 Task: Create a due date automation trigger when advanced on, 2 working days before a card is due add fields with custom field "Resume" set to a number greater than 1 and greater than 10 at 11:00 AM.
Action: Mouse moved to (1074, 332)
Screenshot: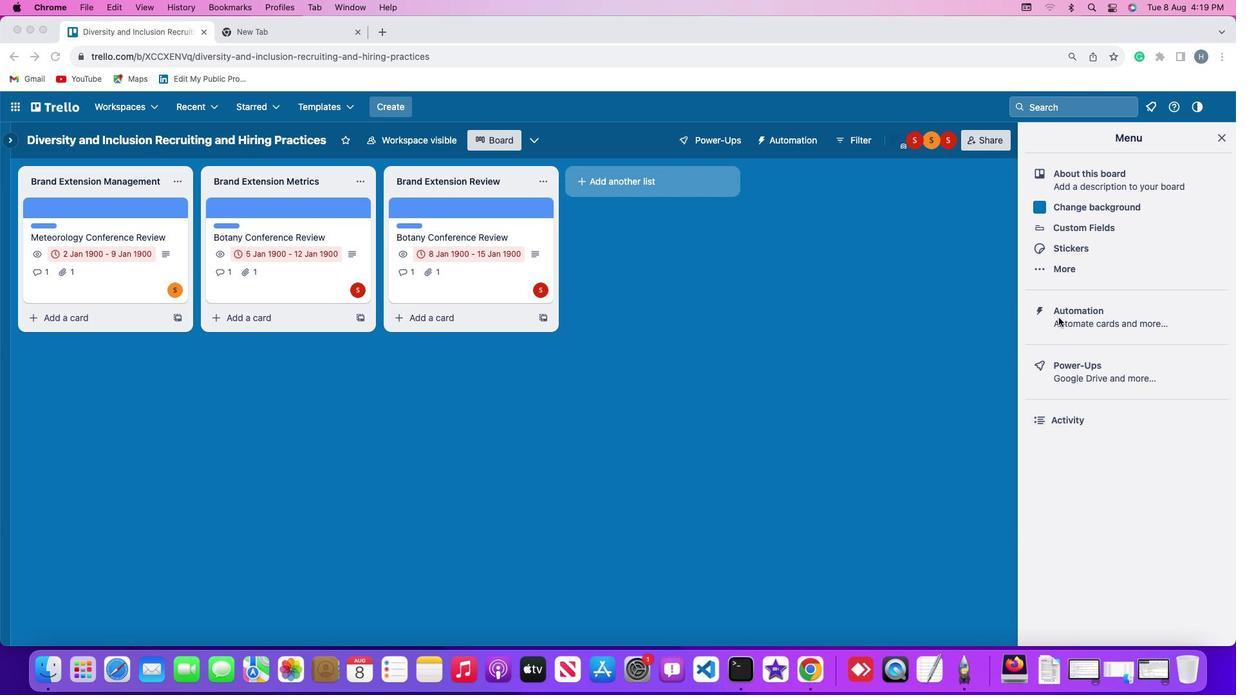 
Action: Mouse pressed left at (1074, 332)
Screenshot: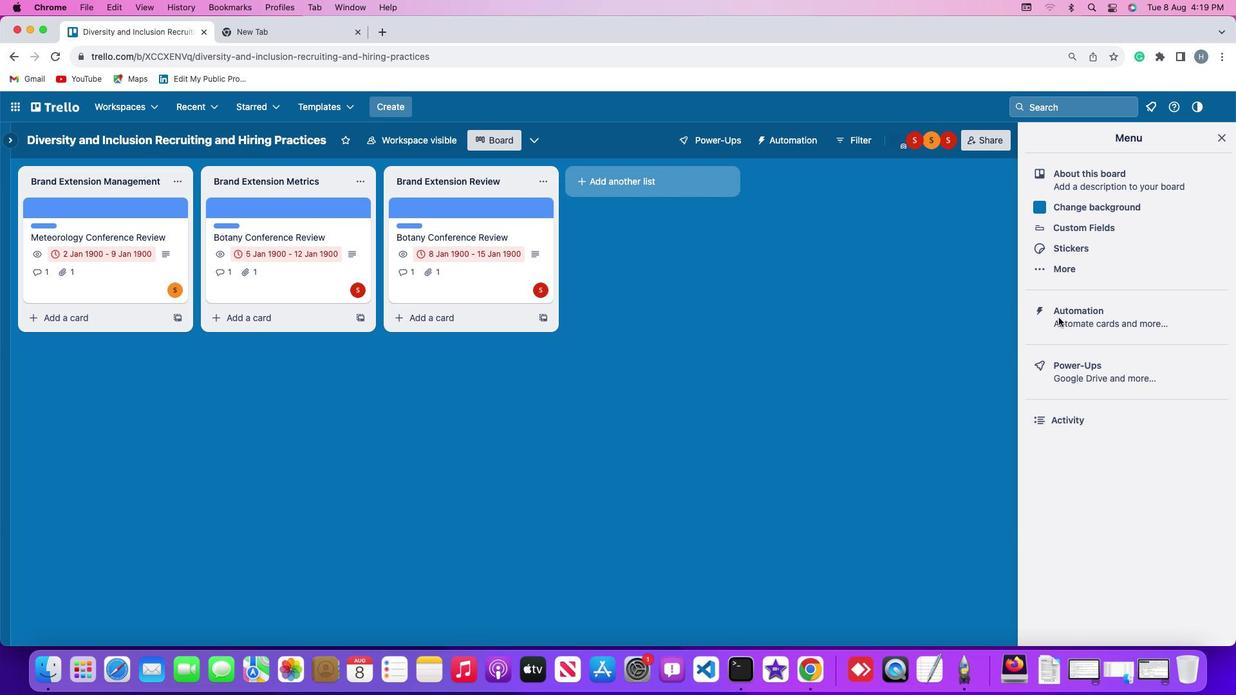 
Action: Mouse pressed left at (1074, 332)
Screenshot: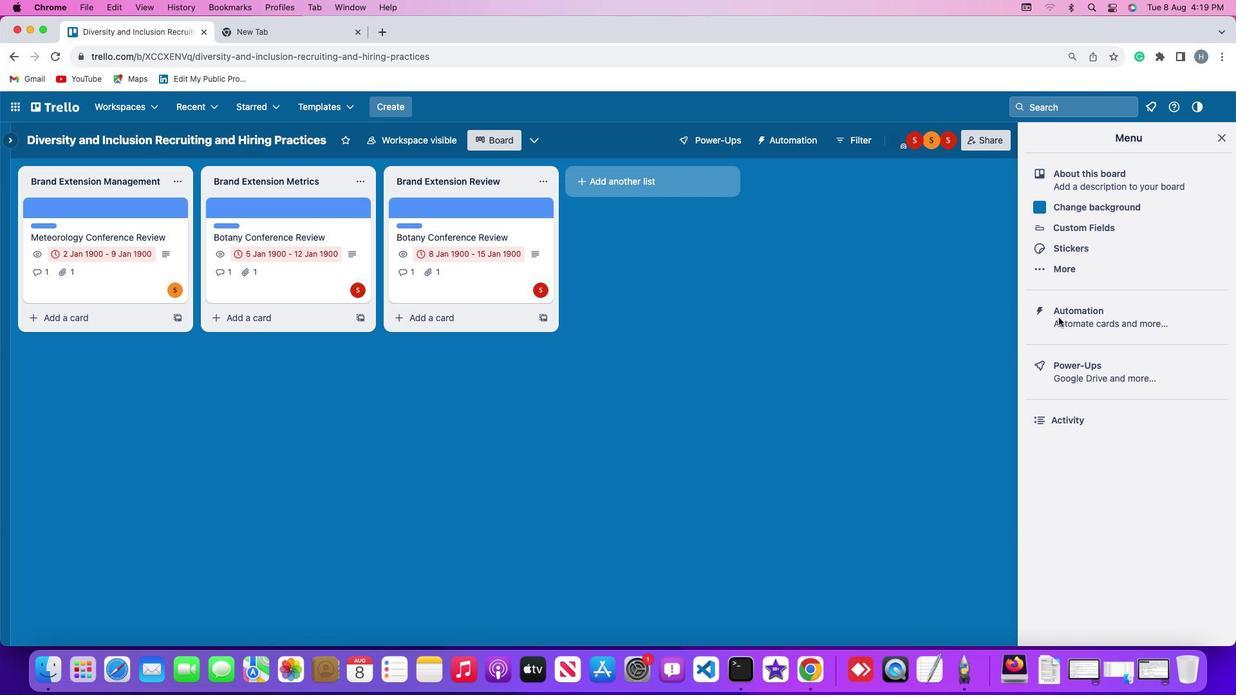 
Action: Mouse moved to (94, 322)
Screenshot: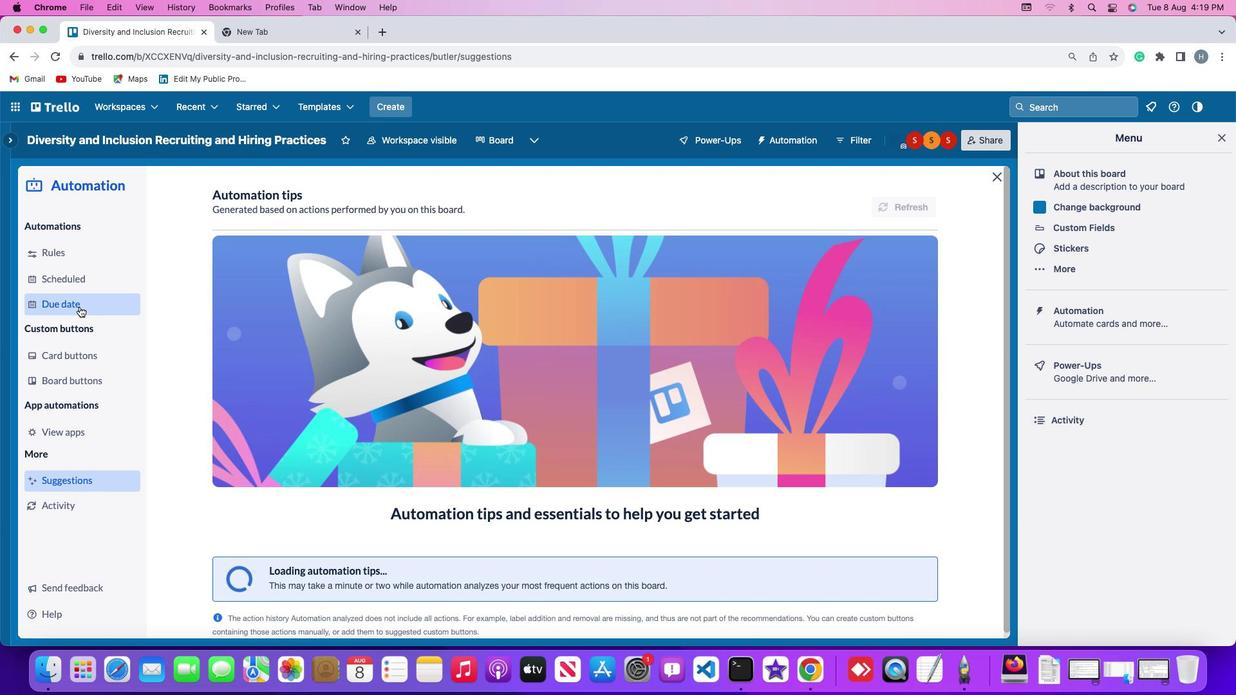 
Action: Mouse pressed left at (94, 322)
Screenshot: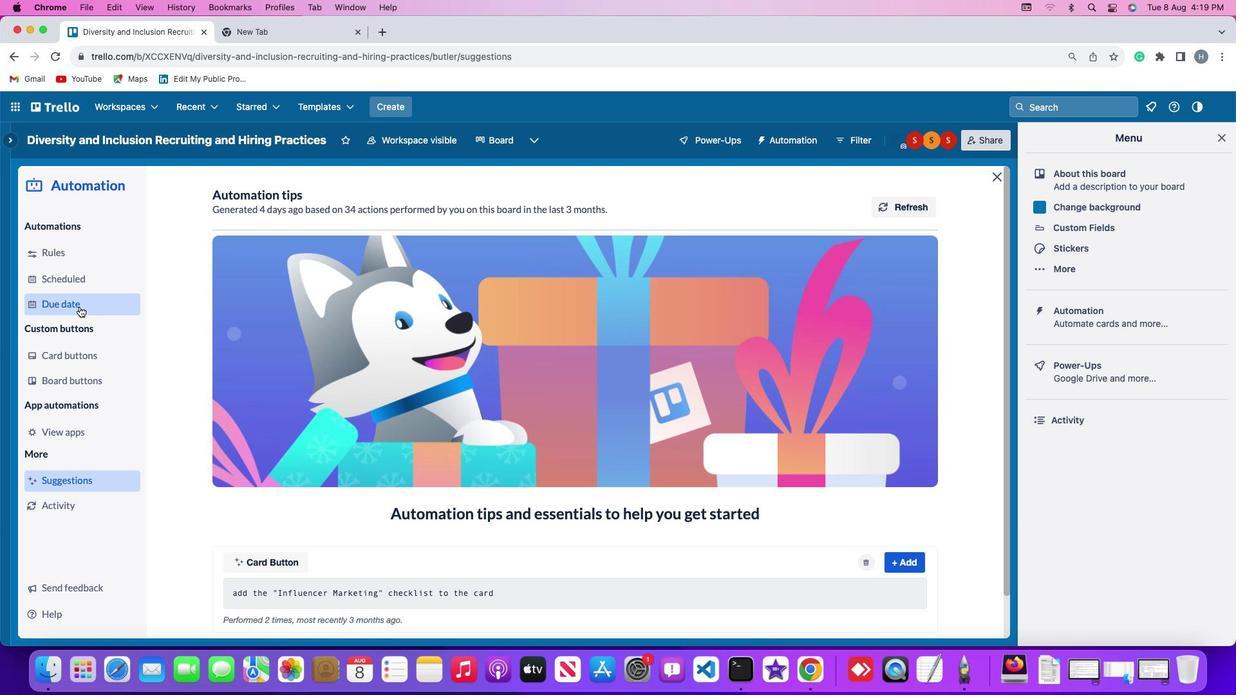 
Action: Mouse moved to (860, 216)
Screenshot: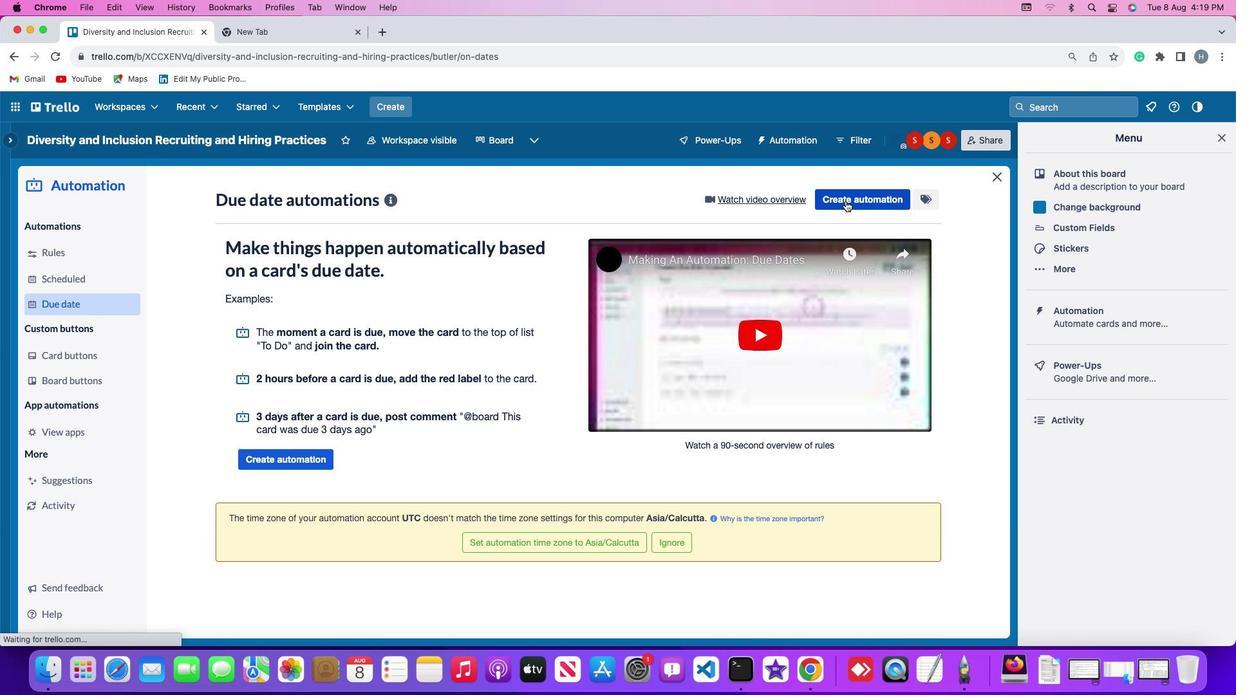 
Action: Mouse pressed left at (860, 216)
Screenshot: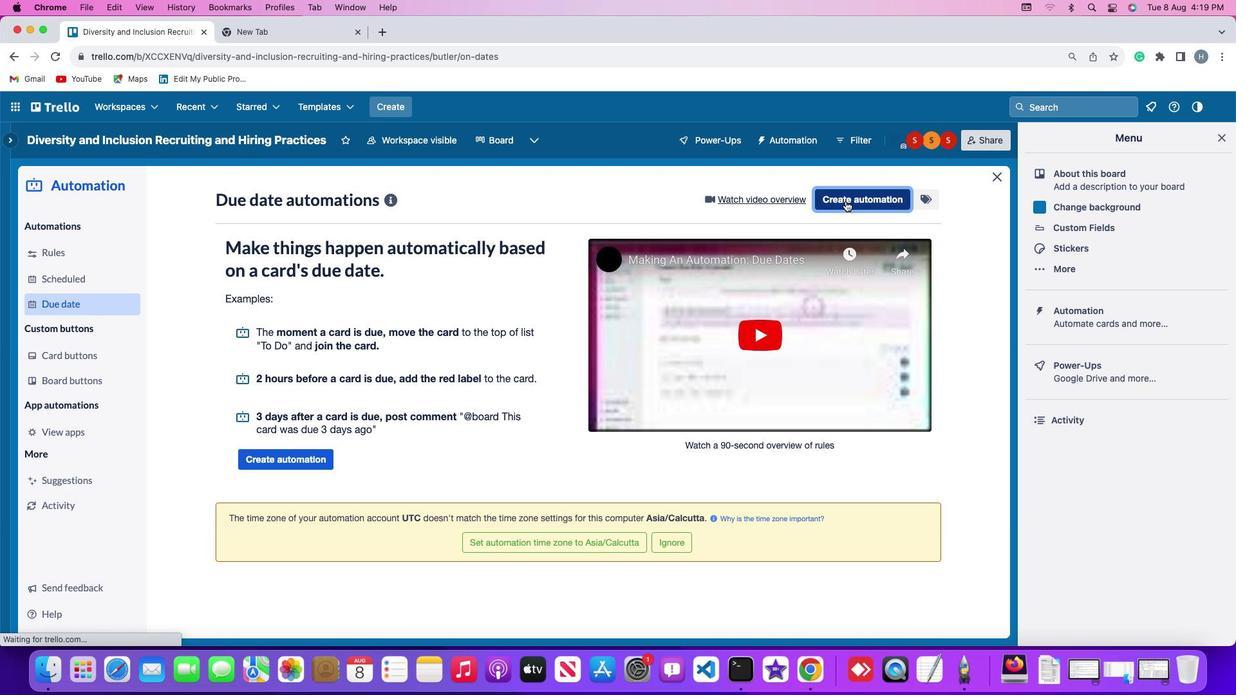 
Action: Mouse moved to (258, 336)
Screenshot: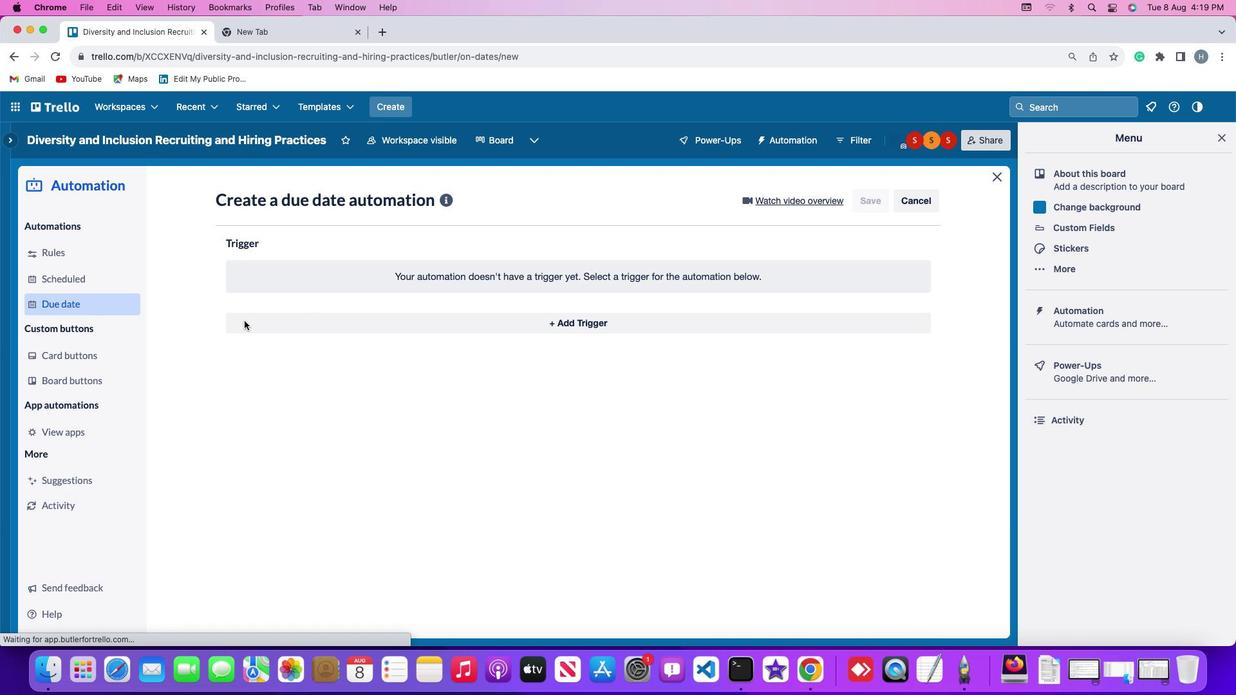 
Action: Mouse pressed left at (258, 336)
Screenshot: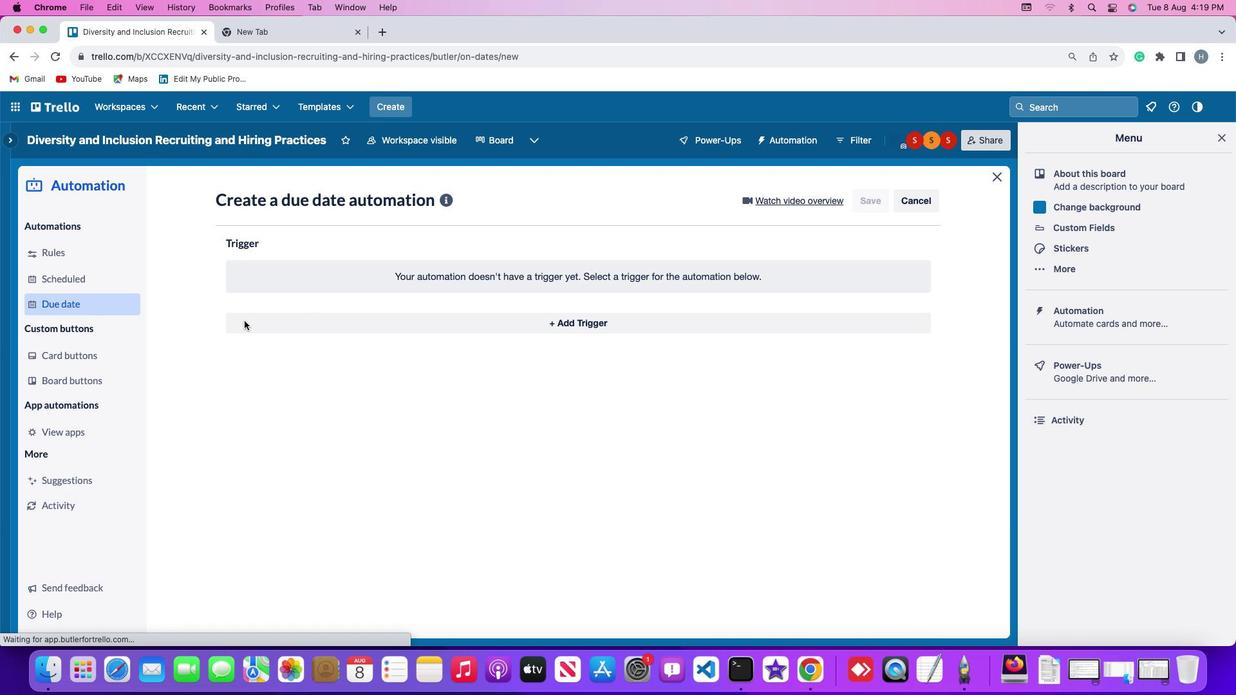 
Action: Mouse moved to (268, 535)
Screenshot: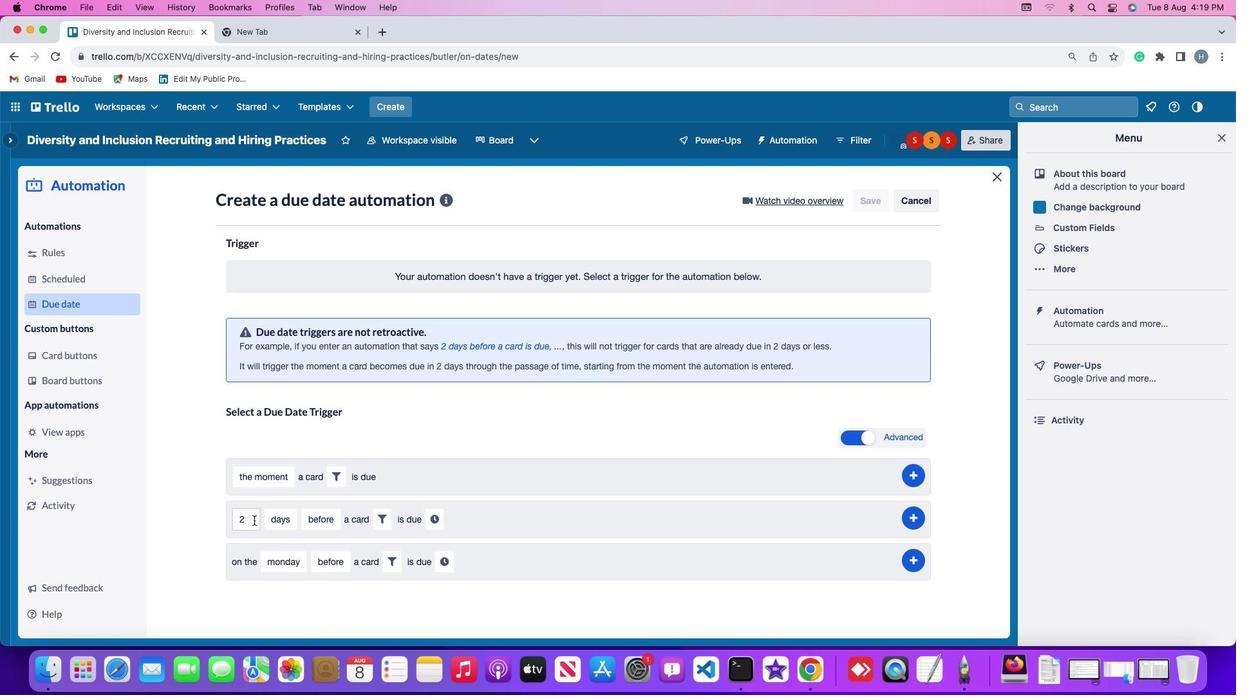 
Action: Mouse pressed left at (268, 535)
Screenshot: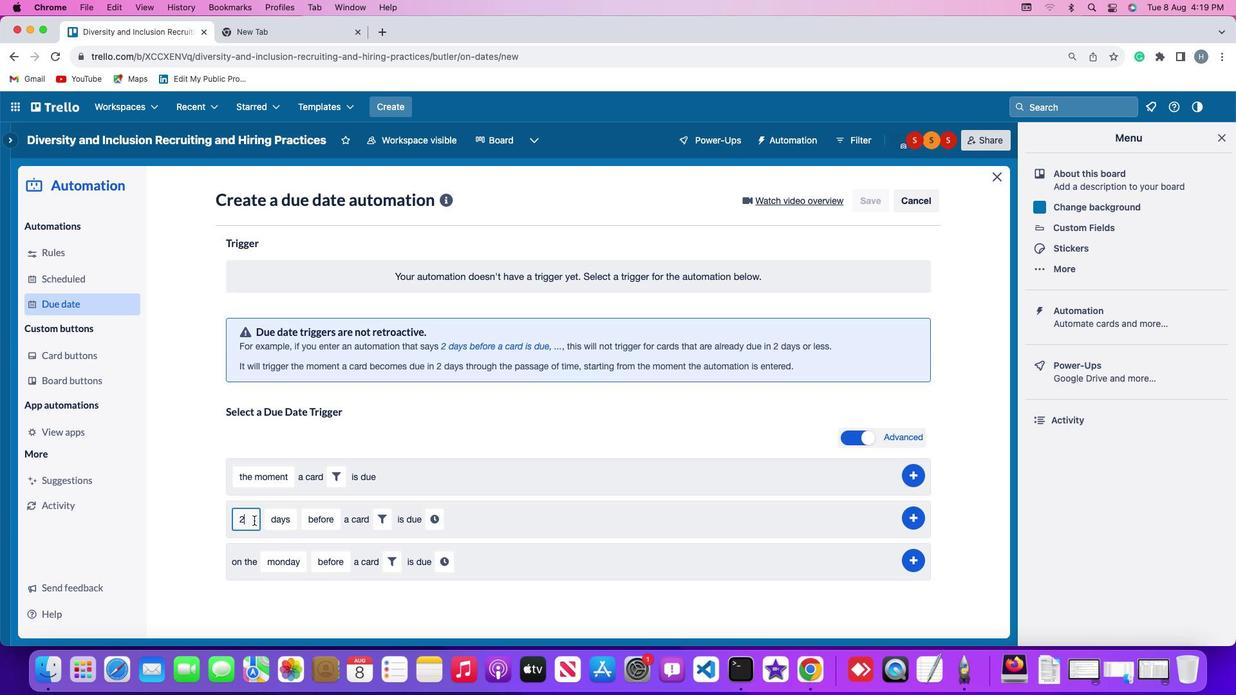 
Action: Key pressed Key.backspace
Screenshot: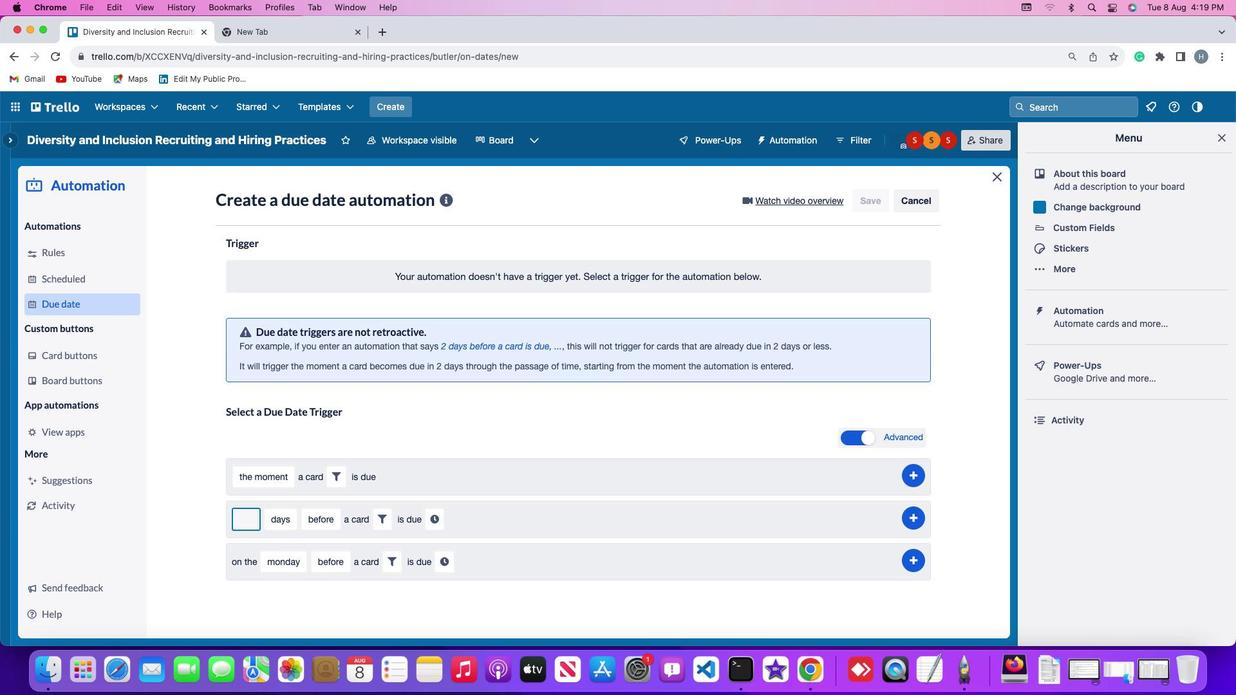 
Action: Mouse moved to (268, 535)
Screenshot: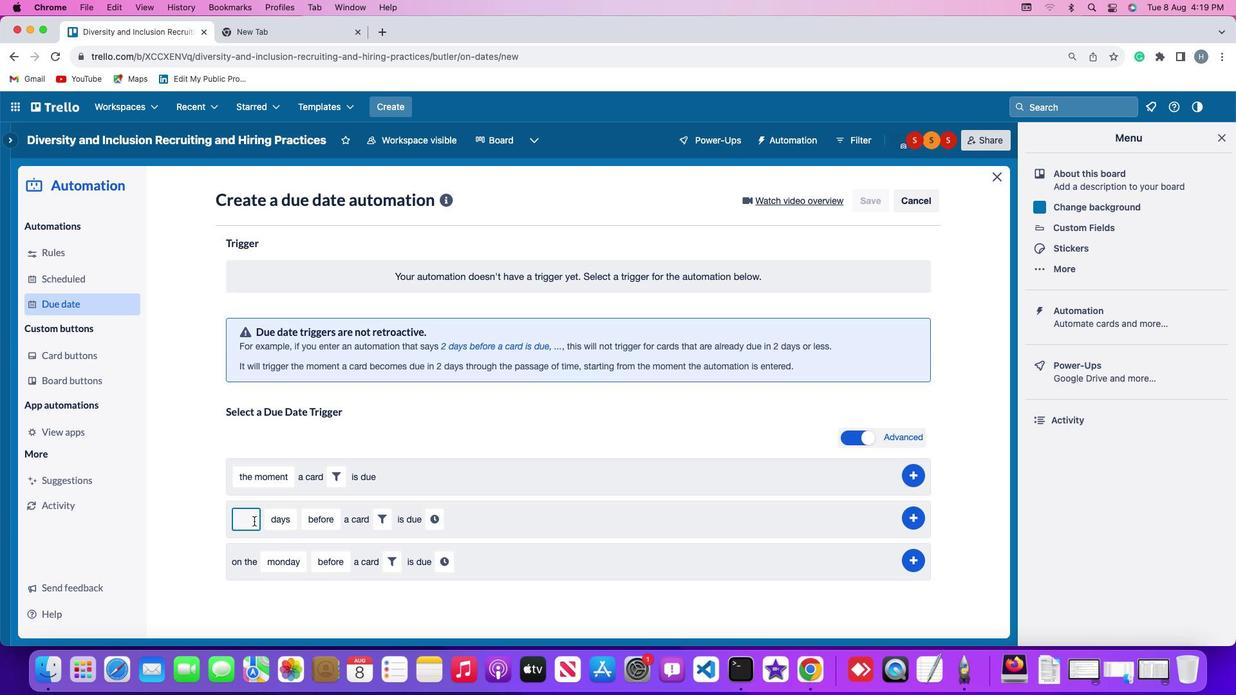 
Action: Key pressed '2'
Screenshot: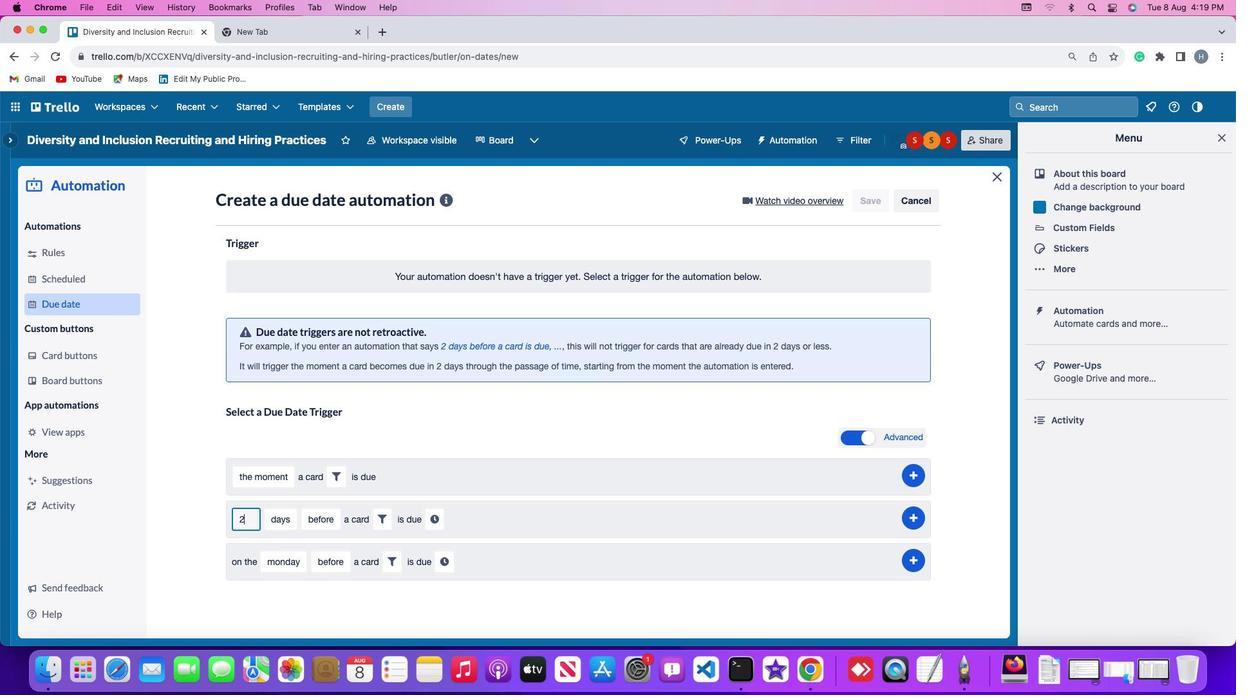 
Action: Mouse moved to (297, 533)
Screenshot: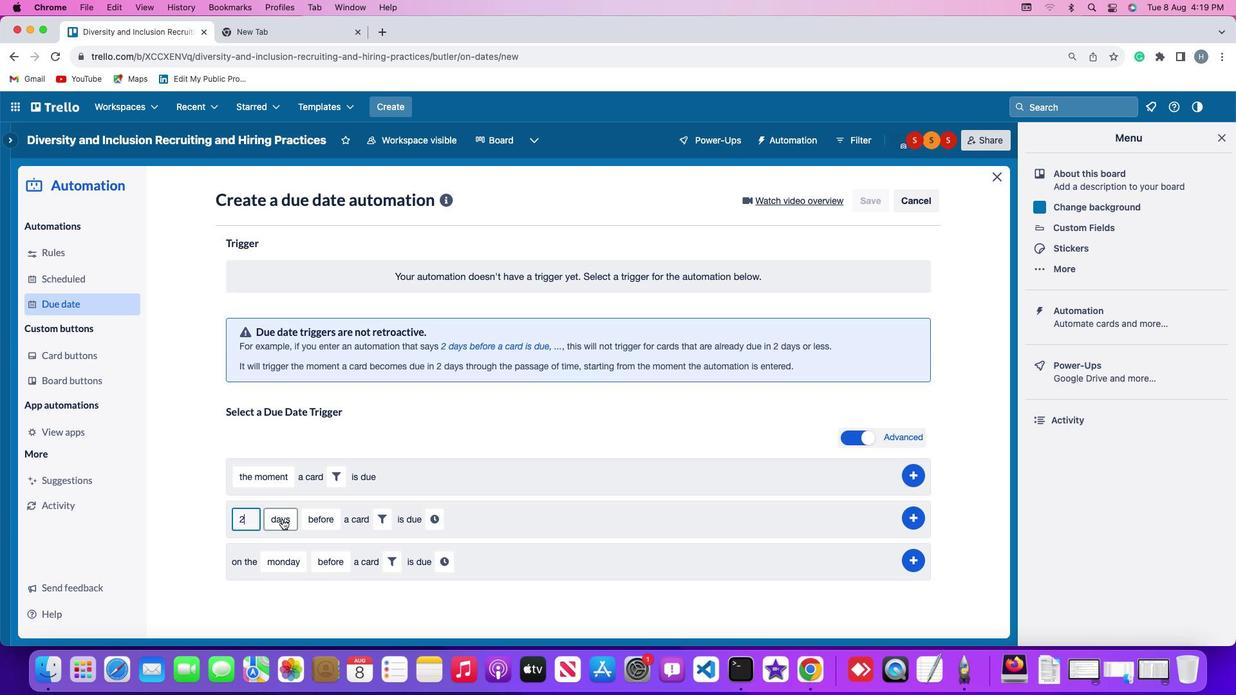 
Action: Mouse pressed left at (297, 533)
Screenshot: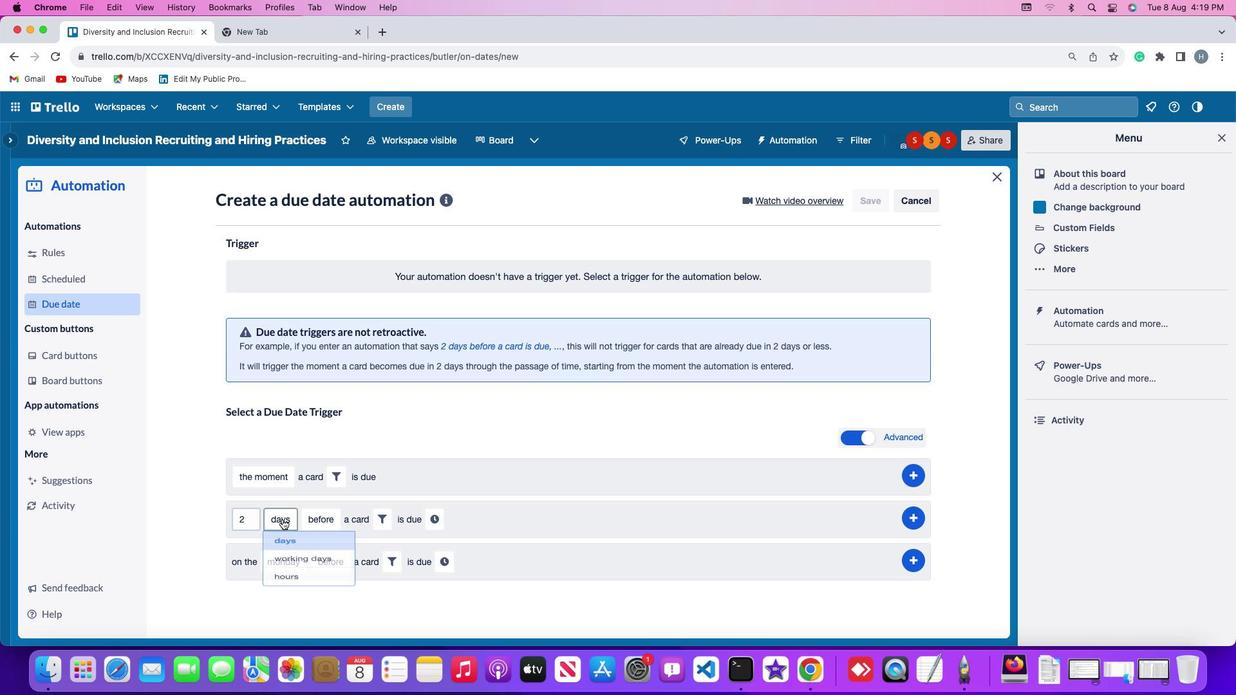 
Action: Mouse moved to (311, 584)
Screenshot: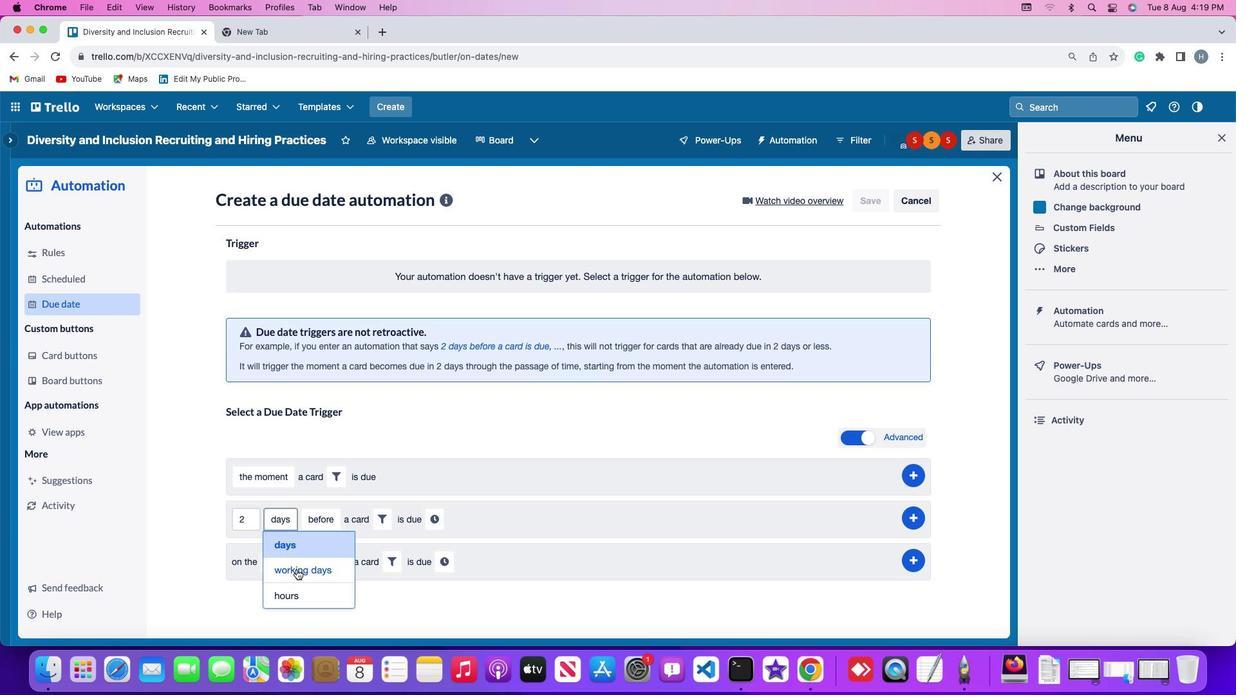 
Action: Mouse pressed left at (311, 584)
Screenshot: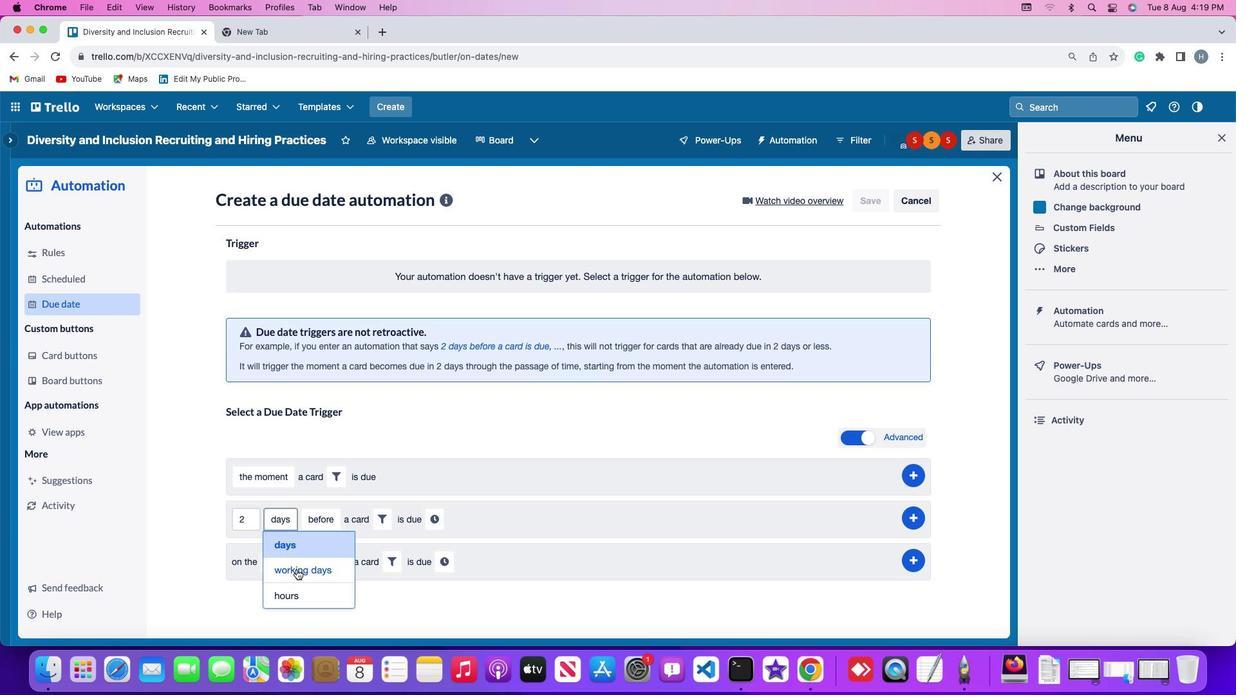 
Action: Mouse moved to (360, 534)
Screenshot: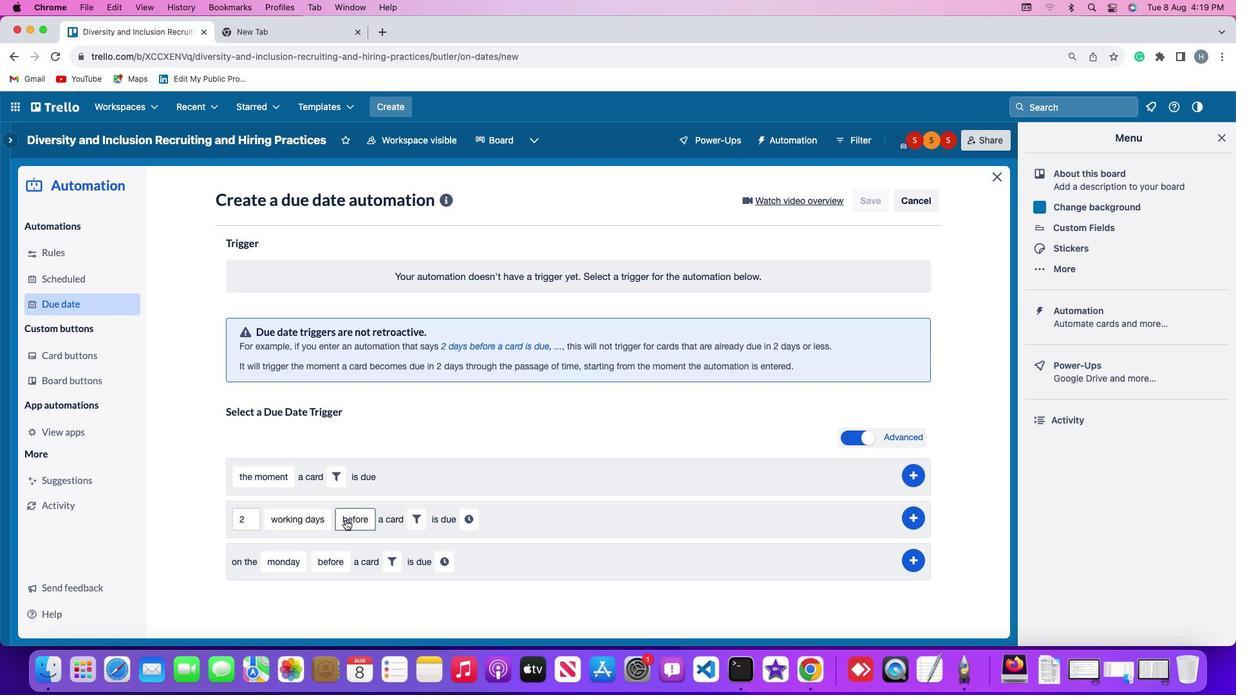 
Action: Mouse pressed left at (360, 534)
Screenshot: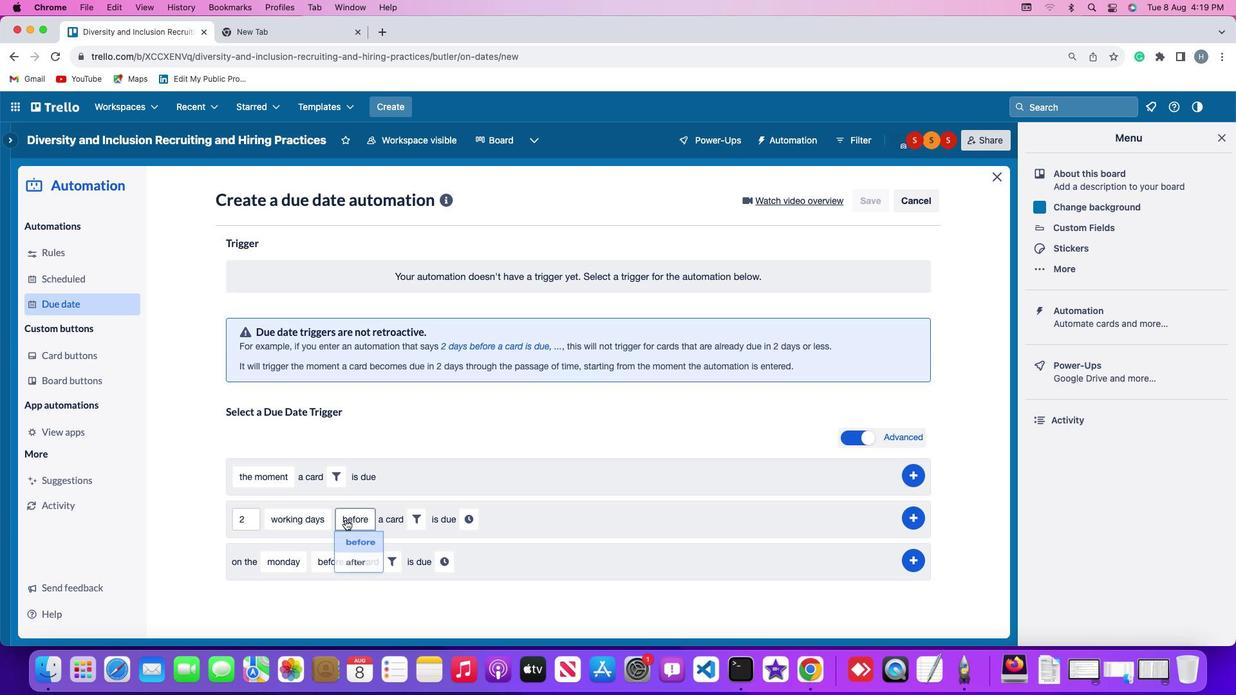 
Action: Mouse moved to (366, 561)
Screenshot: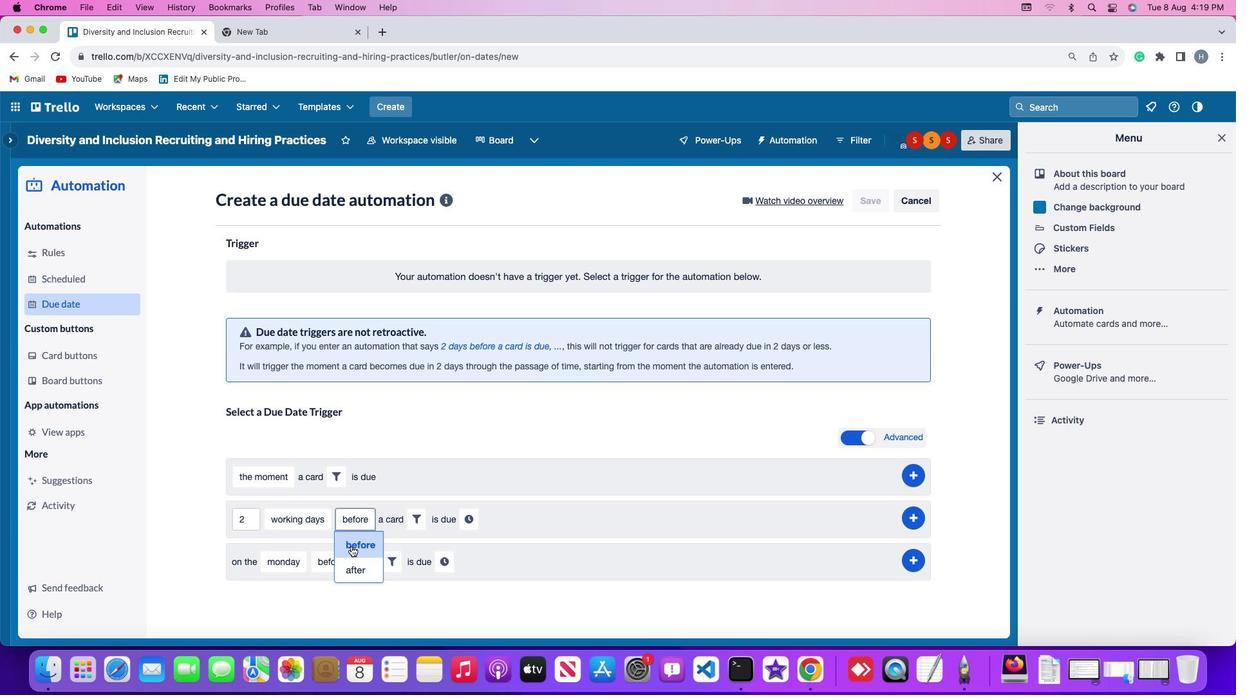 
Action: Mouse pressed left at (366, 561)
Screenshot: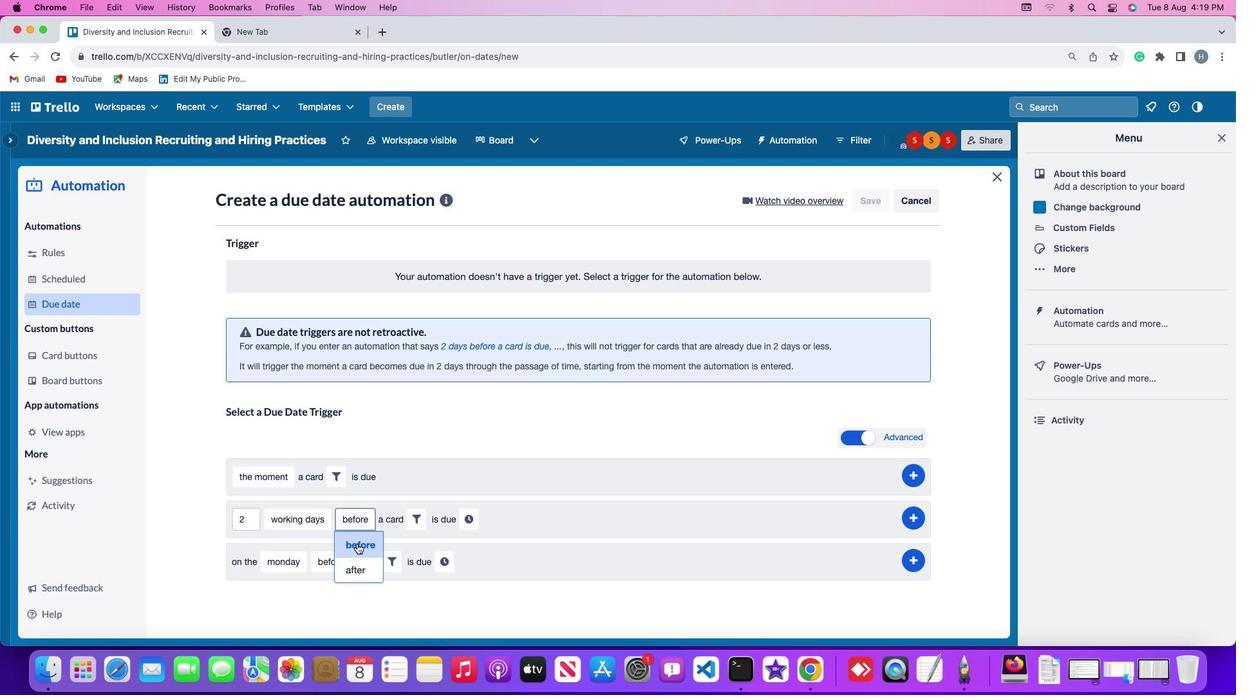 
Action: Mouse moved to (432, 536)
Screenshot: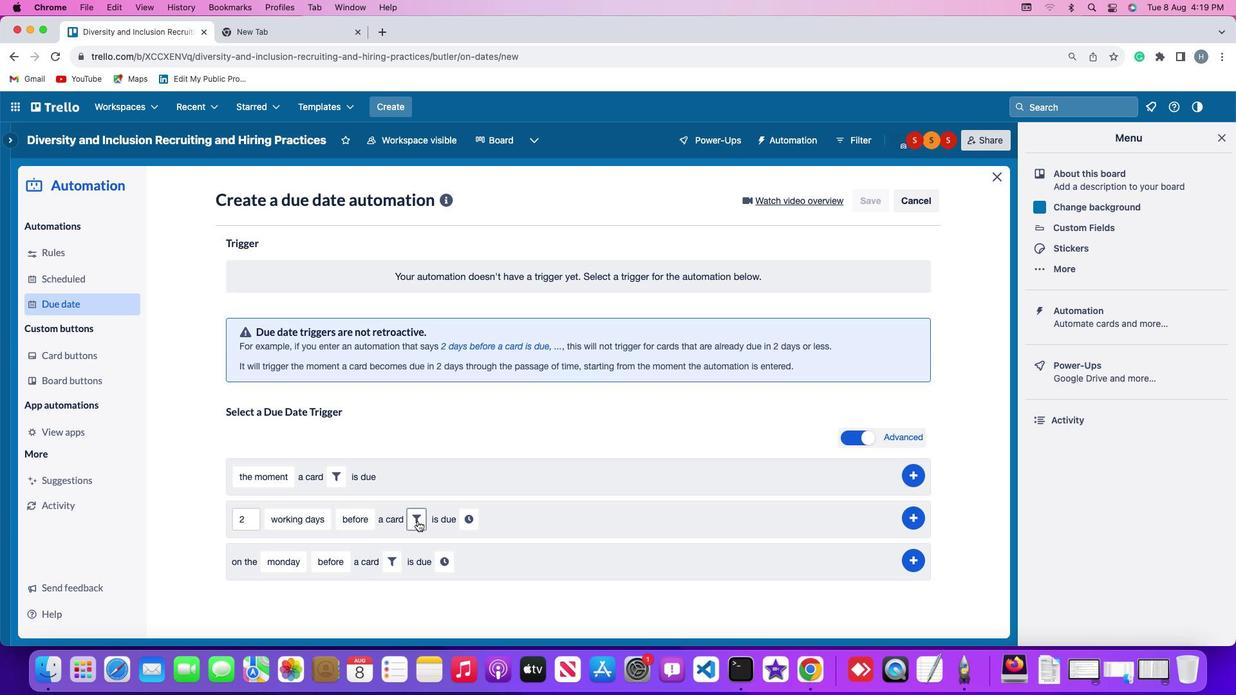 
Action: Mouse pressed left at (432, 536)
Screenshot: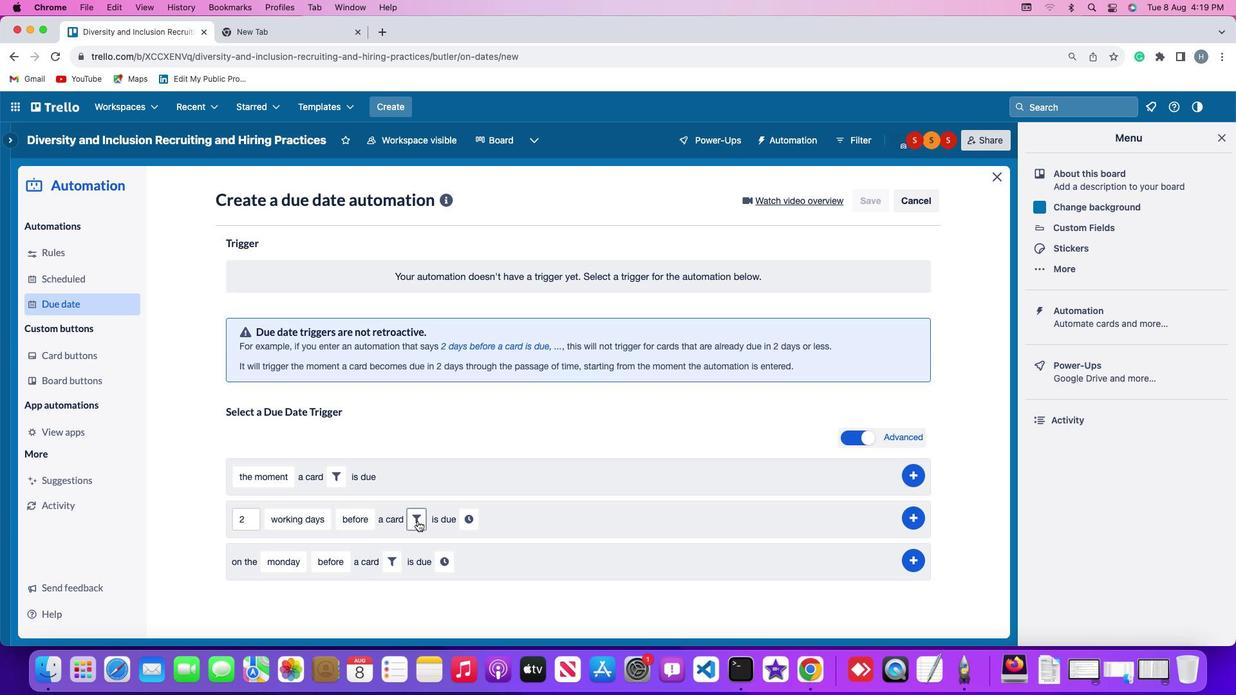 
Action: Mouse moved to (651, 571)
Screenshot: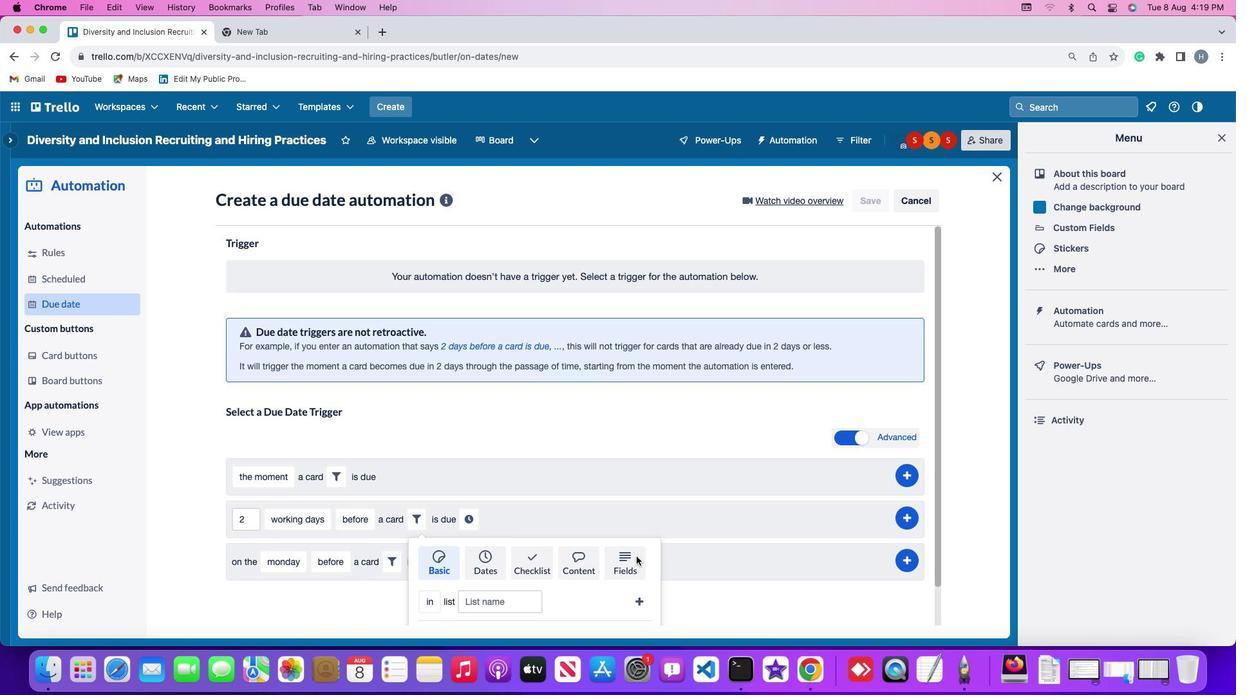 
Action: Mouse pressed left at (651, 571)
Screenshot: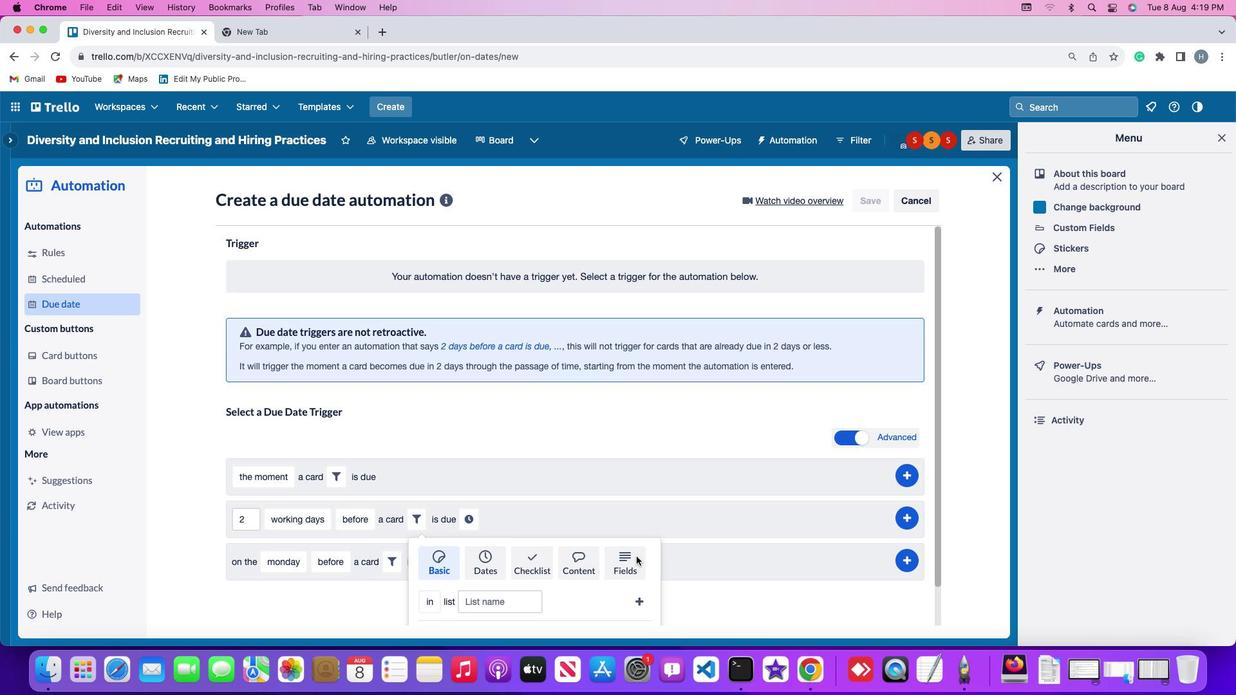 
Action: Mouse moved to (352, 609)
Screenshot: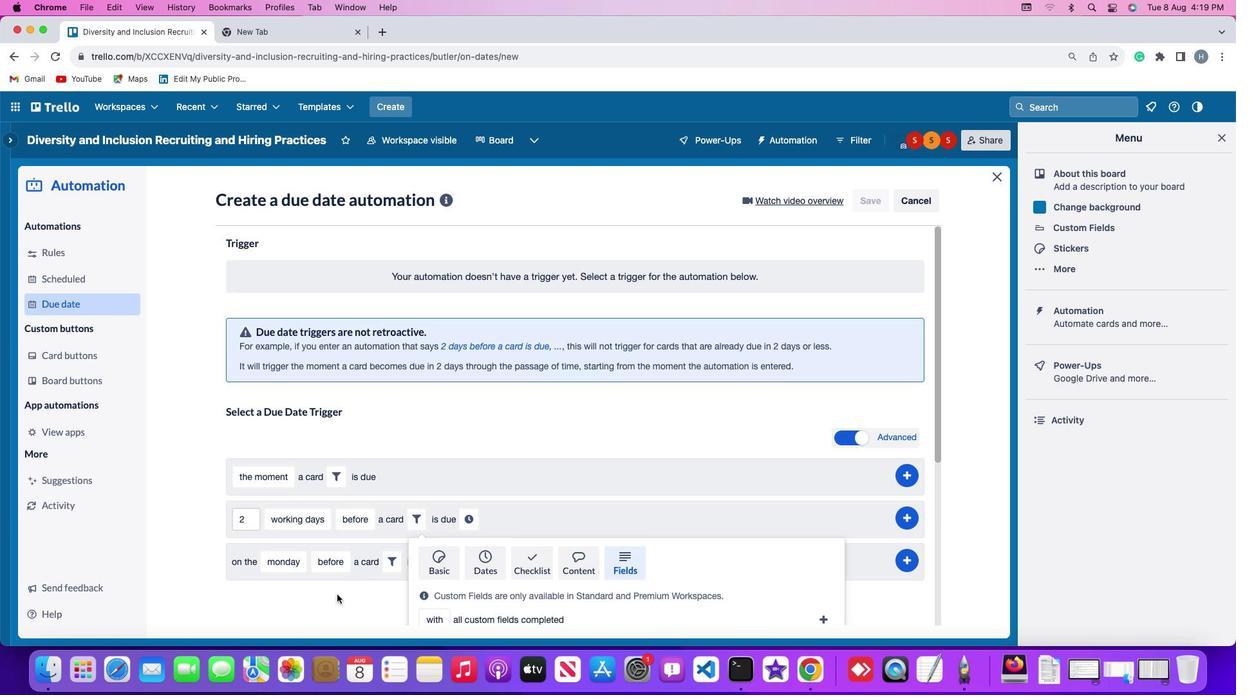 
Action: Mouse scrolled (352, 609) with delta (14, 14)
Screenshot: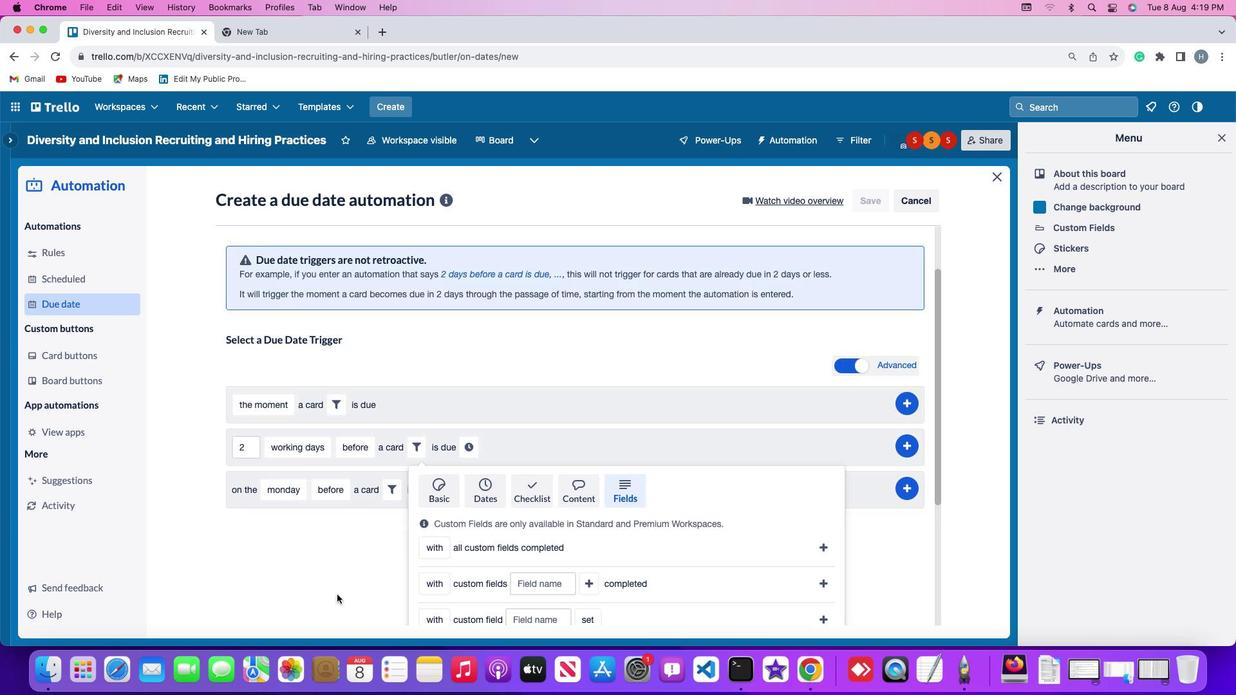 
Action: Mouse scrolled (352, 609) with delta (14, 14)
Screenshot: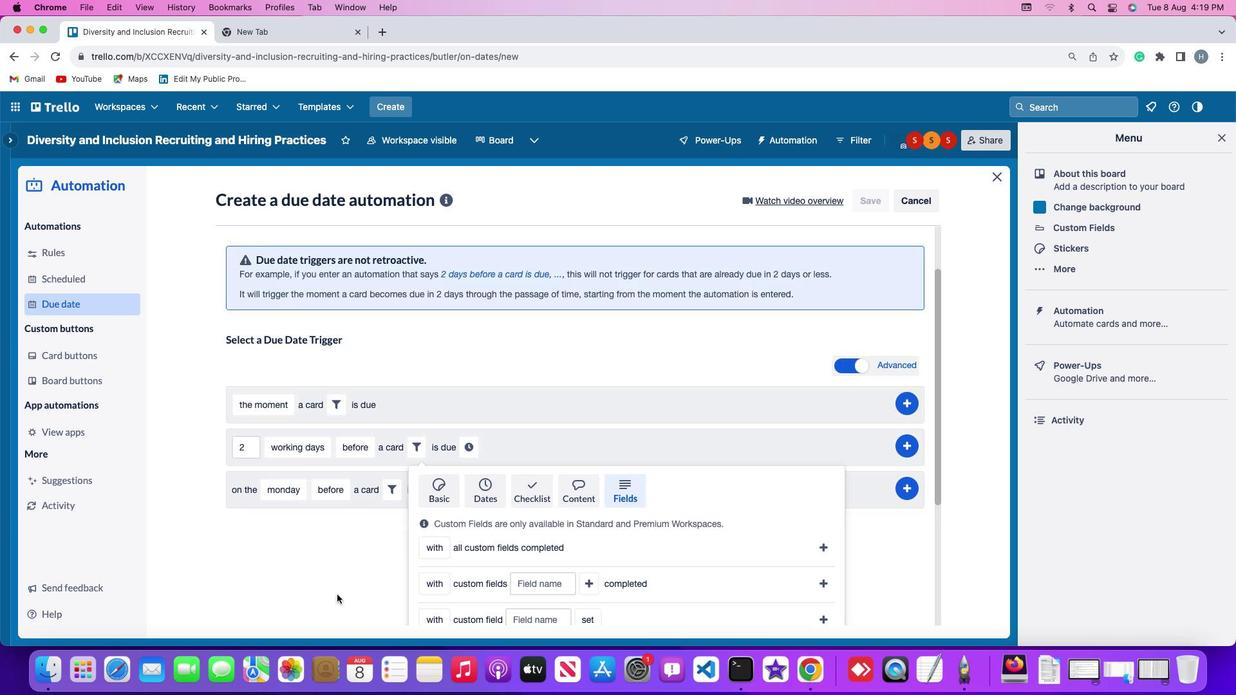 
Action: Mouse scrolled (352, 609) with delta (14, 12)
Screenshot: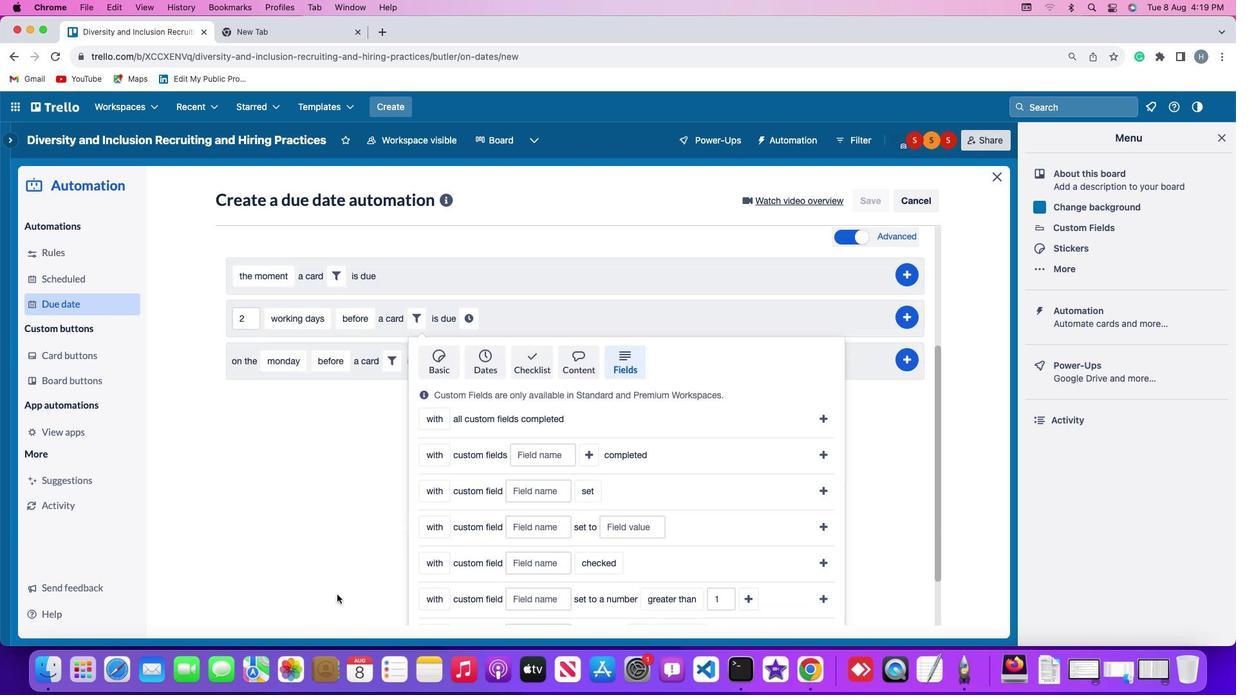 
Action: Mouse scrolled (352, 609) with delta (14, 11)
Screenshot: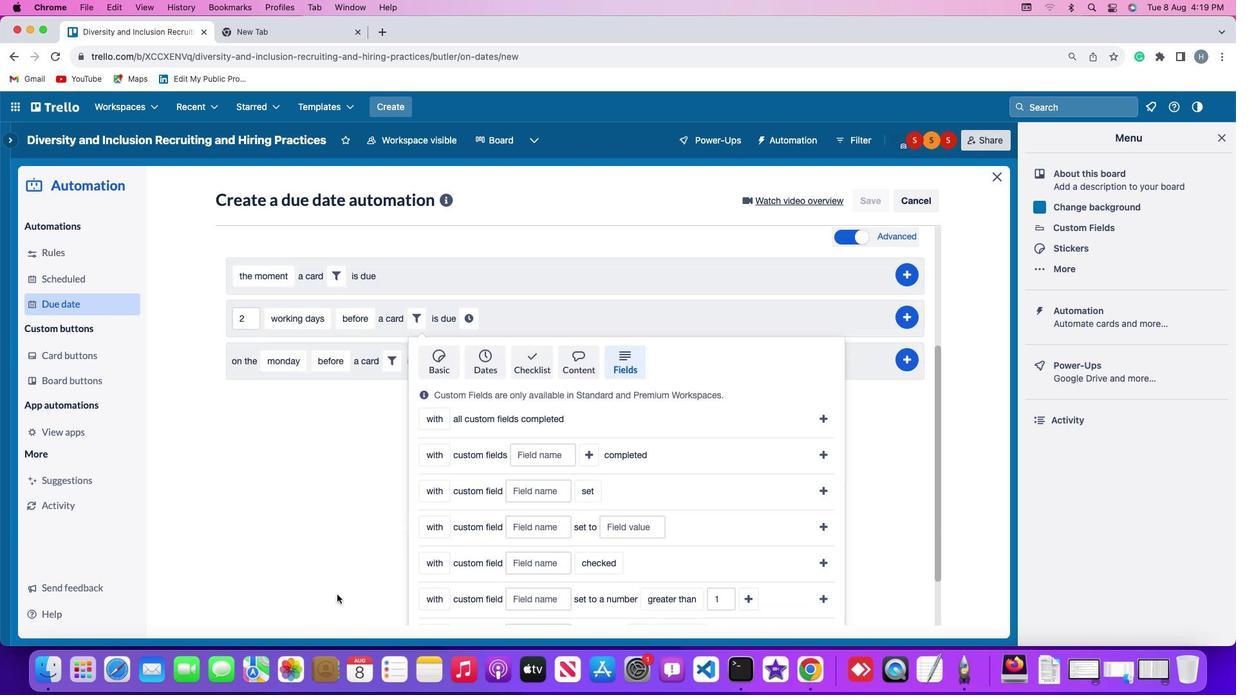 
Action: Mouse scrolled (352, 609) with delta (14, 10)
Screenshot: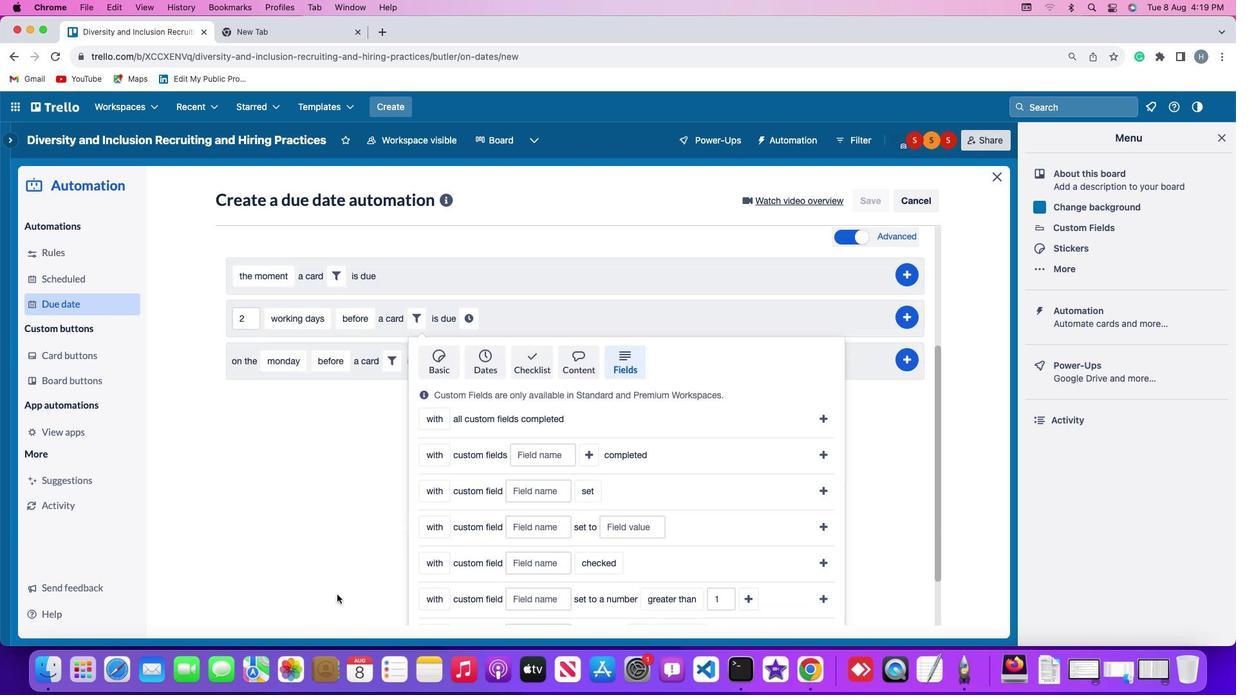 
Action: Mouse scrolled (352, 609) with delta (14, 10)
Screenshot: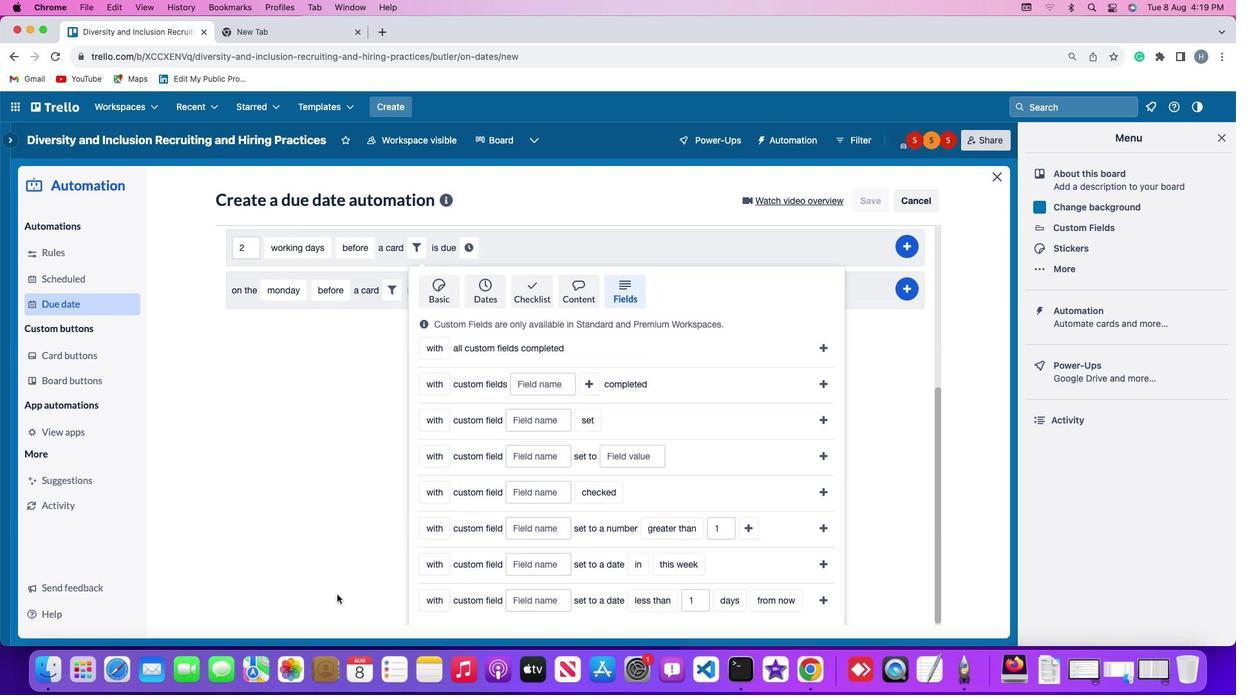 
Action: Mouse scrolled (352, 609) with delta (14, 10)
Screenshot: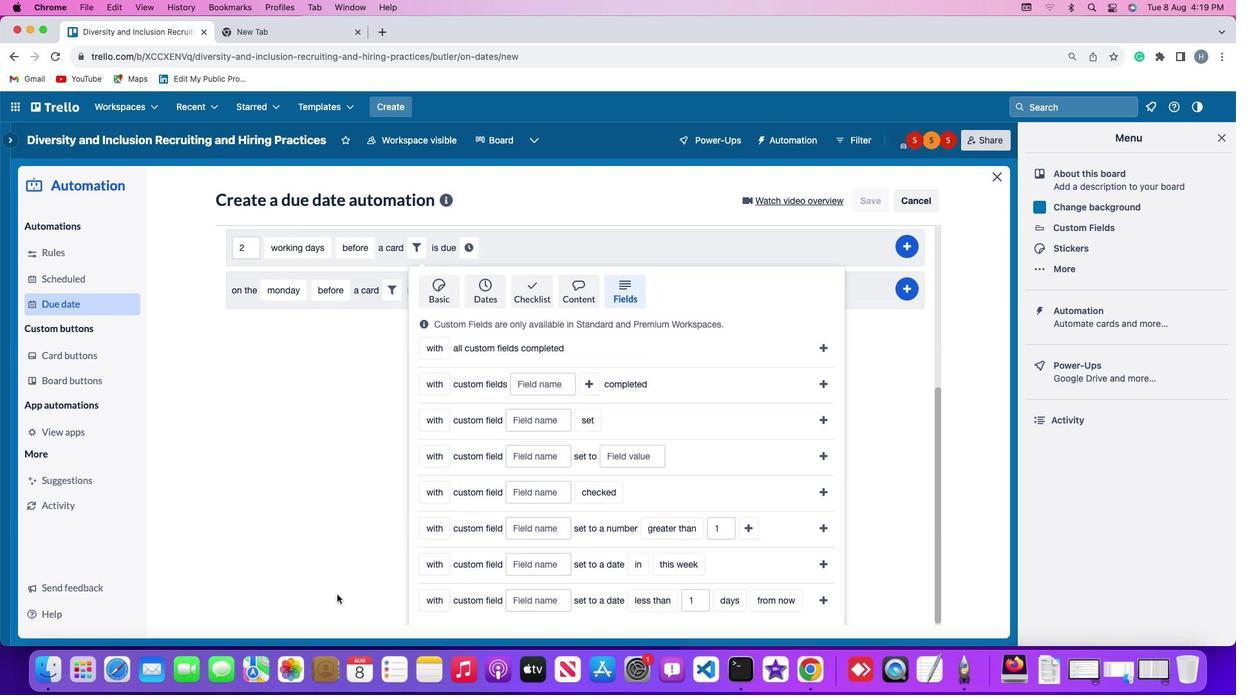 
Action: Mouse scrolled (352, 609) with delta (14, 14)
Screenshot: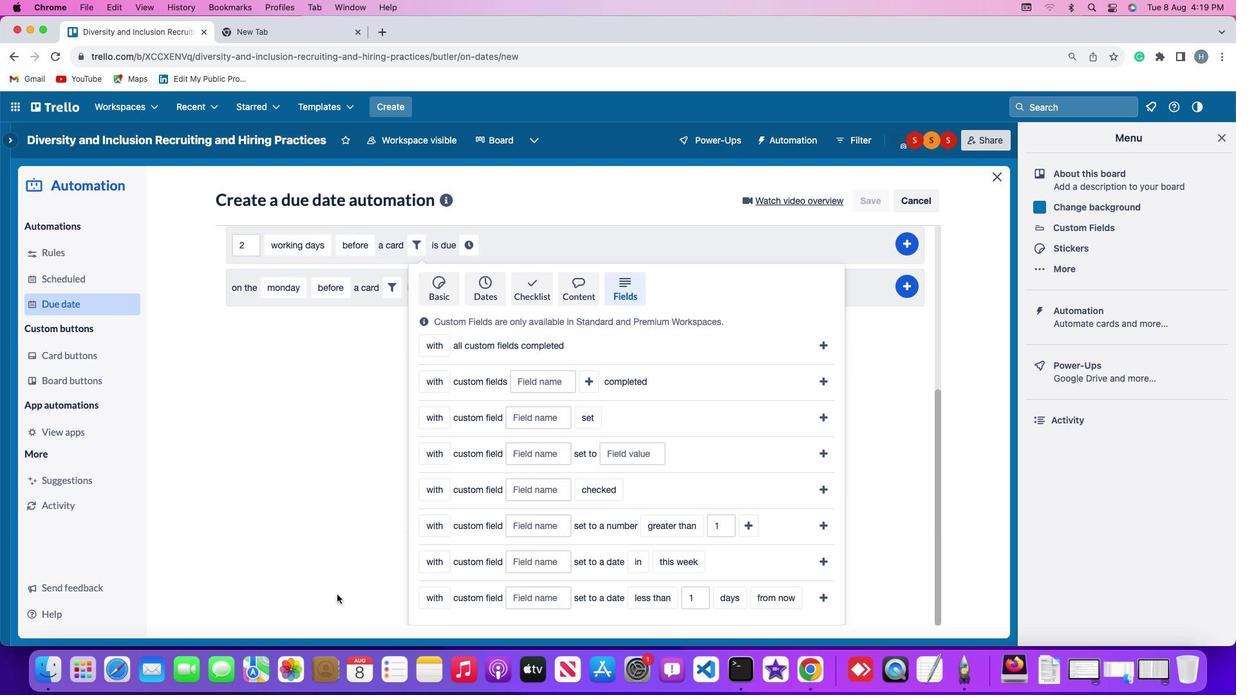 
Action: Mouse scrolled (352, 609) with delta (14, 14)
Screenshot: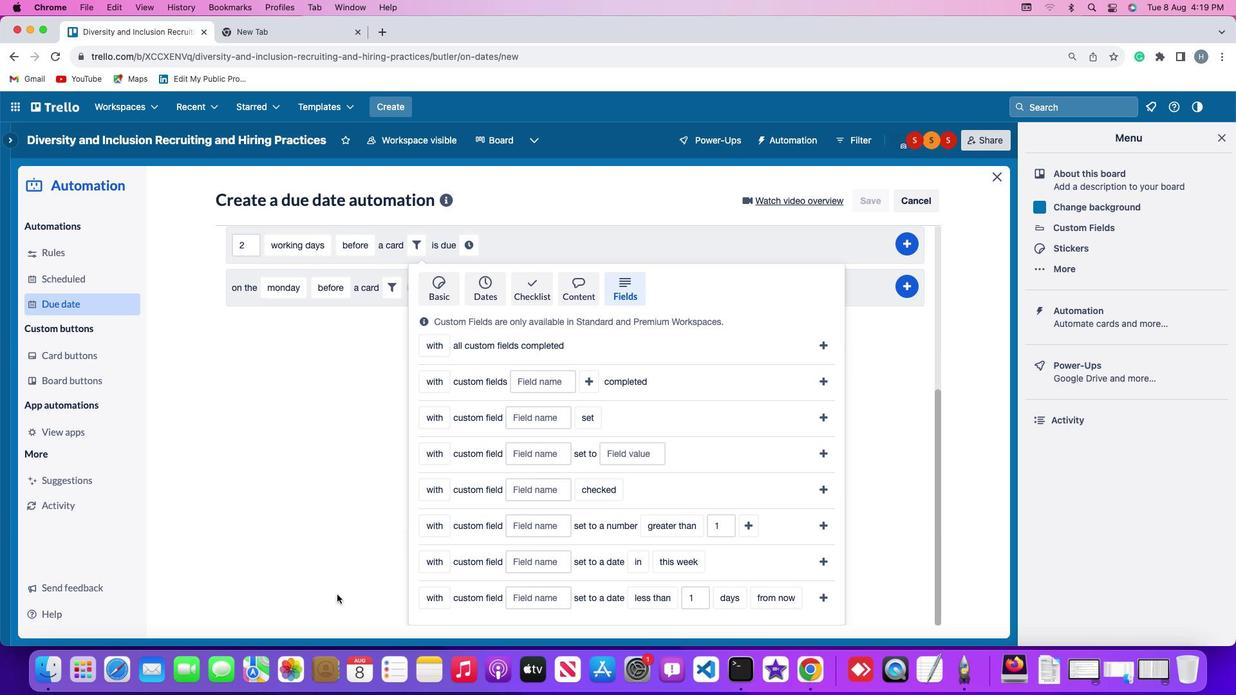 
Action: Mouse scrolled (352, 609) with delta (14, 12)
Screenshot: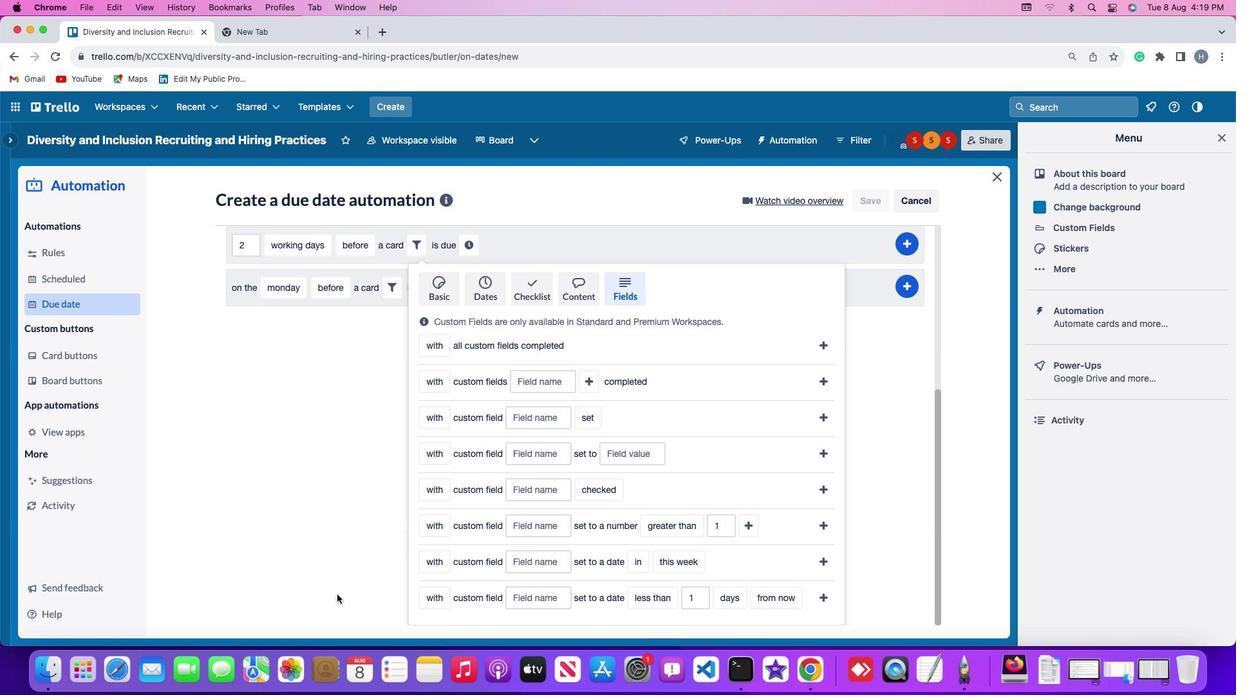 
Action: Mouse scrolled (352, 609) with delta (14, 11)
Screenshot: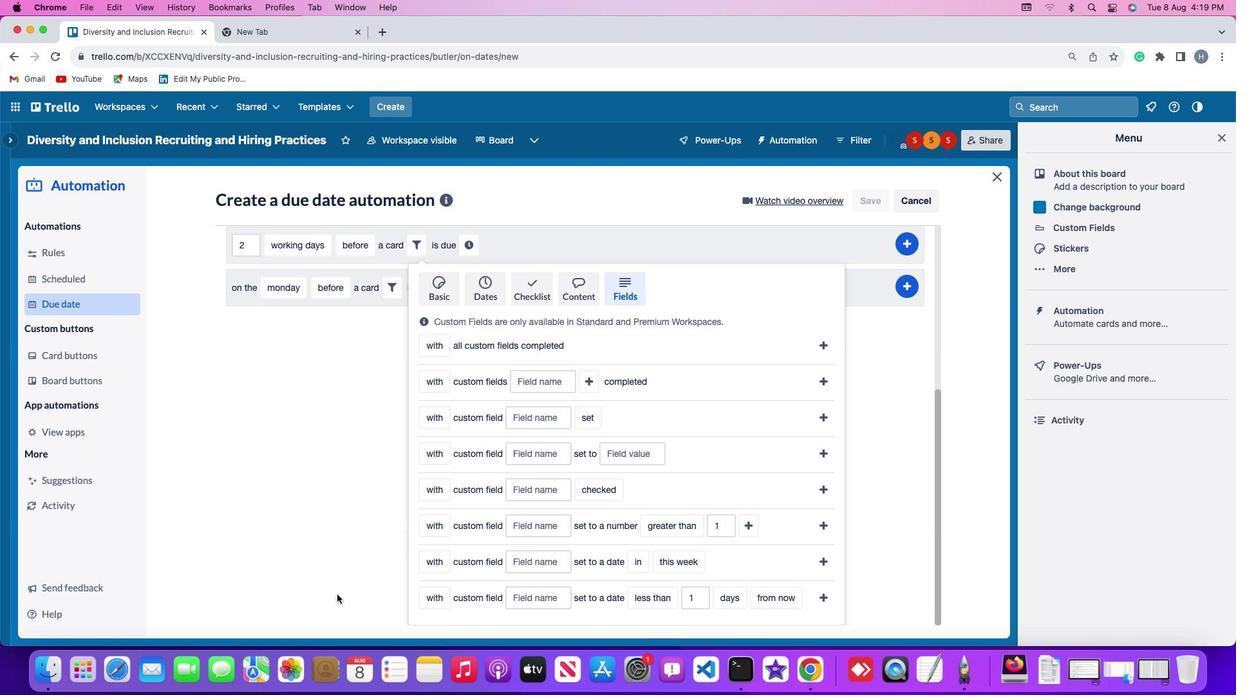 
Action: Mouse scrolled (352, 609) with delta (14, 10)
Screenshot: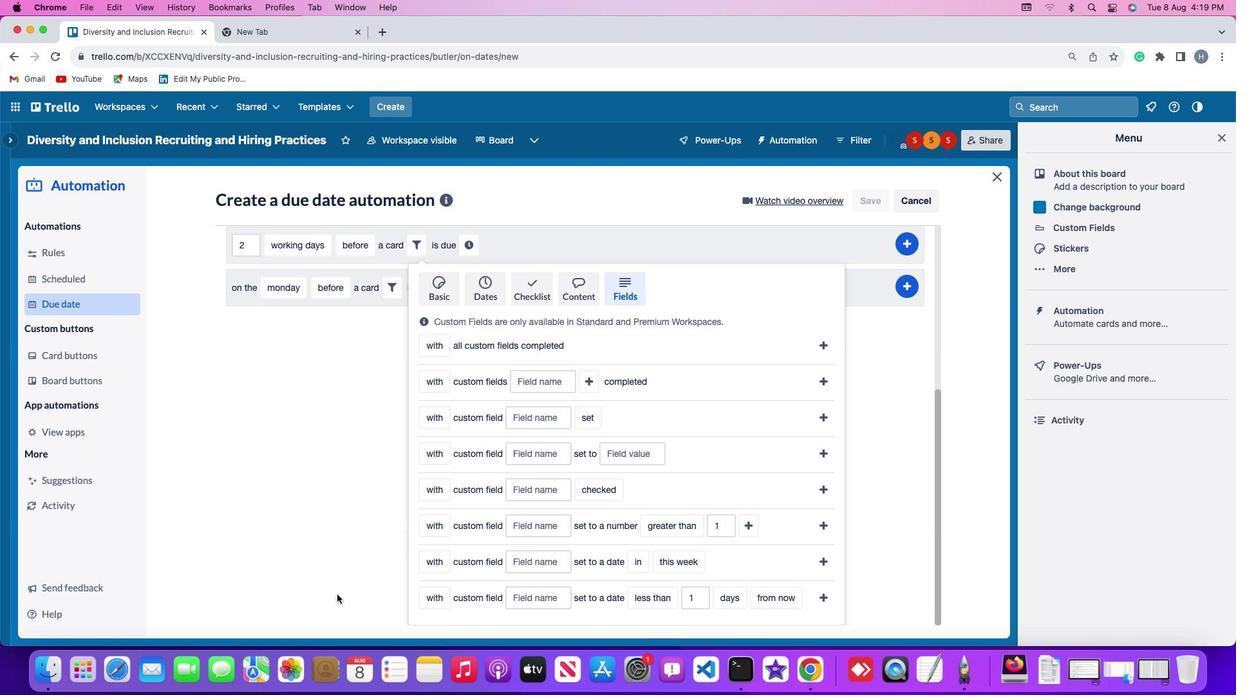 
Action: Mouse scrolled (352, 609) with delta (14, 10)
Screenshot: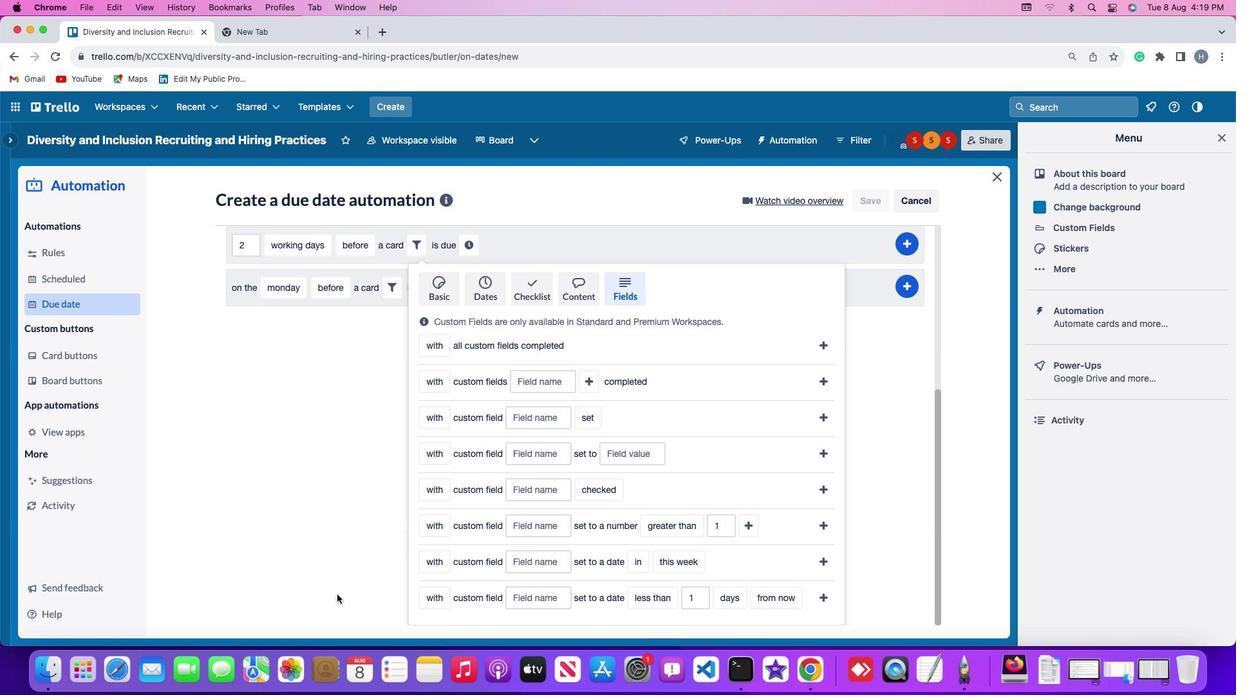 
Action: Mouse moved to (441, 547)
Screenshot: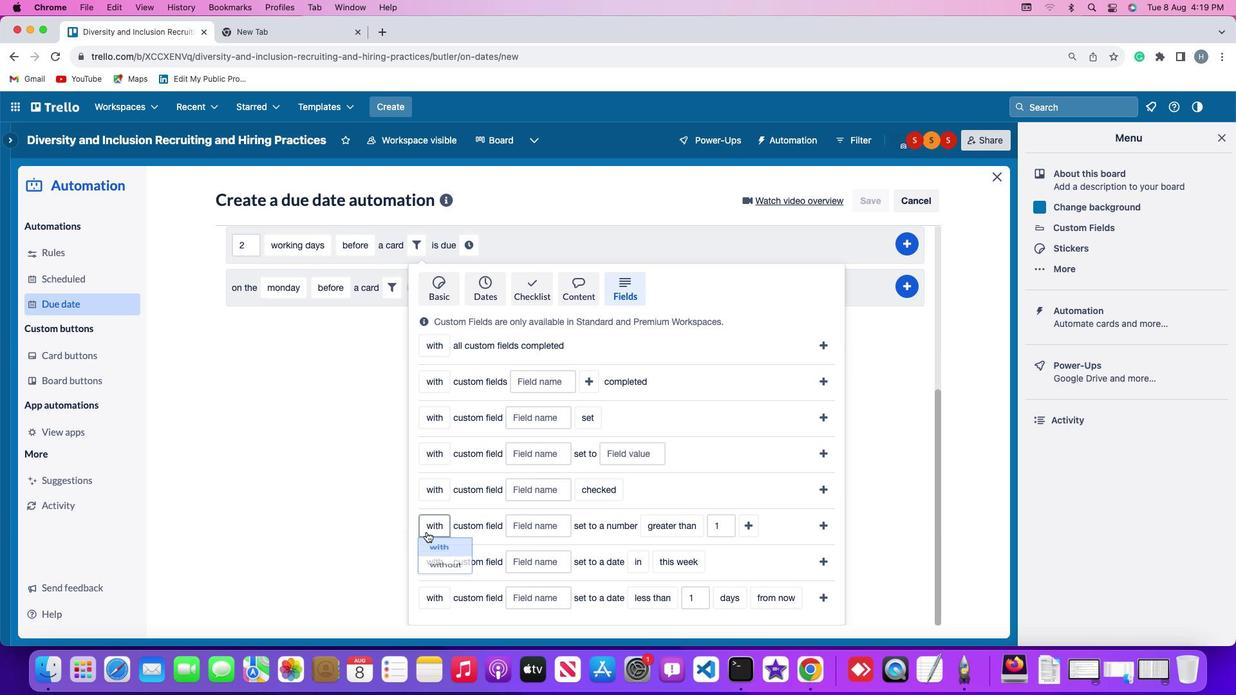 
Action: Mouse pressed left at (441, 547)
Screenshot: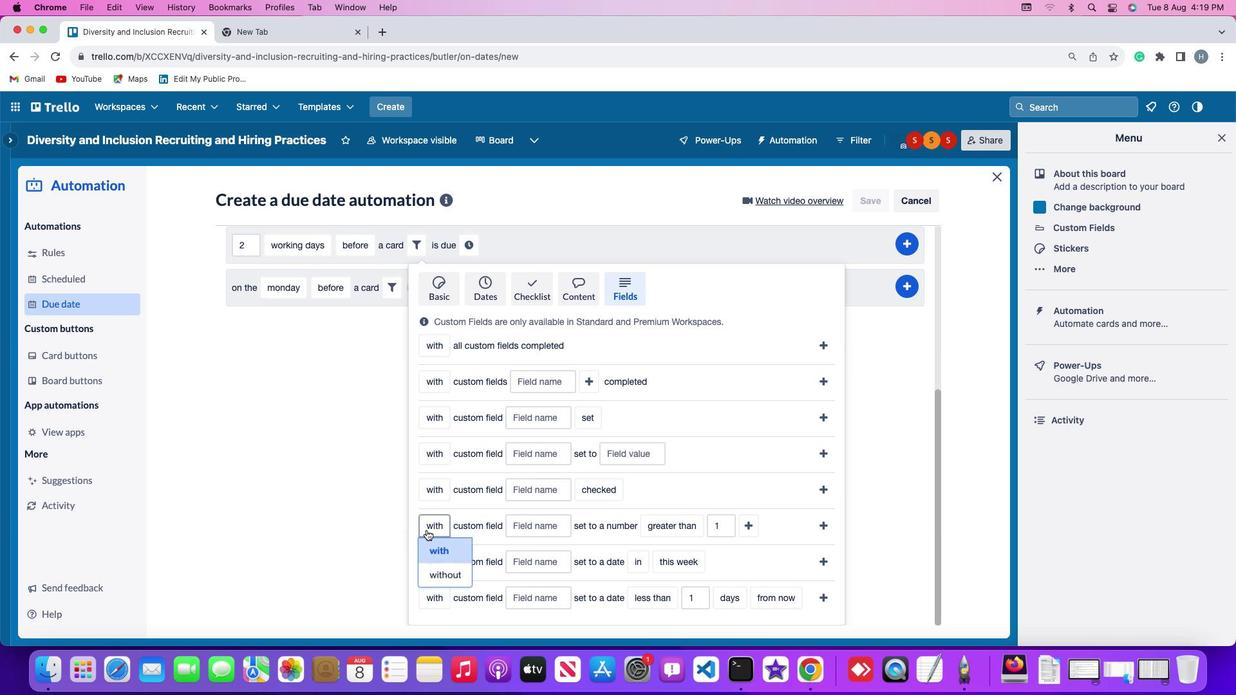 
Action: Mouse moved to (454, 570)
Screenshot: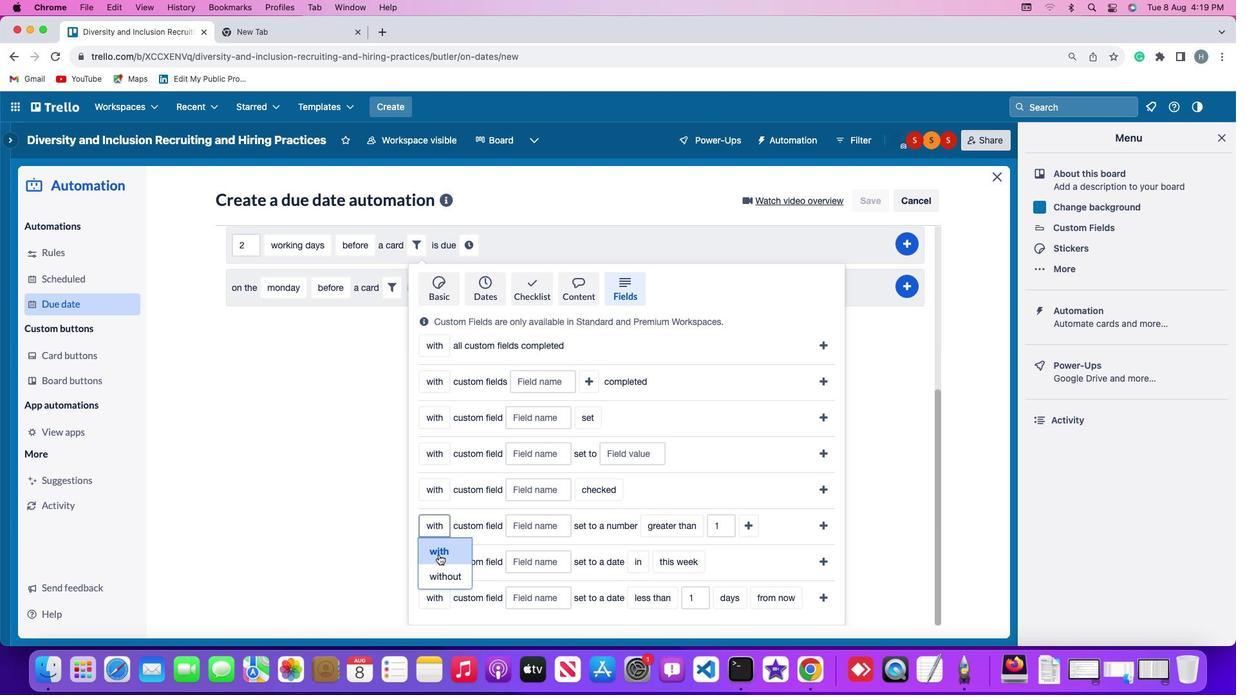 
Action: Mouse pressed left at (454, 570)
Screenshot: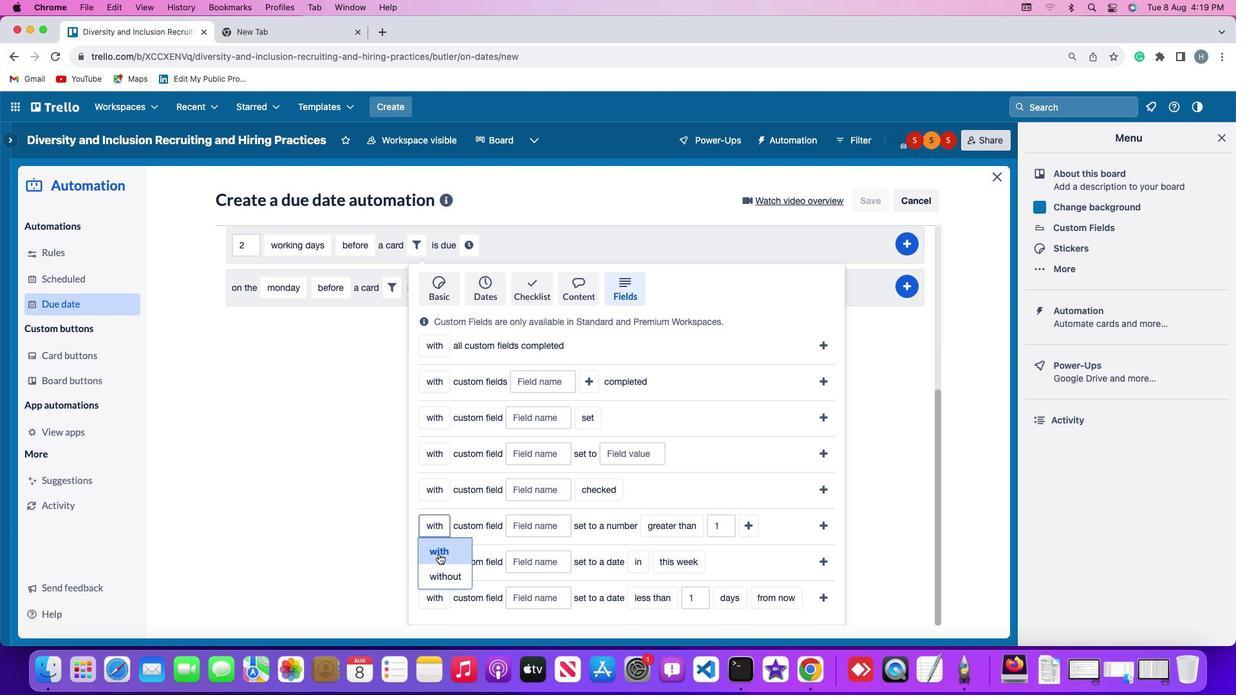 
Action: Mouse moved to (559, 540)
Screenshot: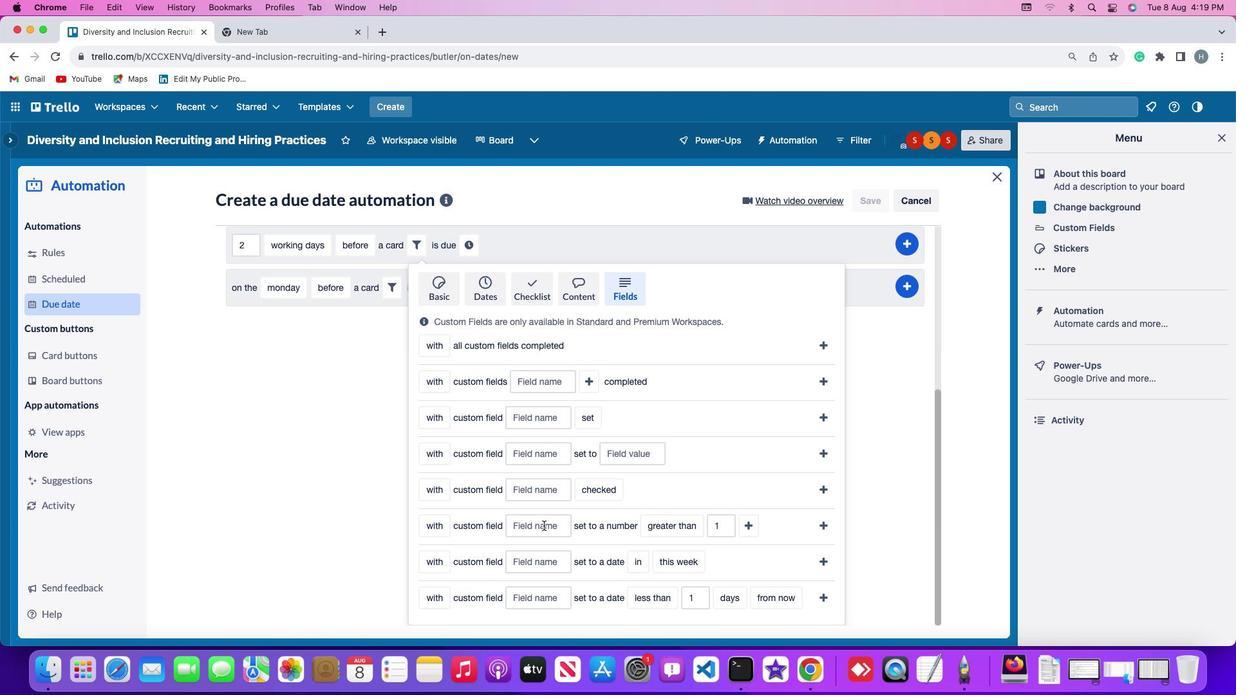 
Action: Mouse pressed left at (559, 540)
Screenshot: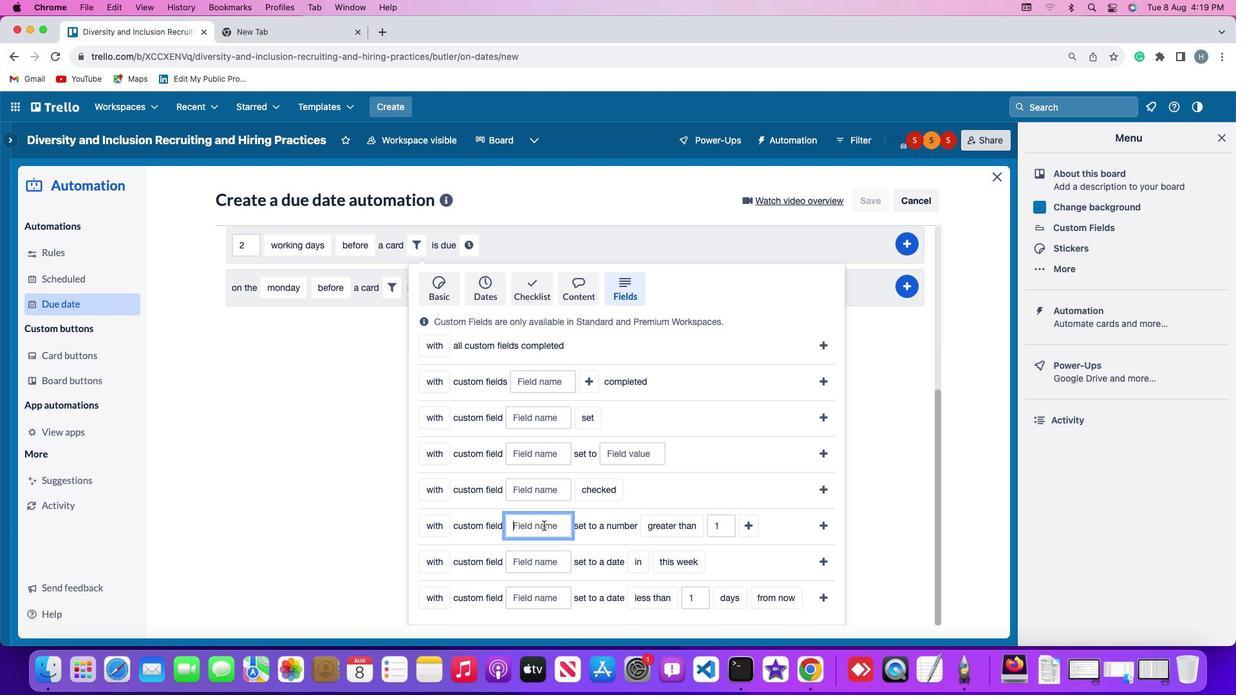 
Action: Mouse moved to (559, 540)
Screenshot: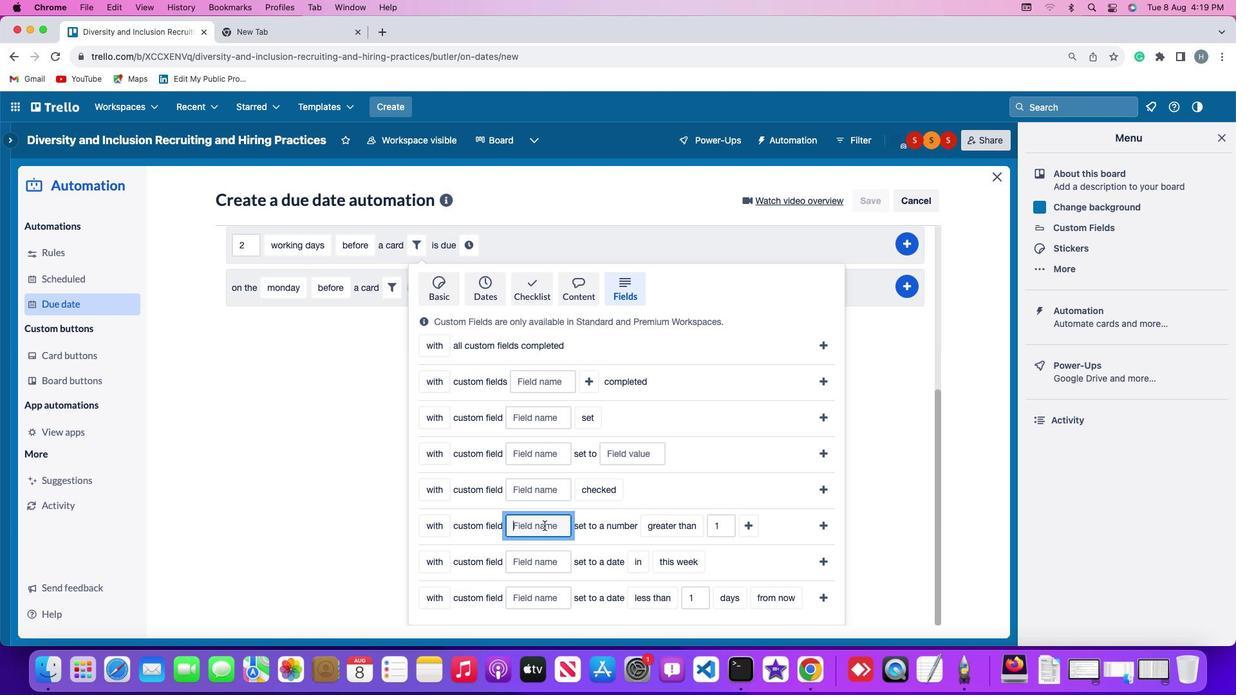 
Action: Key pressed Key.shift'R''e''s''u''m''e'
Screenshot: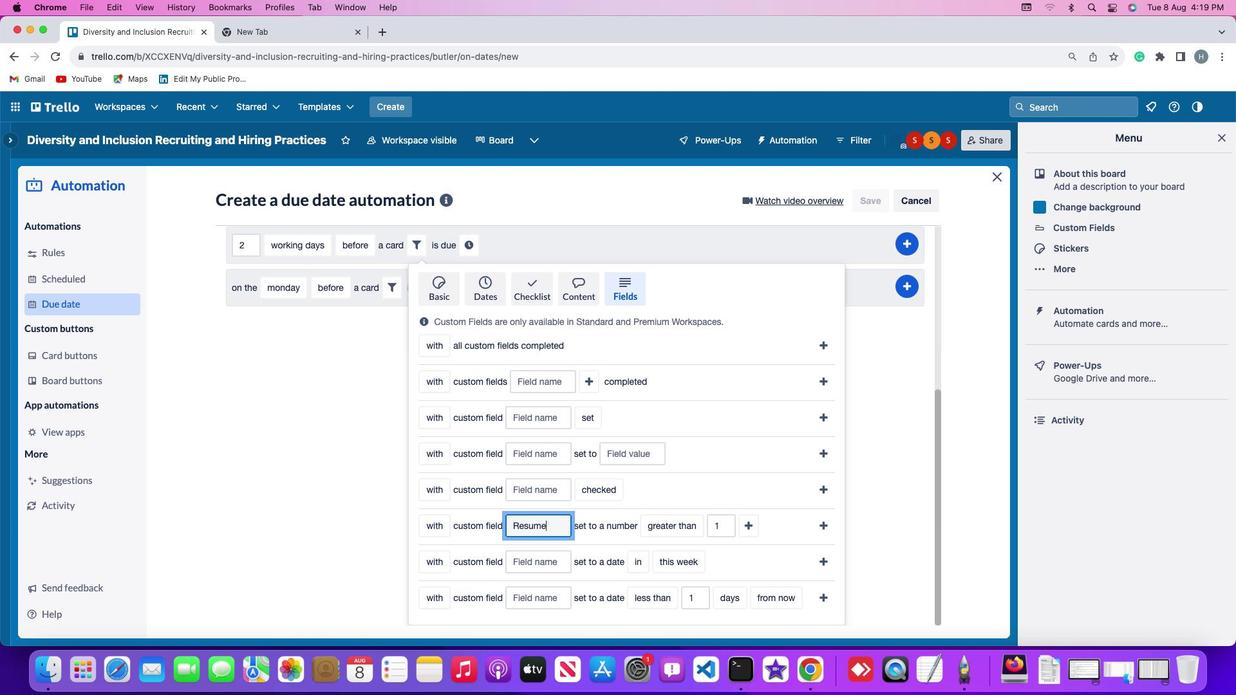 
Action: Mouse moved to (681, 544)
Screenshot: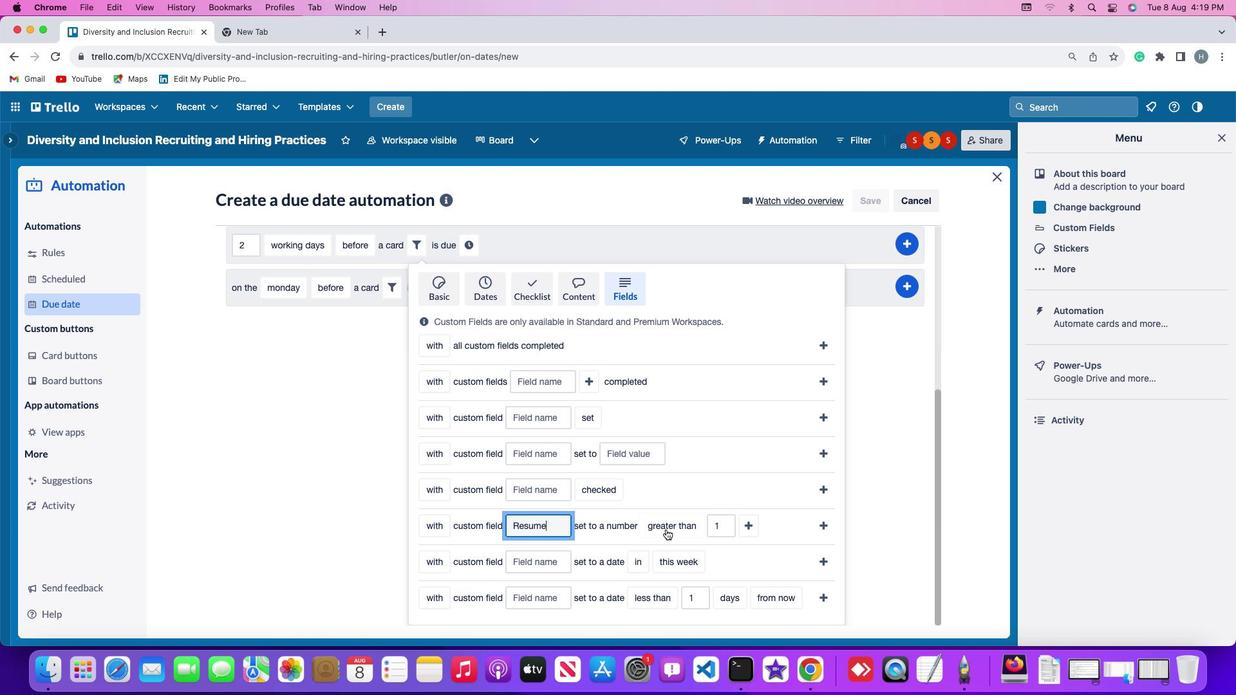 
Action: Mouse pressed left at (681, 544)
Screenshot: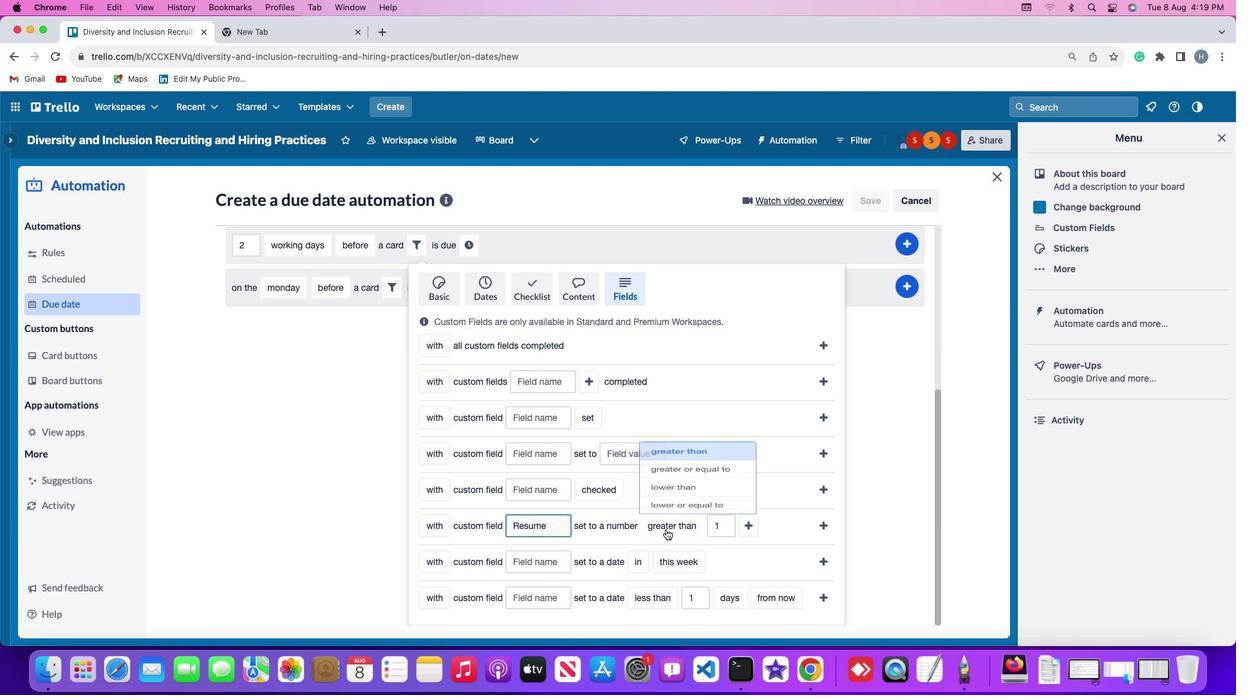 
Action: Mouse moved to (697, 443)
Screenshot: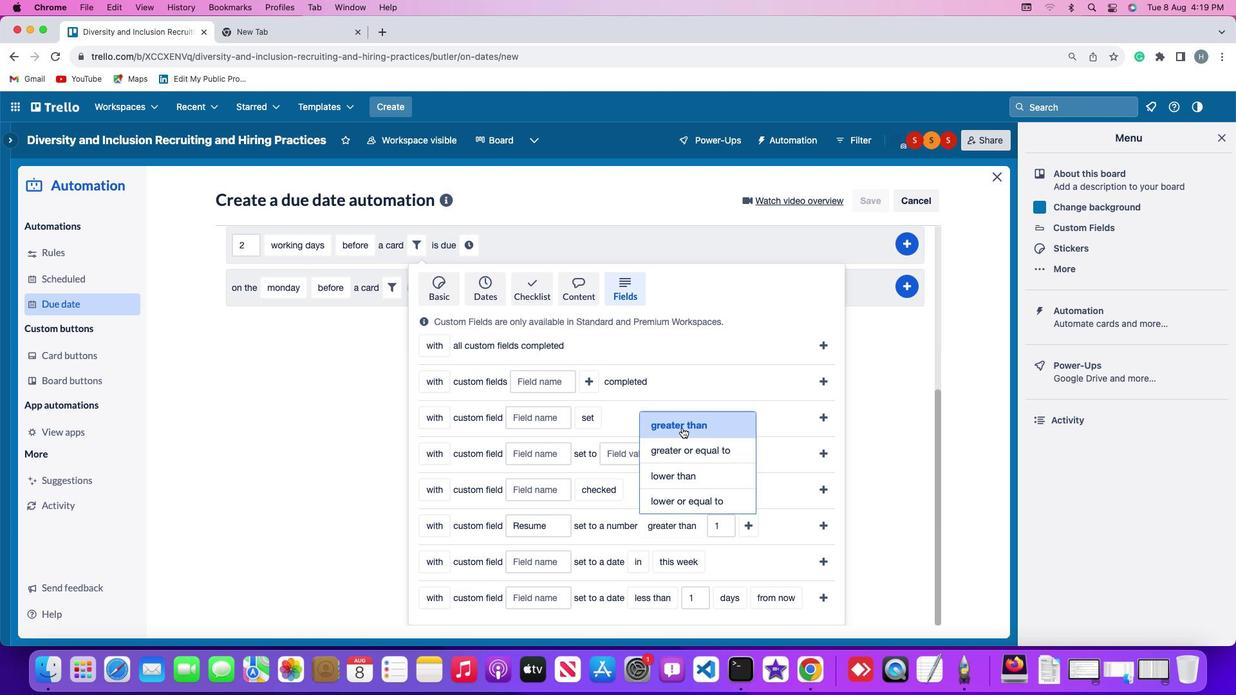 
Action: Mouse pressed left at (697, 443)
Screenshot: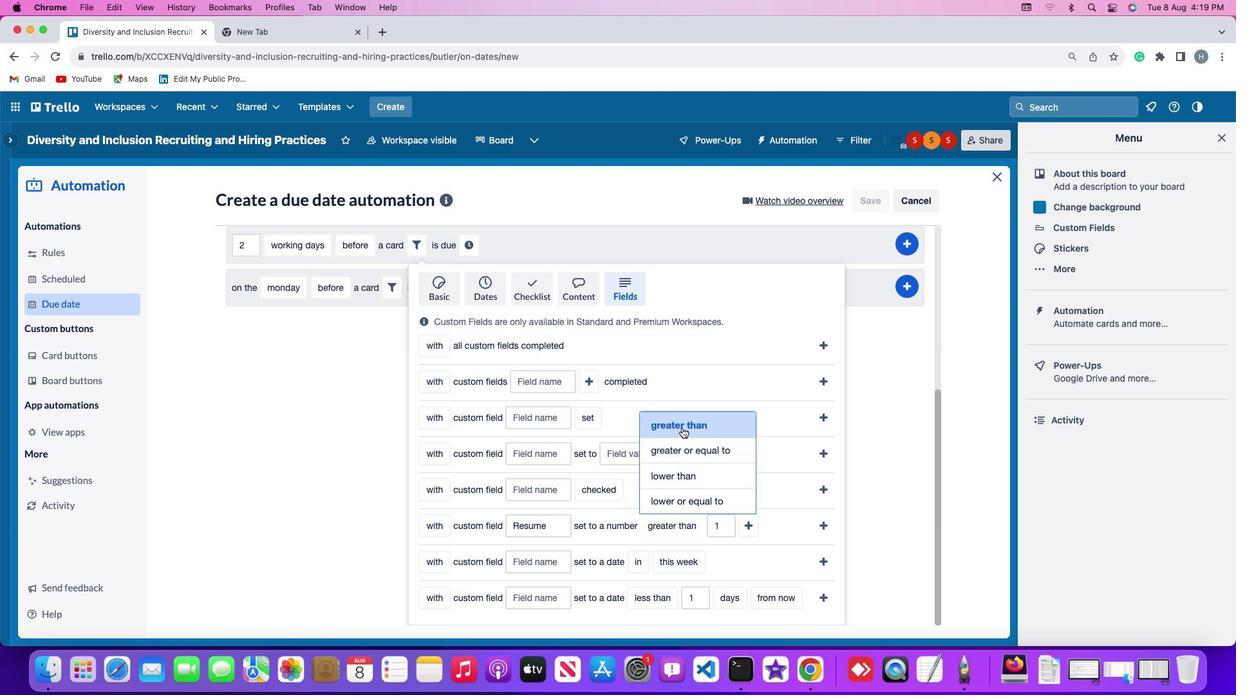 
Action: Mouse moved to (745, 542)
Screenshot: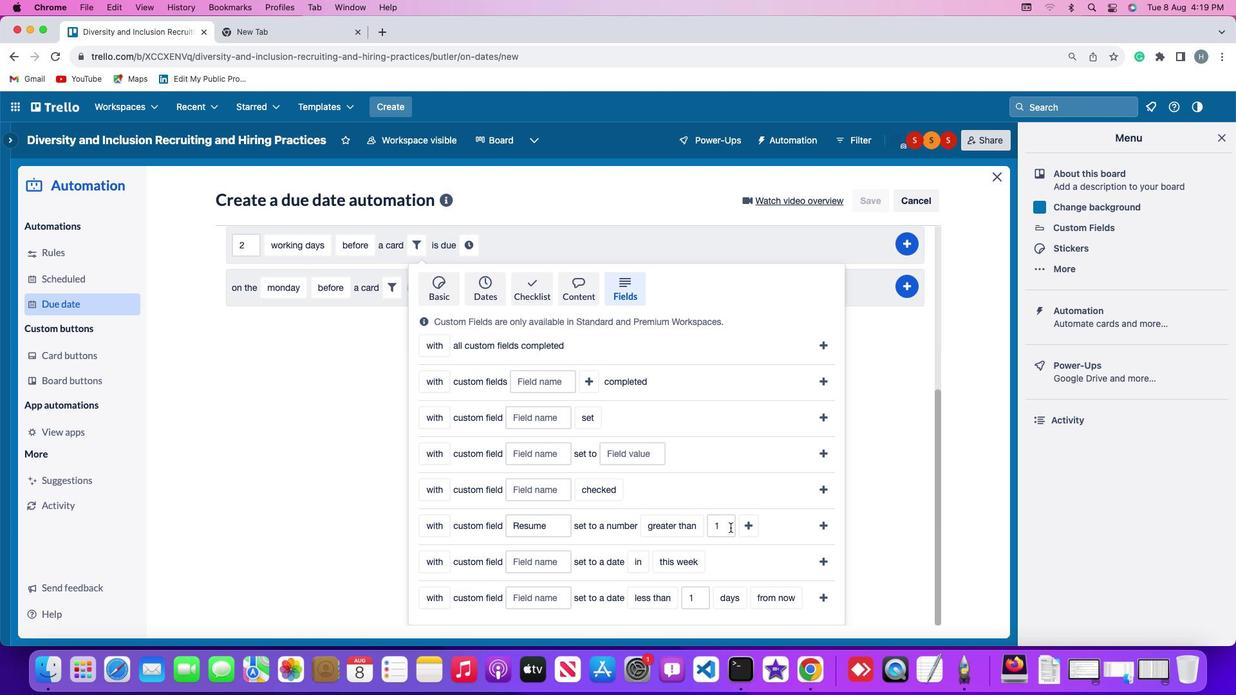 
Action: Mouse pressed left at (745, 542)
Screenshot: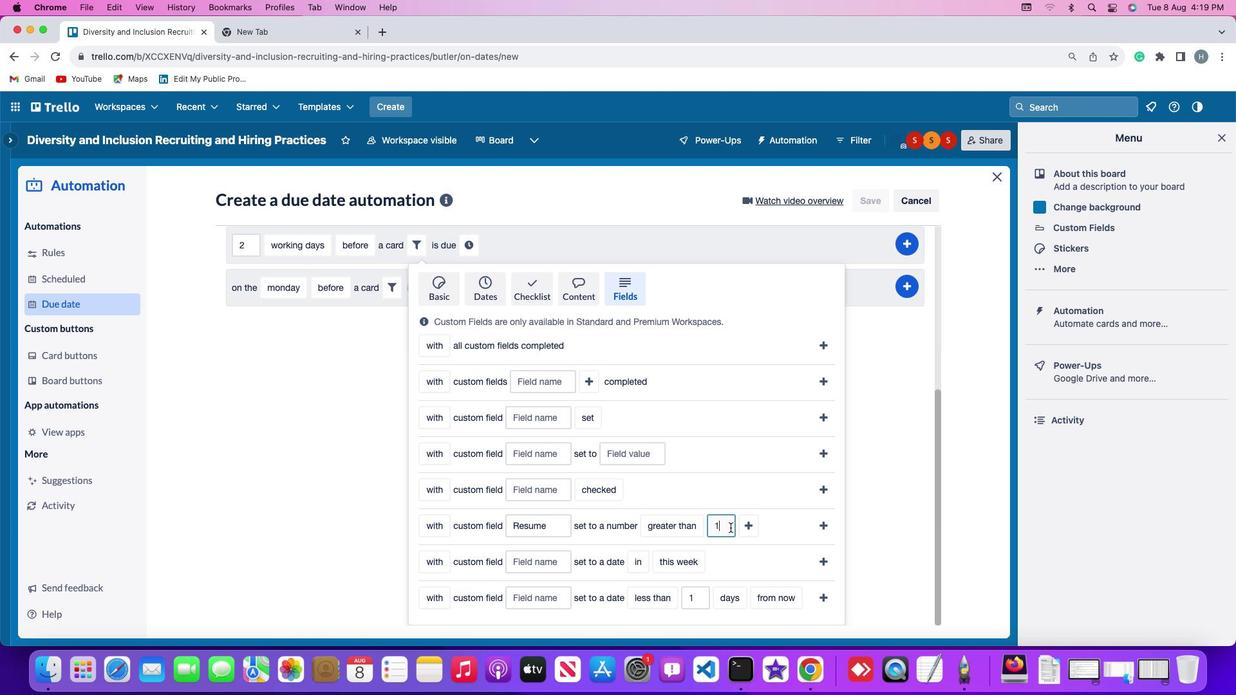 
Action: Key pressed Key.backspace'1'
Screenshot: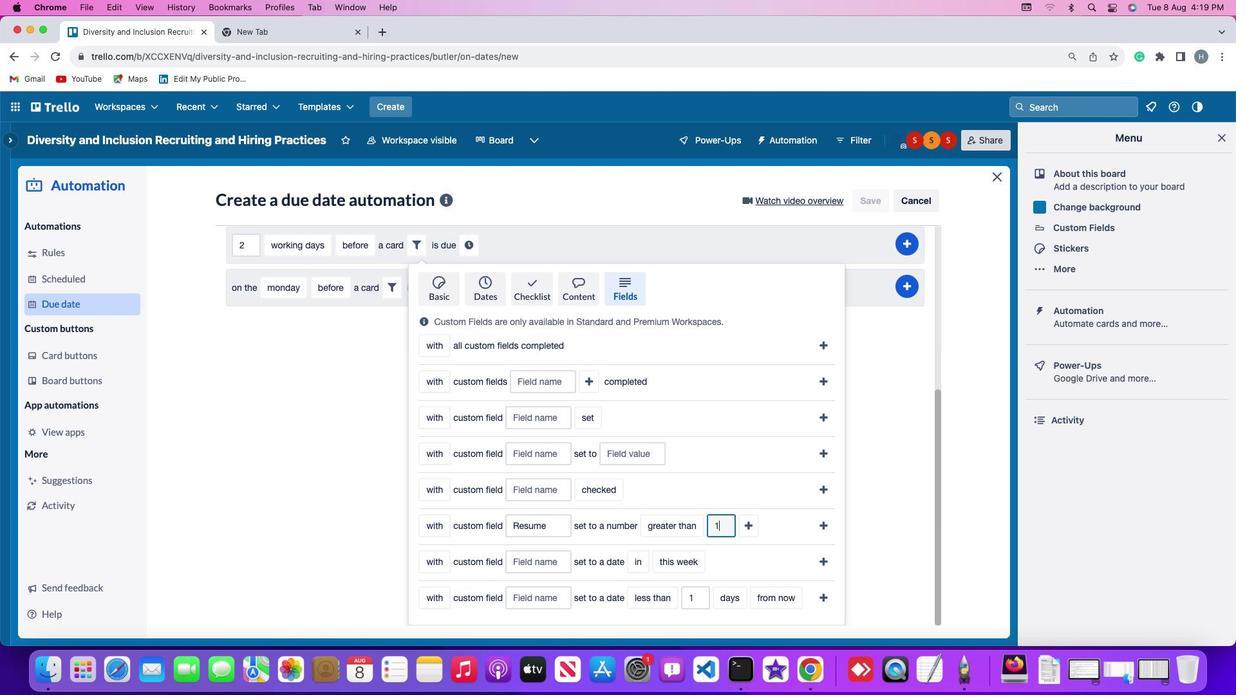 
Action: Mouse moved to (769, 542)
Screenshot: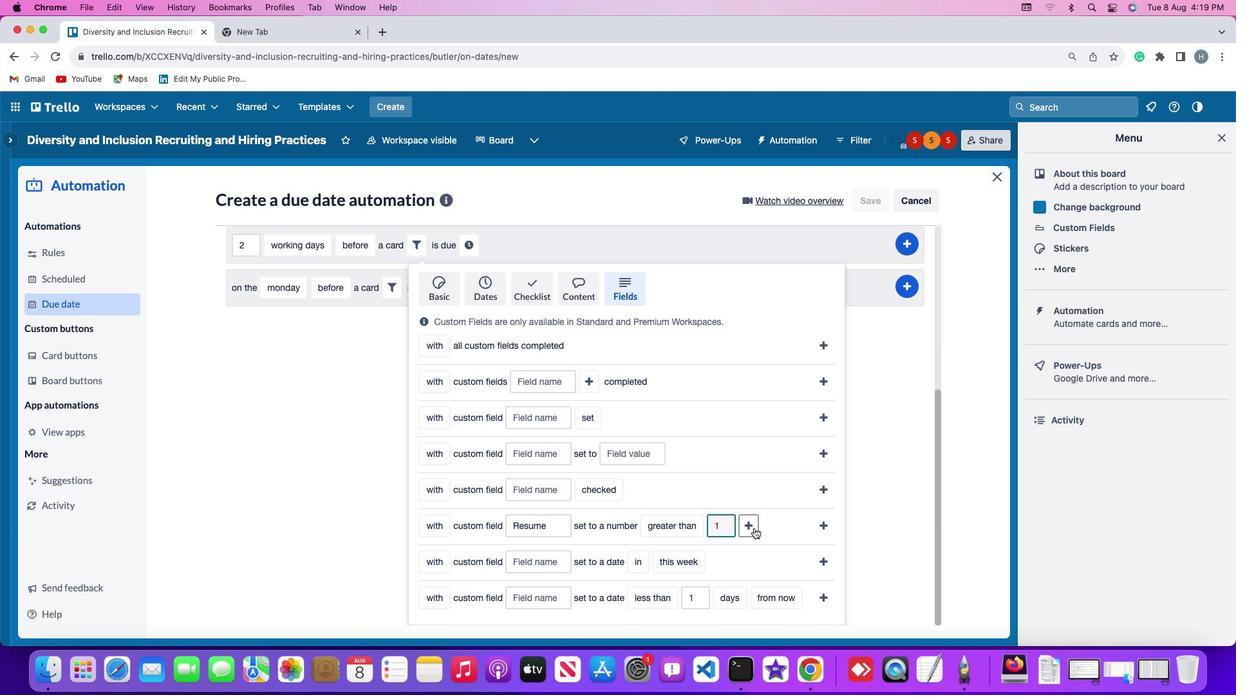 
Action: Mouse pressed left at (769, 542)
Screenshot: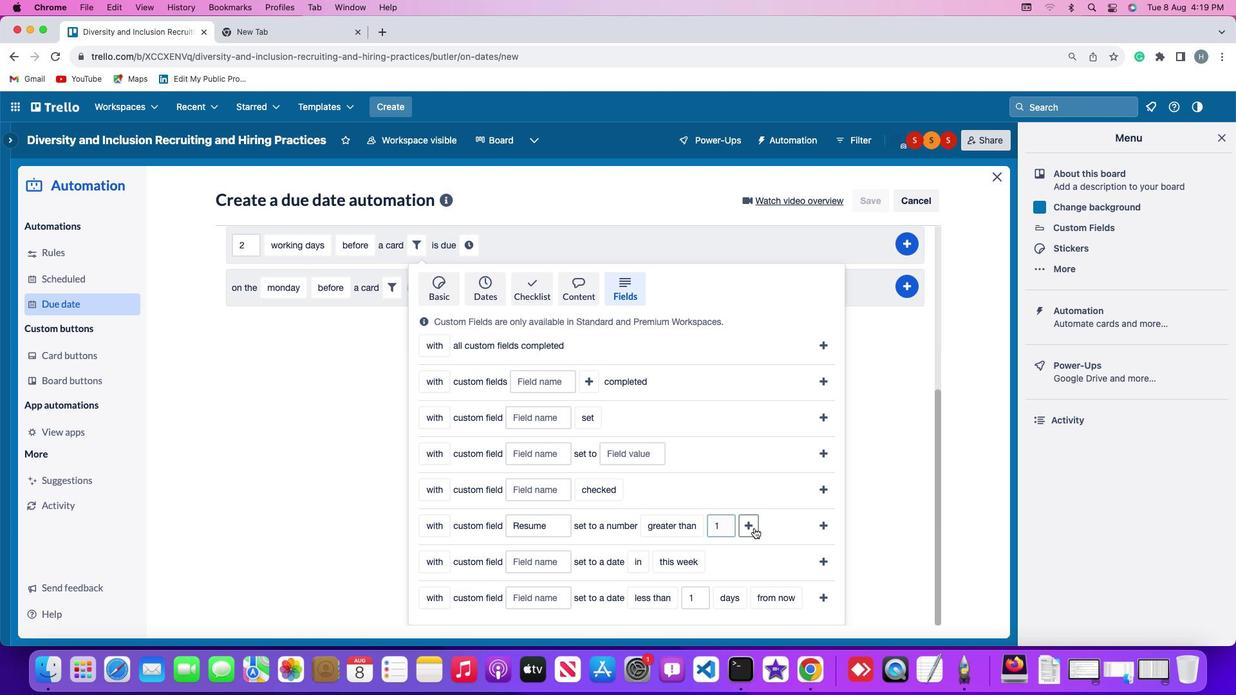 
Action: Mouse moved to (801, 545)
Screenshot: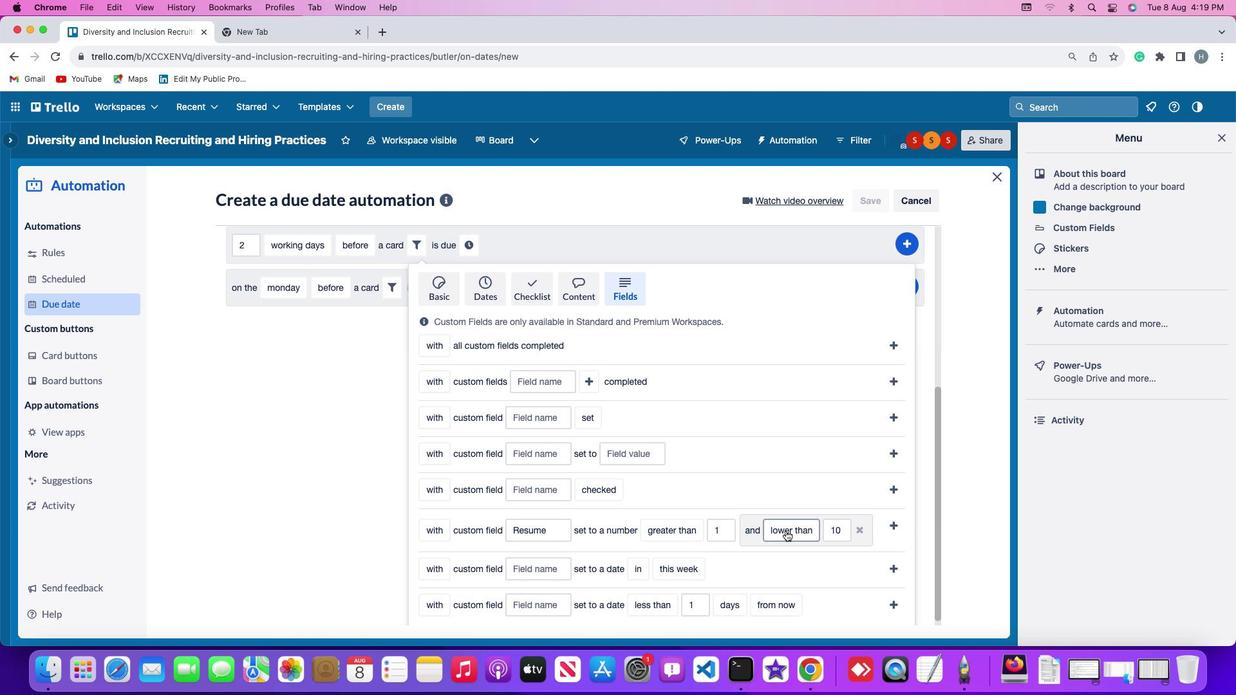 
Action: Mouse pressed left at (801, 545)
Screenshot: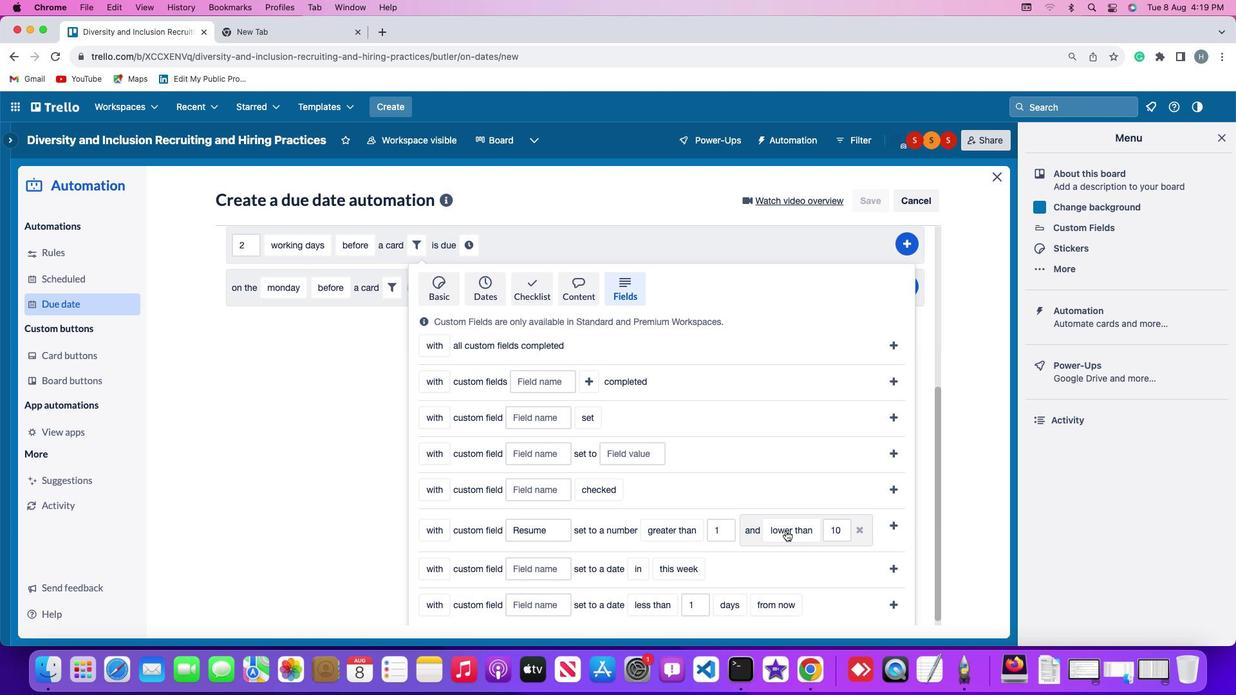 
Action: Mouse moved to (809, 493)
Screenshot: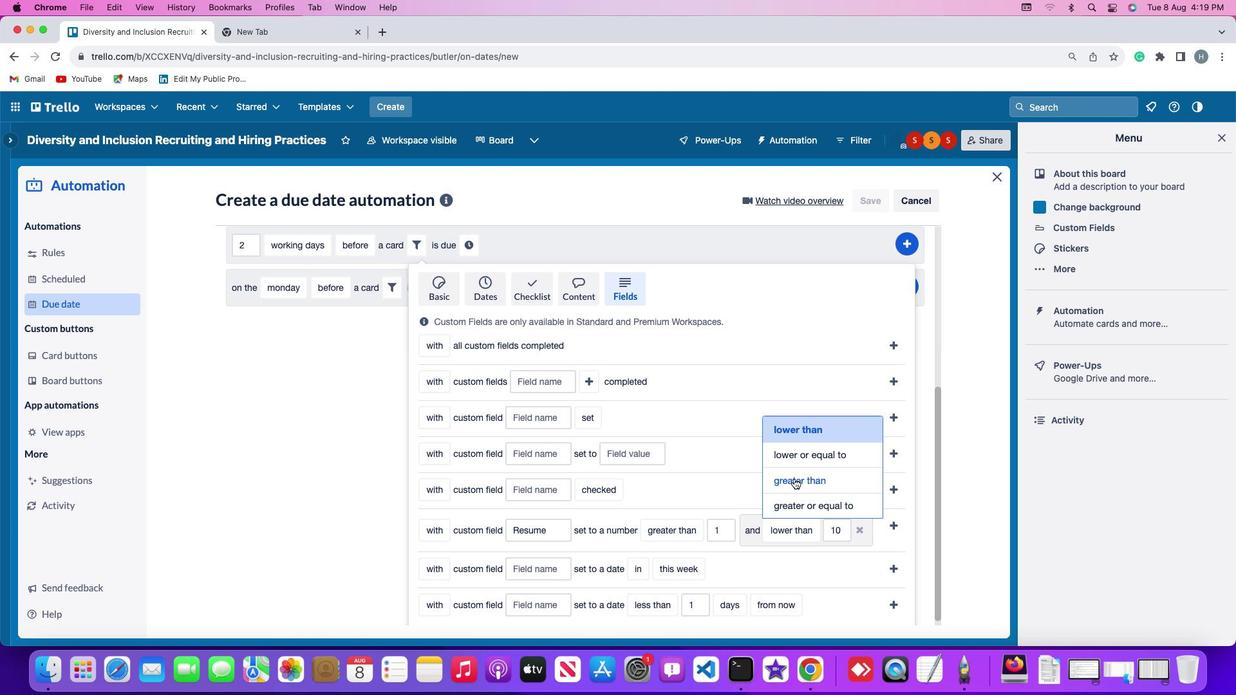 
Action: Mouse pressed left at (809, 493)
Screenshot: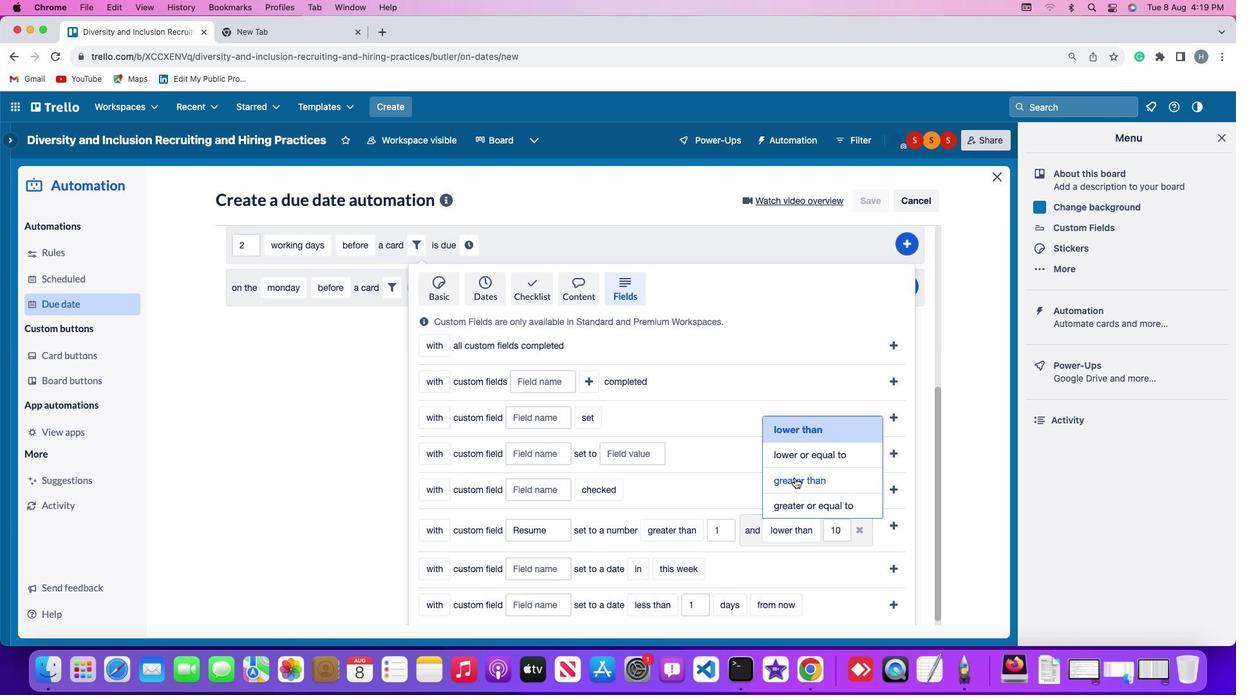 
Action: Mouse moved to (866, 546)
Screenshot: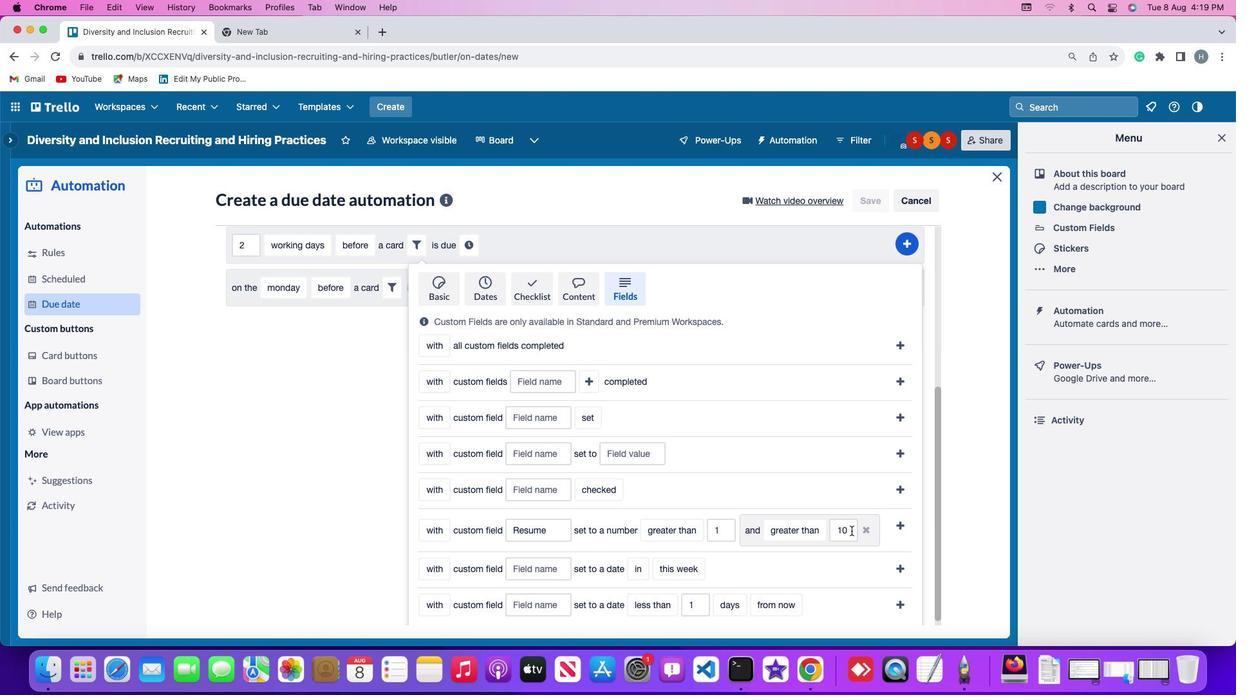 
Action: Mouse pressed left at (866, 546)
Screenshot: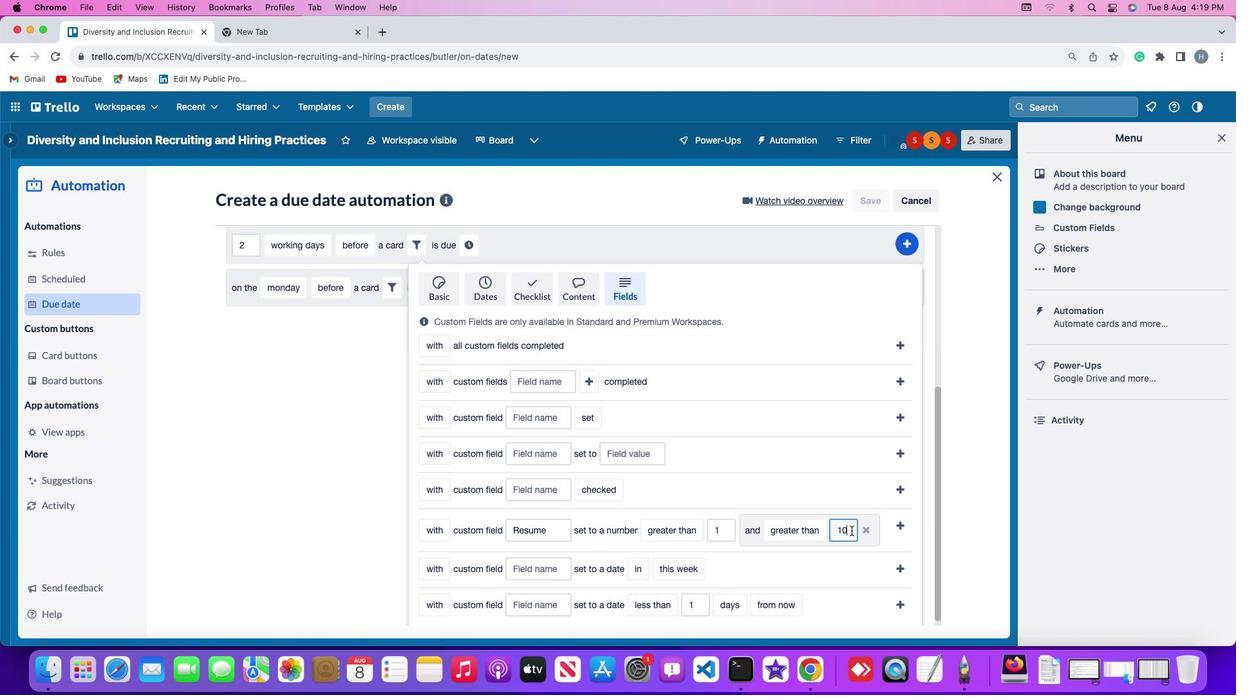 
Action: Key pressed Key.backspaceKey.backspace'1''0'
Screenshot: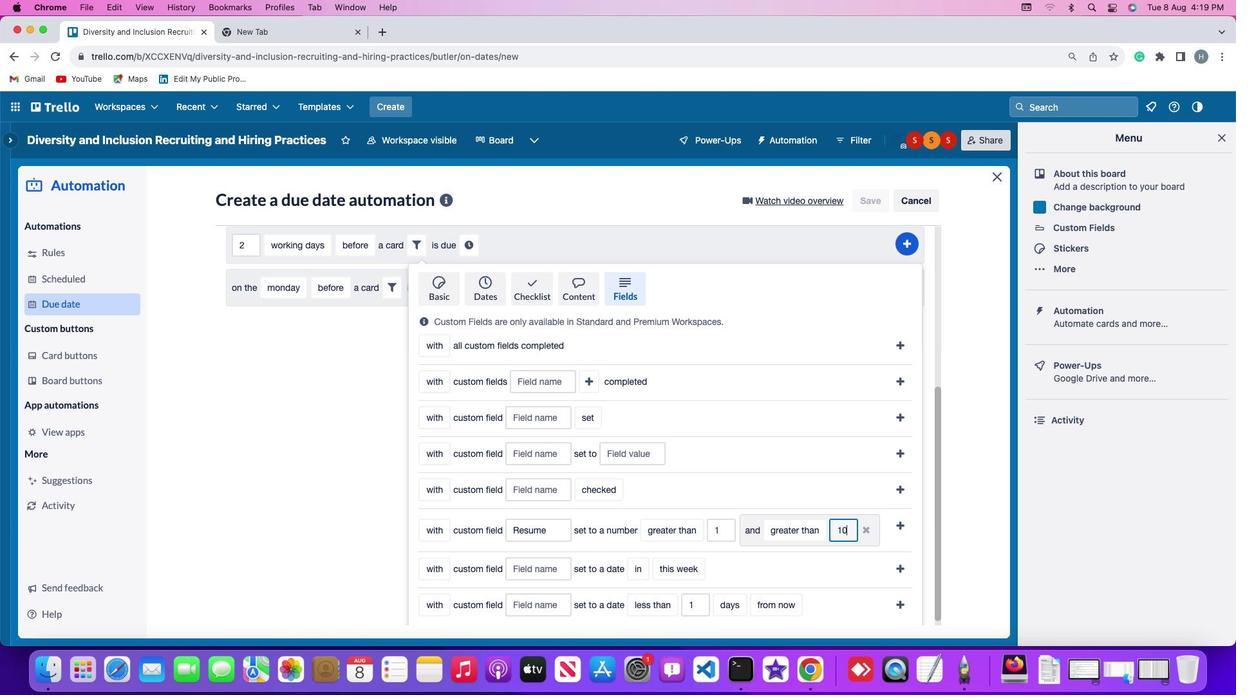
Action: Mouse moved to (917, 535)
Screenshot: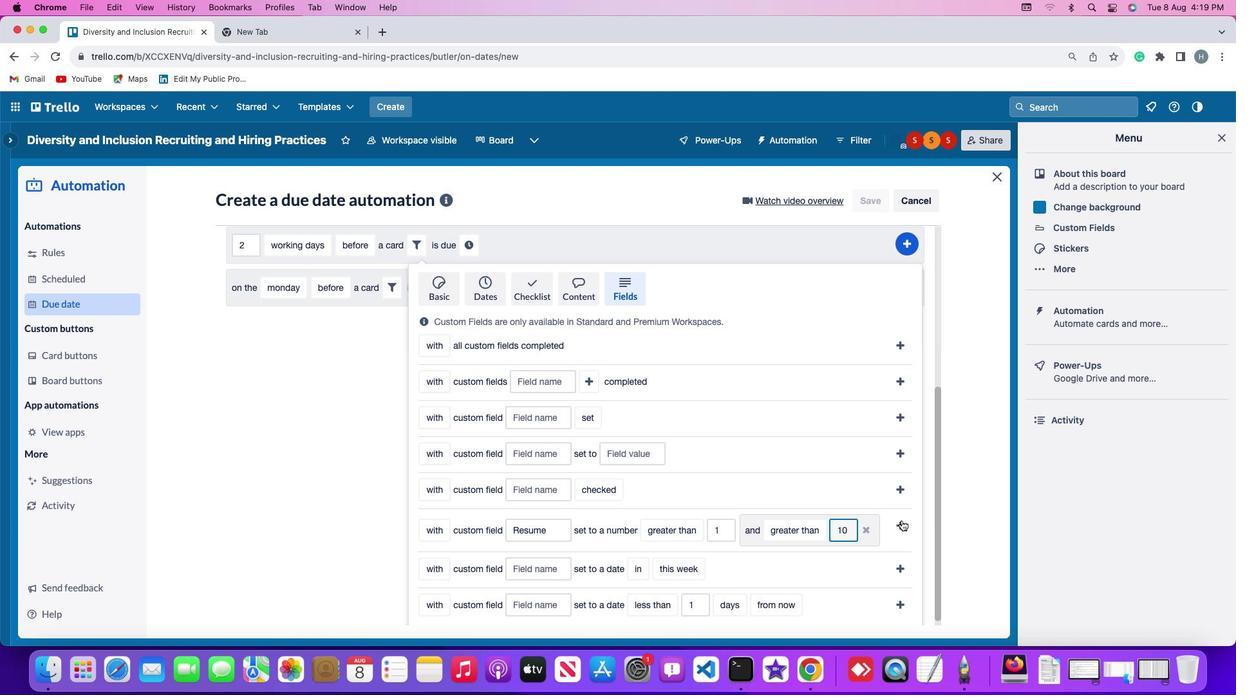 
Action: Mouse pressed left at (917, 535)
Screenshot: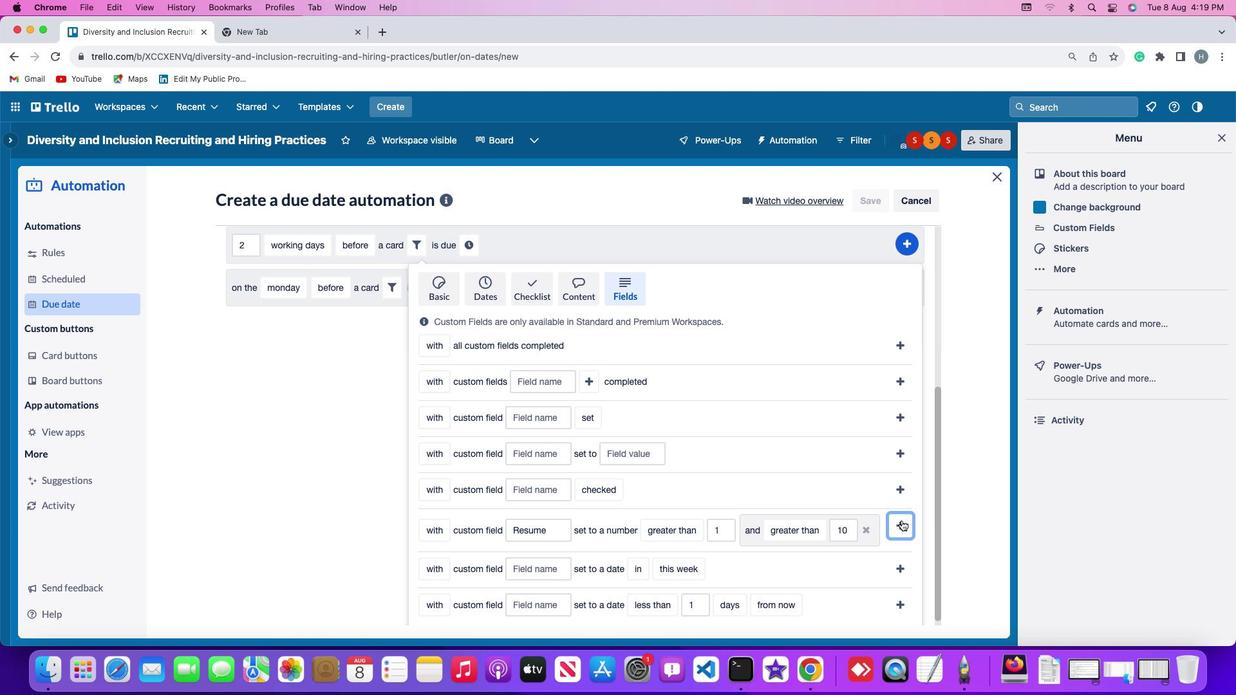 
Action: Mouse moved to (837, 533)
Screenshot: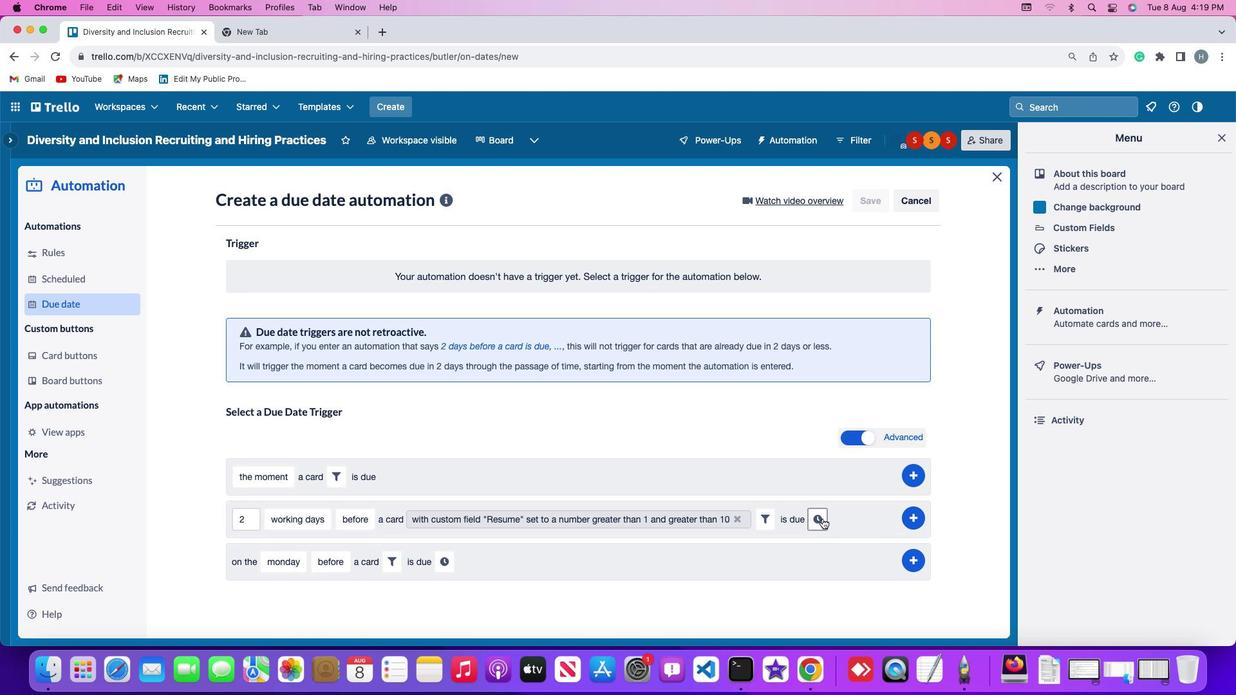 
Action: Mouse pressed left at (837, 533)
Screenshot: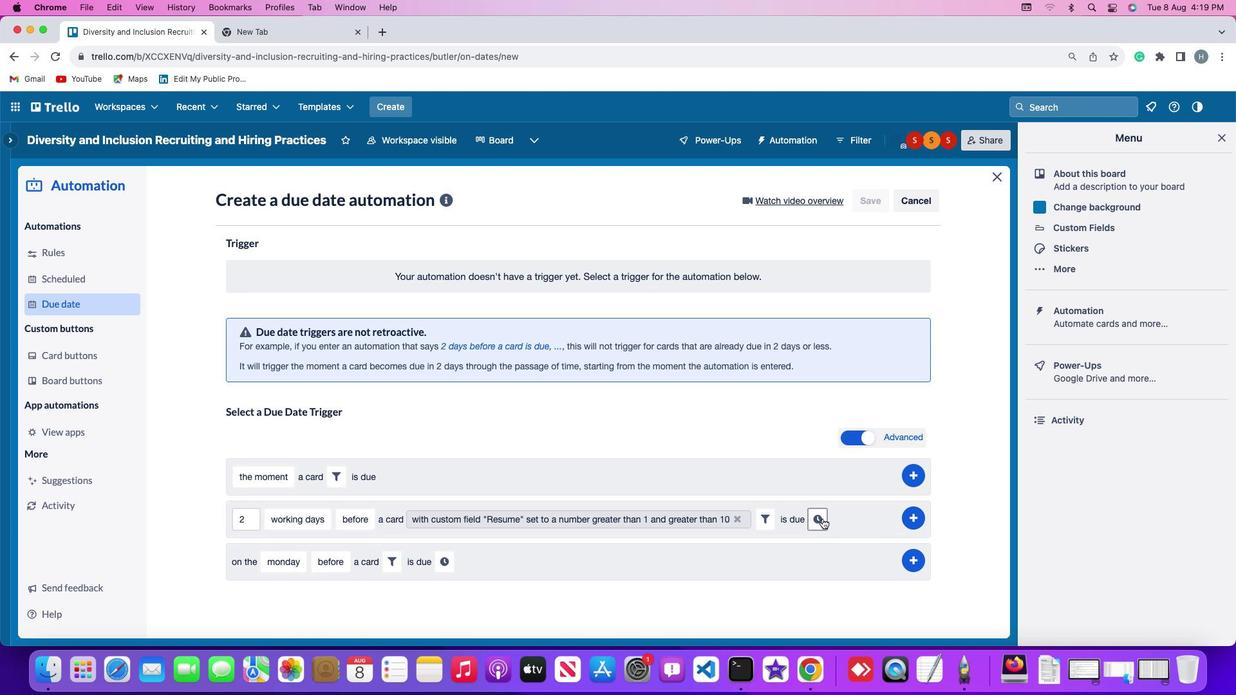 
Action: Mouse moved to (286, 562)
Screenshot: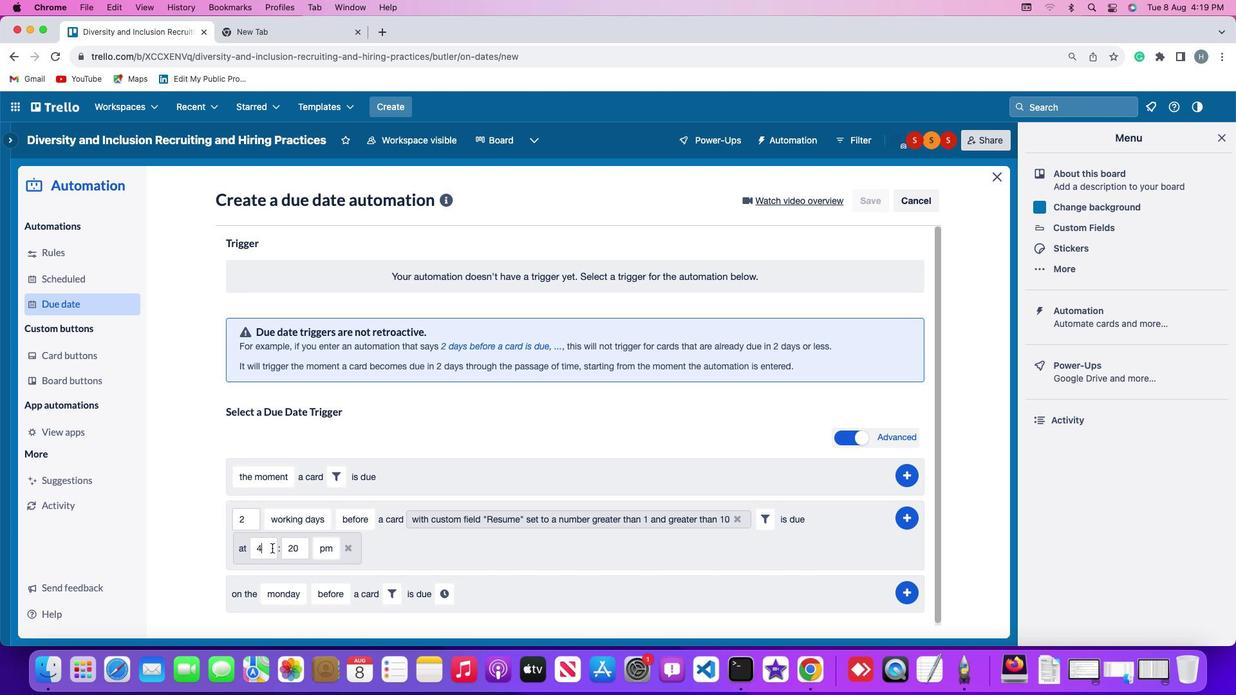 
Action: Mouse pressed left at (286, 562)
Screenshot: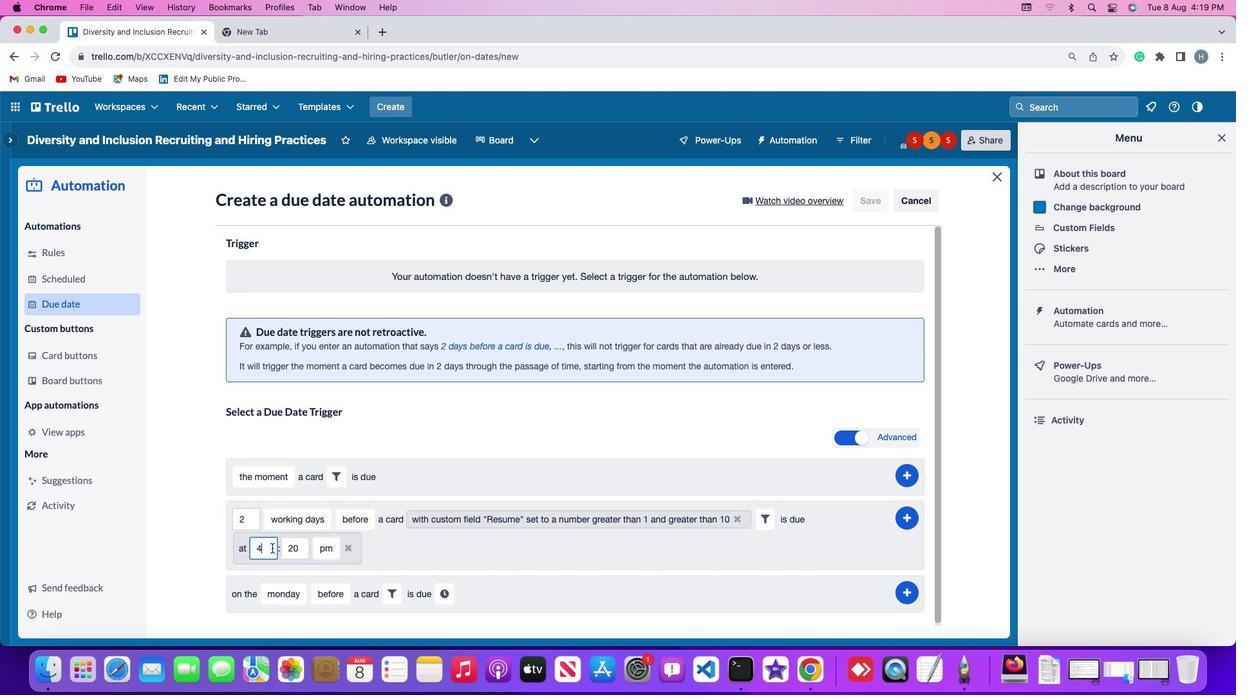 
Action: Key pressed Key.backspace'1''1'
Screenshot: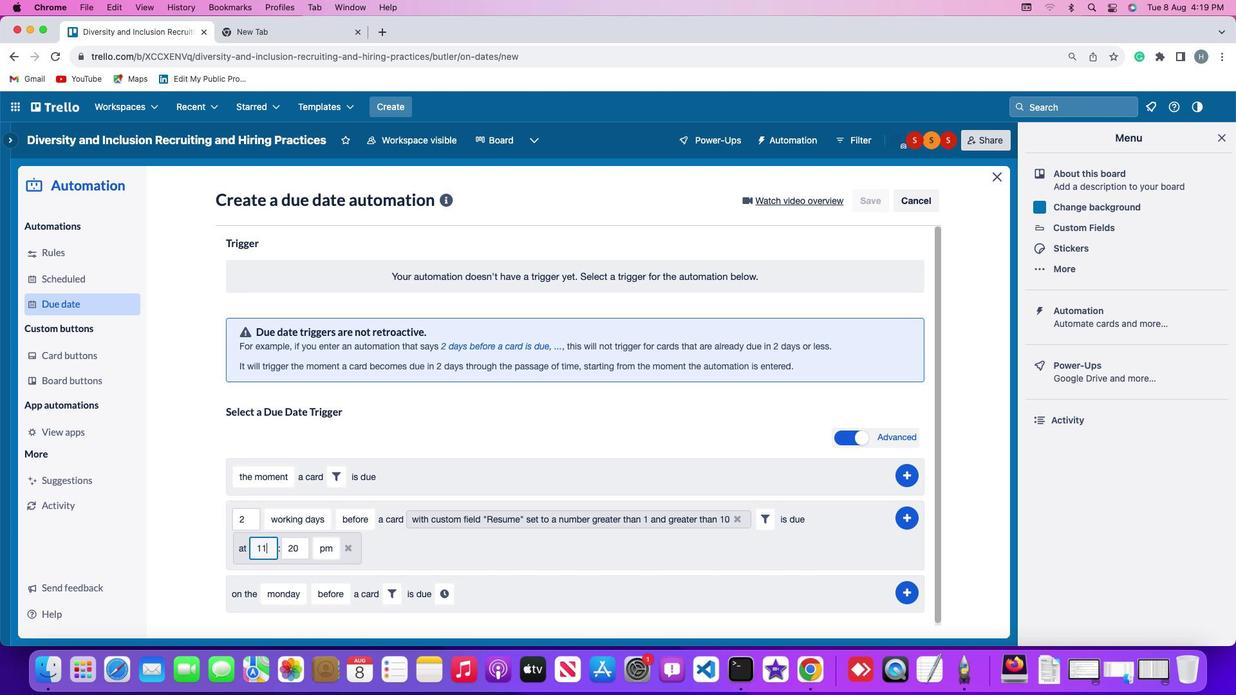 
Action: Mouse moved to (313, 564)
Screenshot: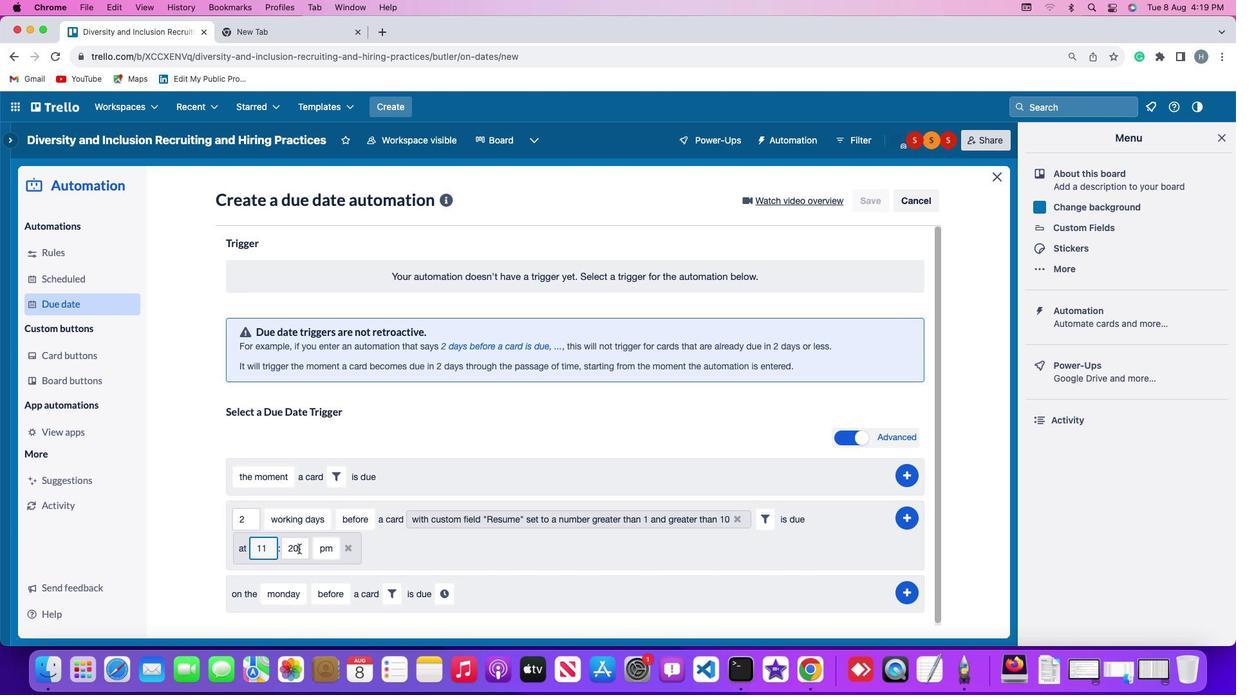 
Action: Mouse pressed left at (313, 564)
Screenshot: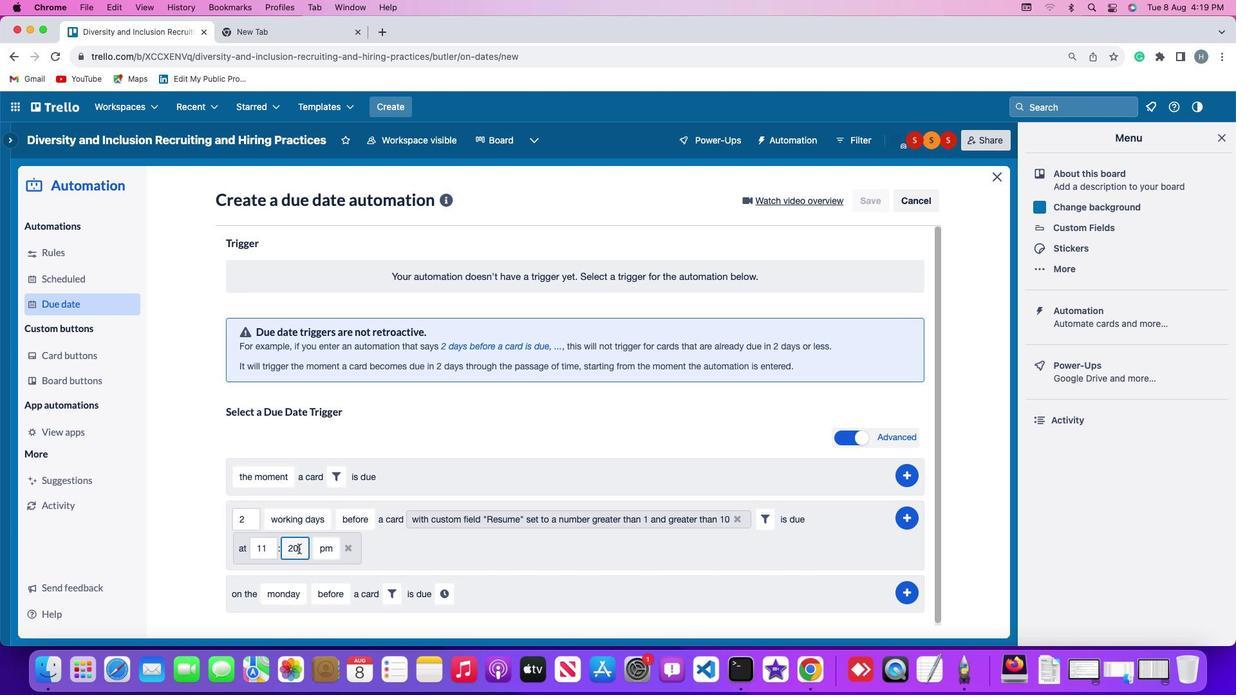 
Action: Mouse moved to (313, 564)
Screenshot: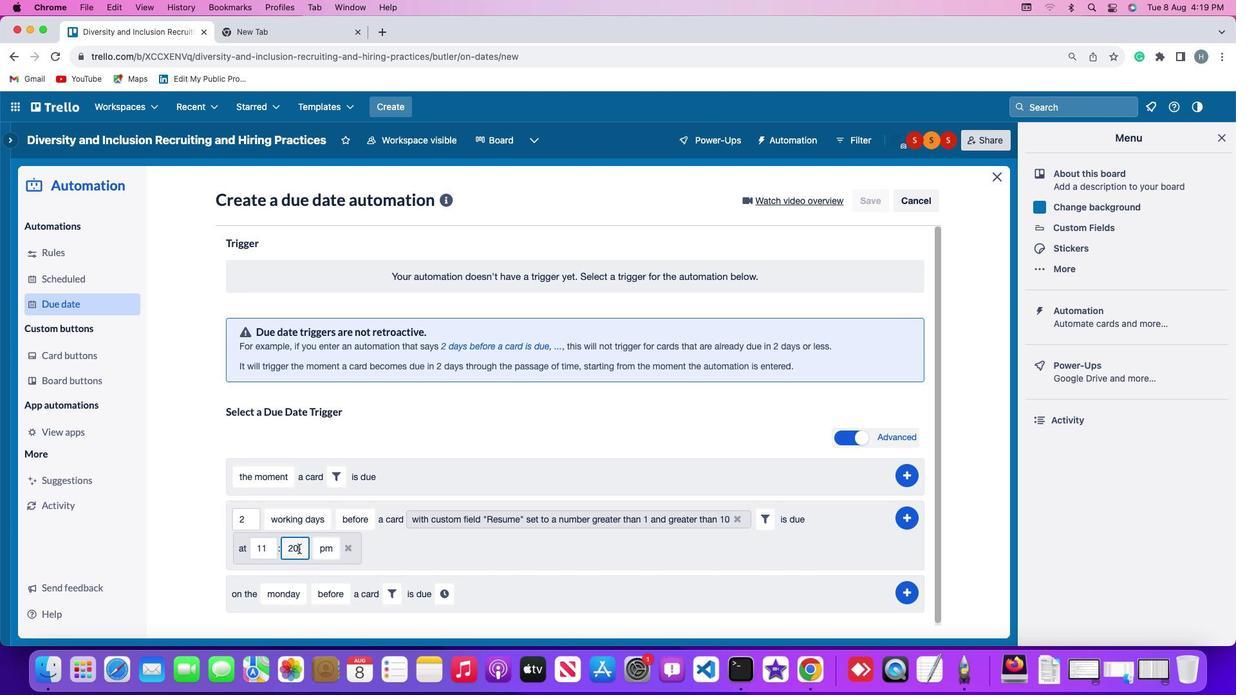 
Action: Key pressed Key.backspaceKey.backspace'0''0'
Screenshot: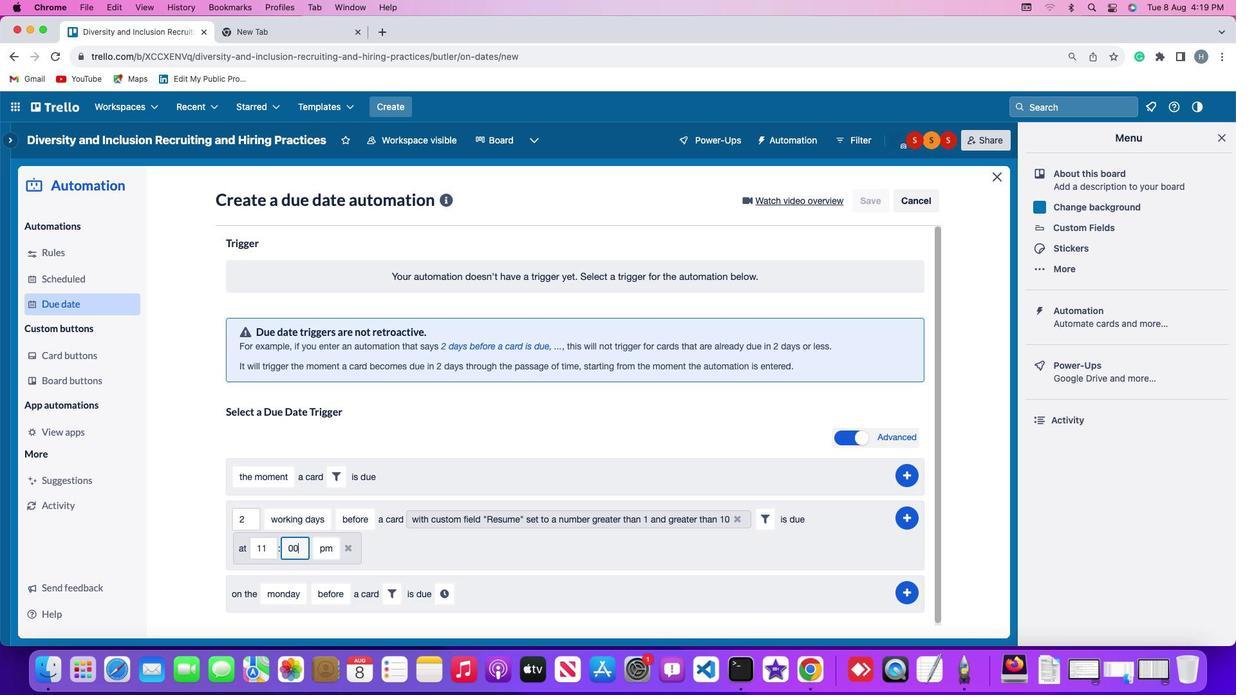 
Action: Mouse moved to (336, 564)
Screenshot: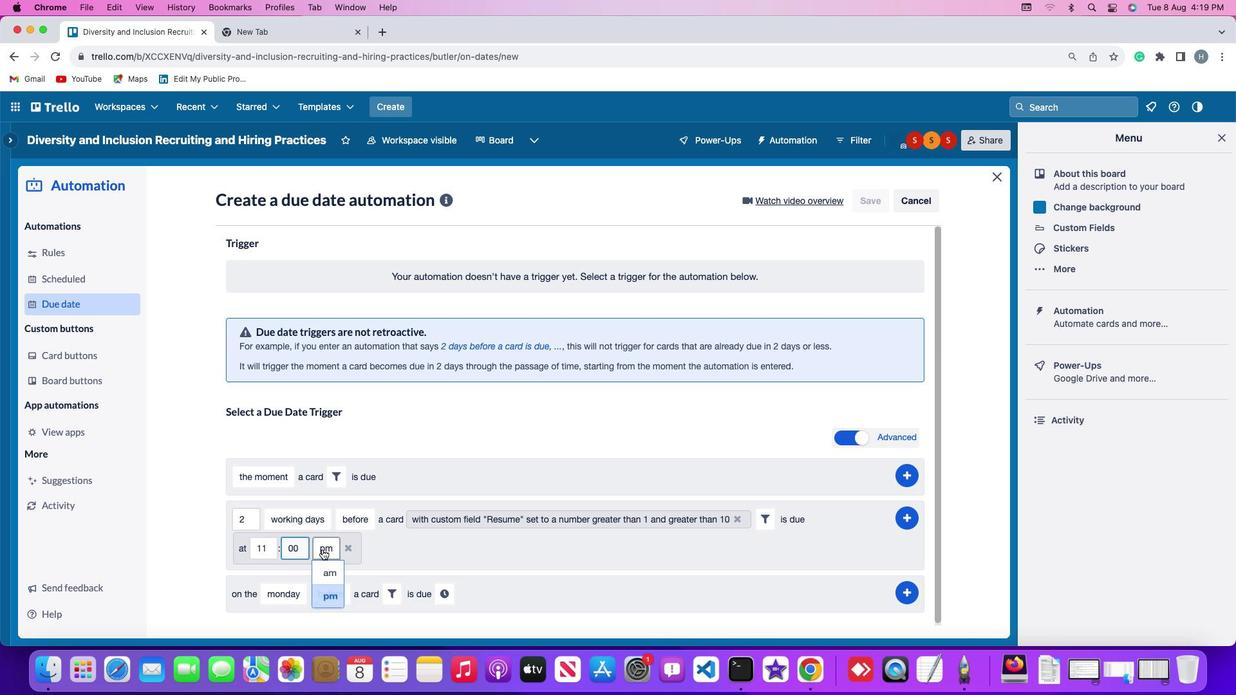 
Action: Mouse pressed left at (336, 564)
Screenshot: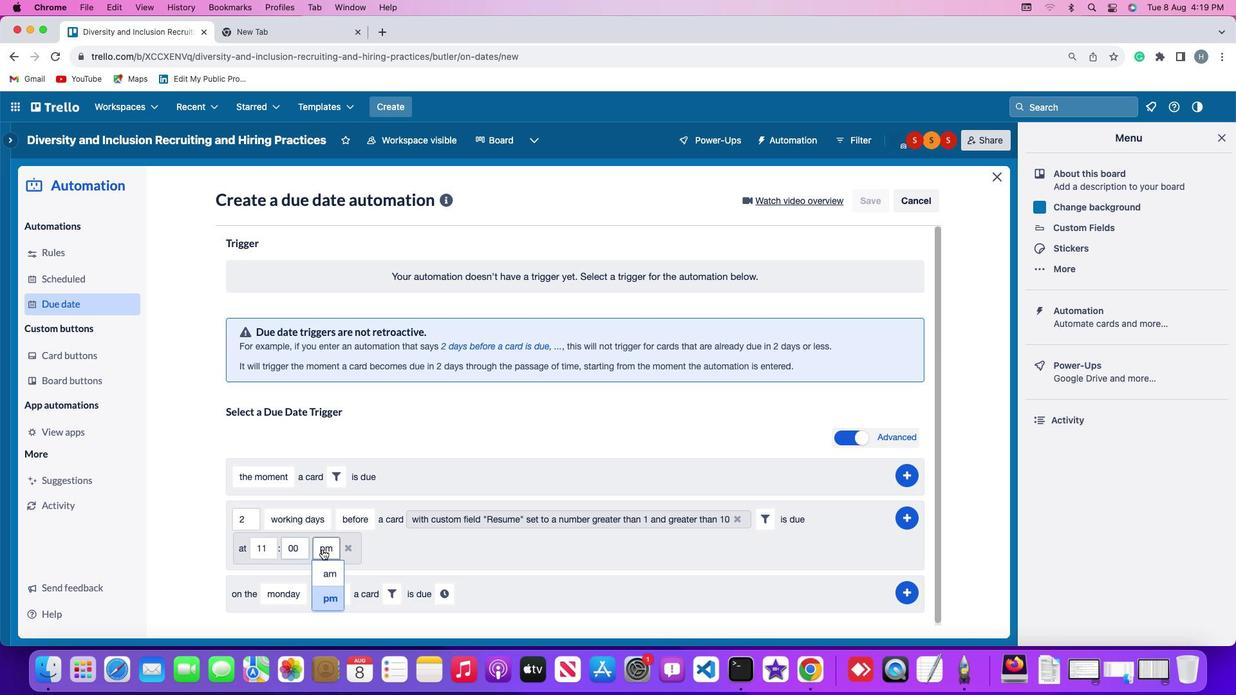 
Action: Mouse moved to (345, 582)
Screenshot: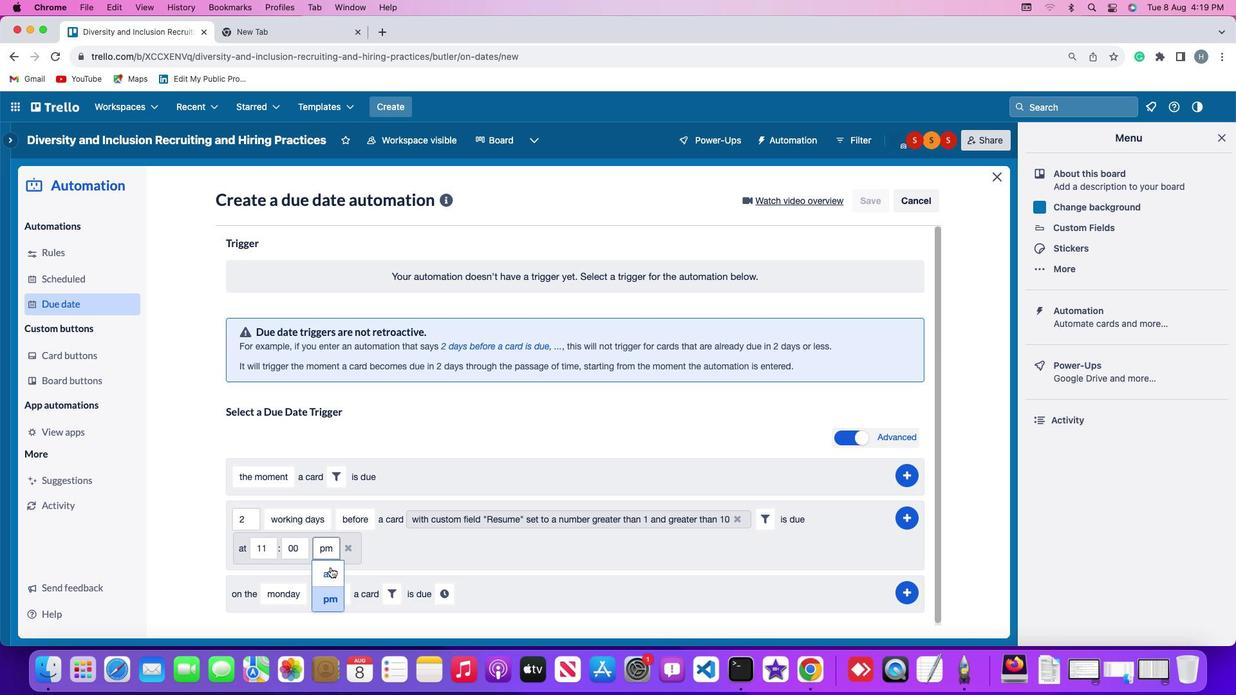 
Action: Mouse pressed left at (345, 582)
Screenshot: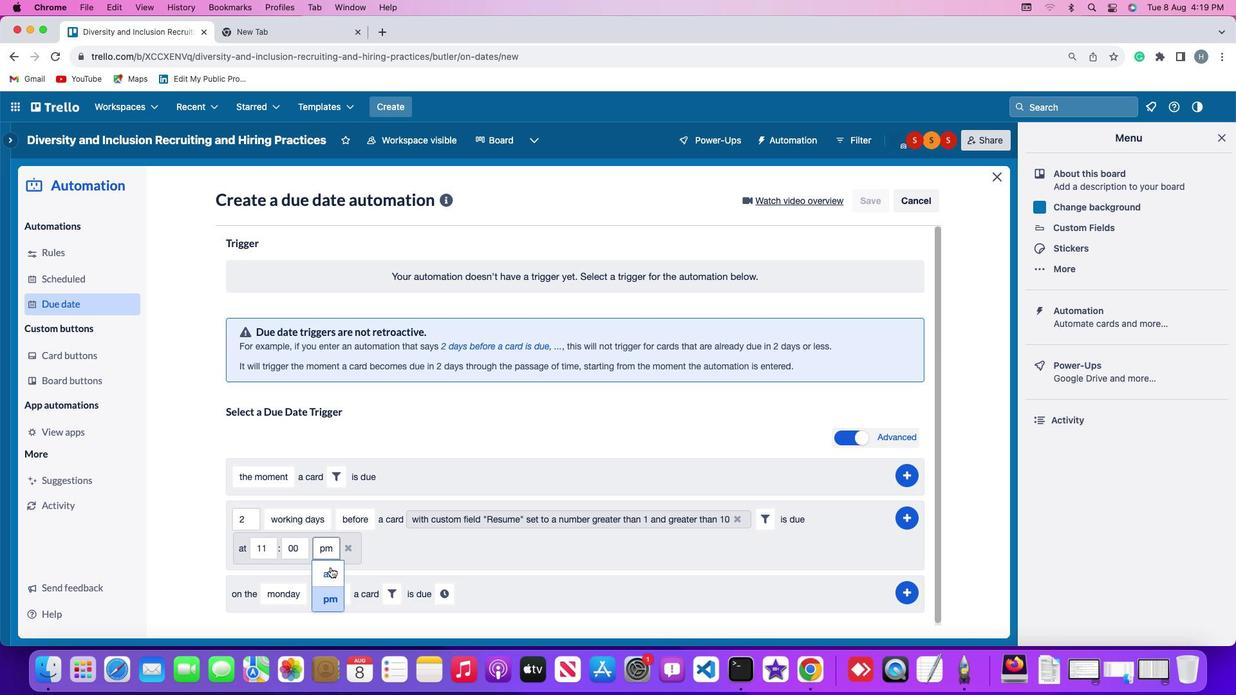 
Action: Mouse moved to (923, 531)
Screenshot: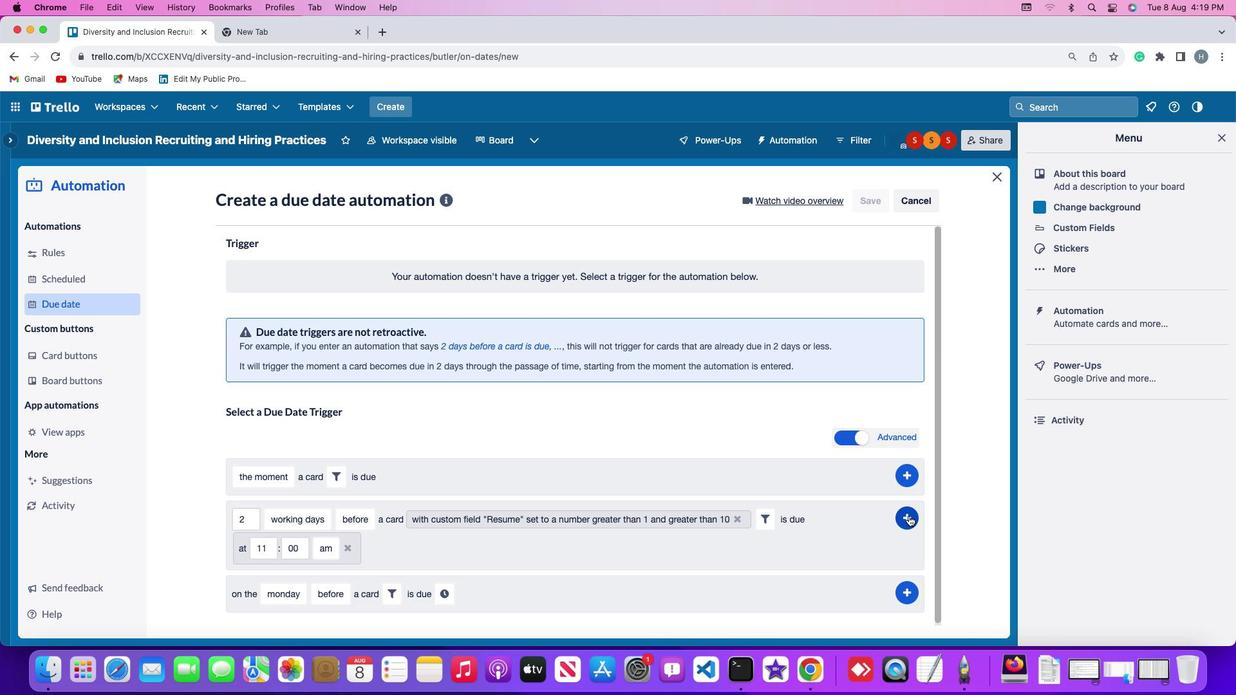 
Action: Mouse pressed left at (923, 531)
Screenshot: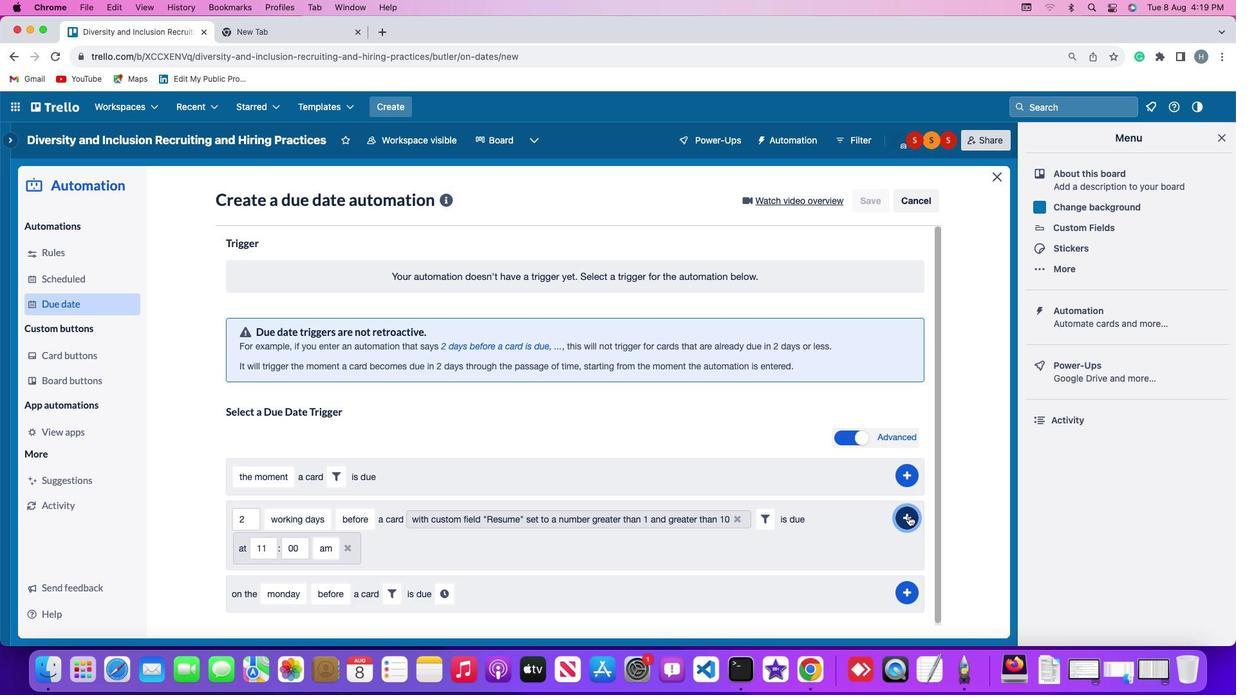 
Action: Mouse moved to (984, 428)
Screenshot: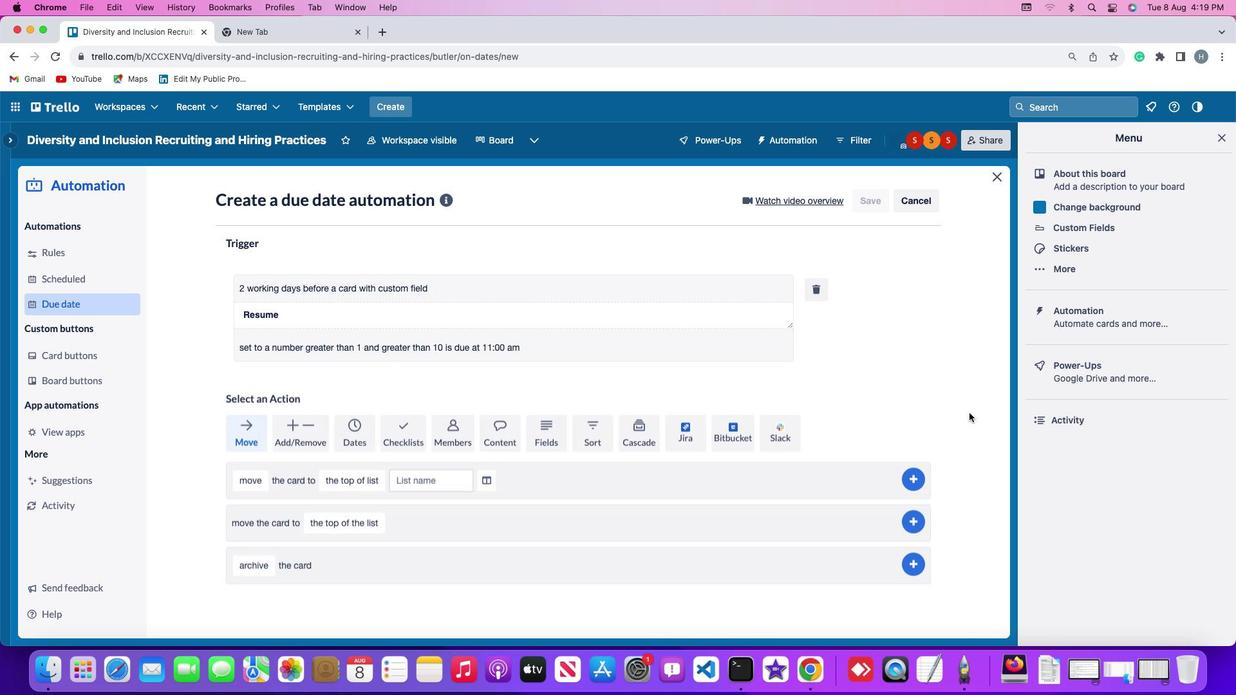 
